 Task: Find connections with filter location Manismata with filter topic #cloudwith filter profile language German with filter current company Biocon Biologics with filter school PSG Institute of Management with filter industry Periodical Publishing with filter service category Wedding Planning with filter keywords title Animal Trainer
Action: Mouse moved to (638, 69)
Screenshot: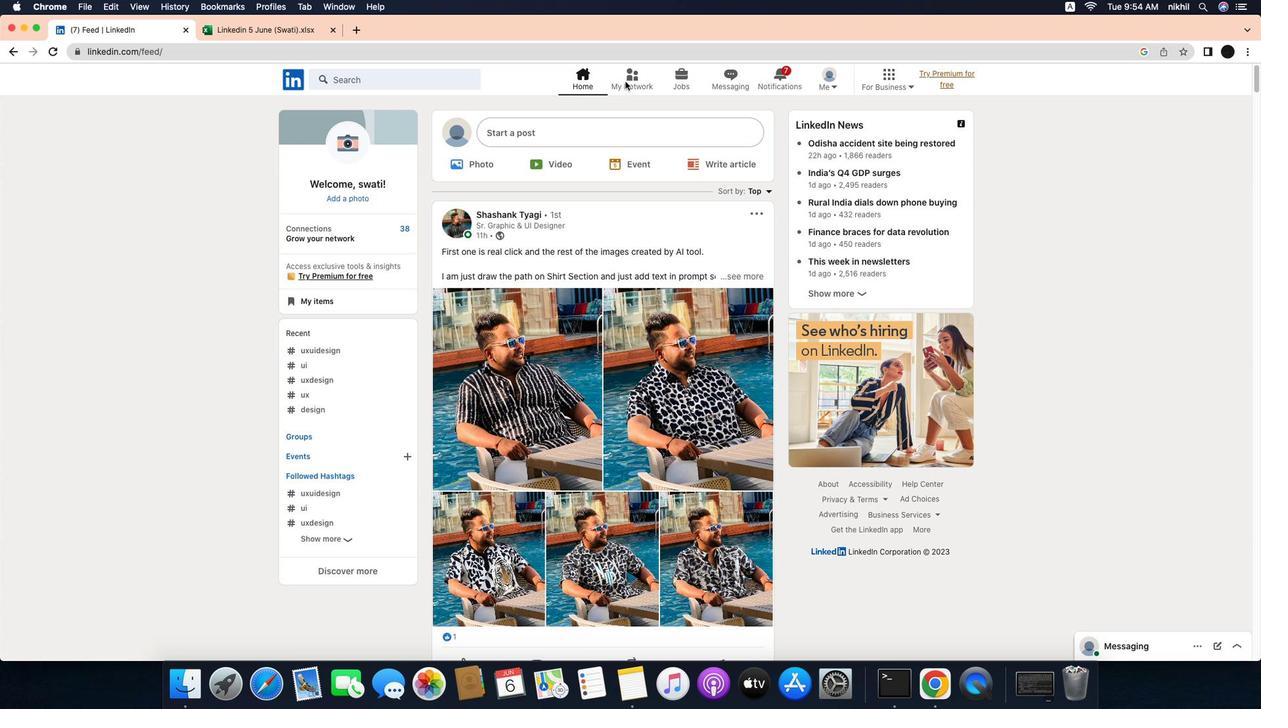 
Action: Mouse pressed left at (638, 69)
Screenshot: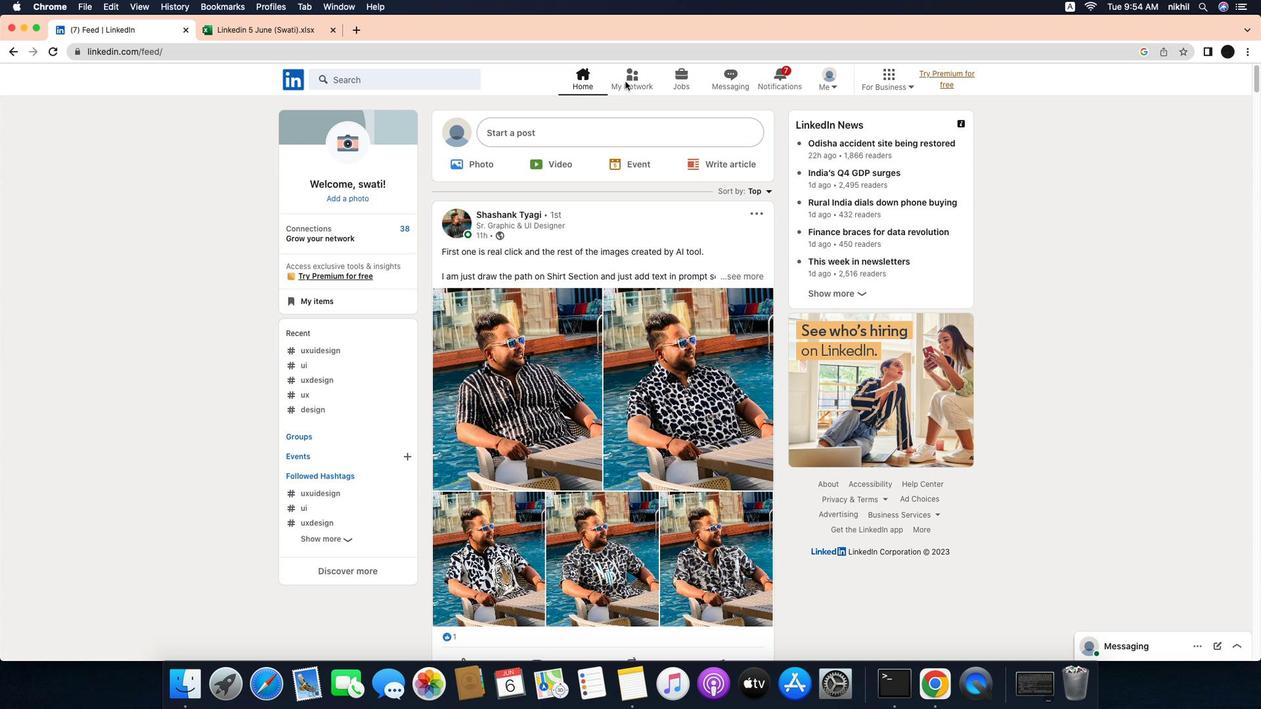 
Action: Mouse moved to (645, 69)
Screenshot: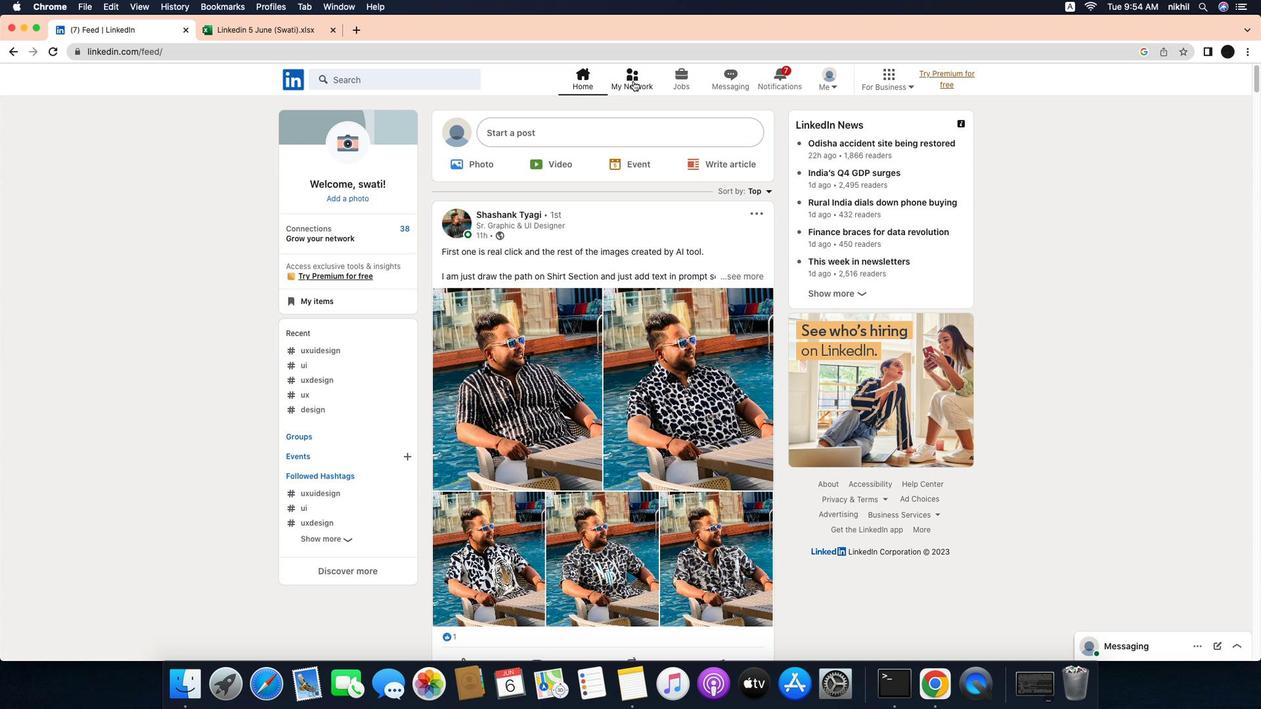
Action: Mouse pressed left at (645, 69)
Screenshot: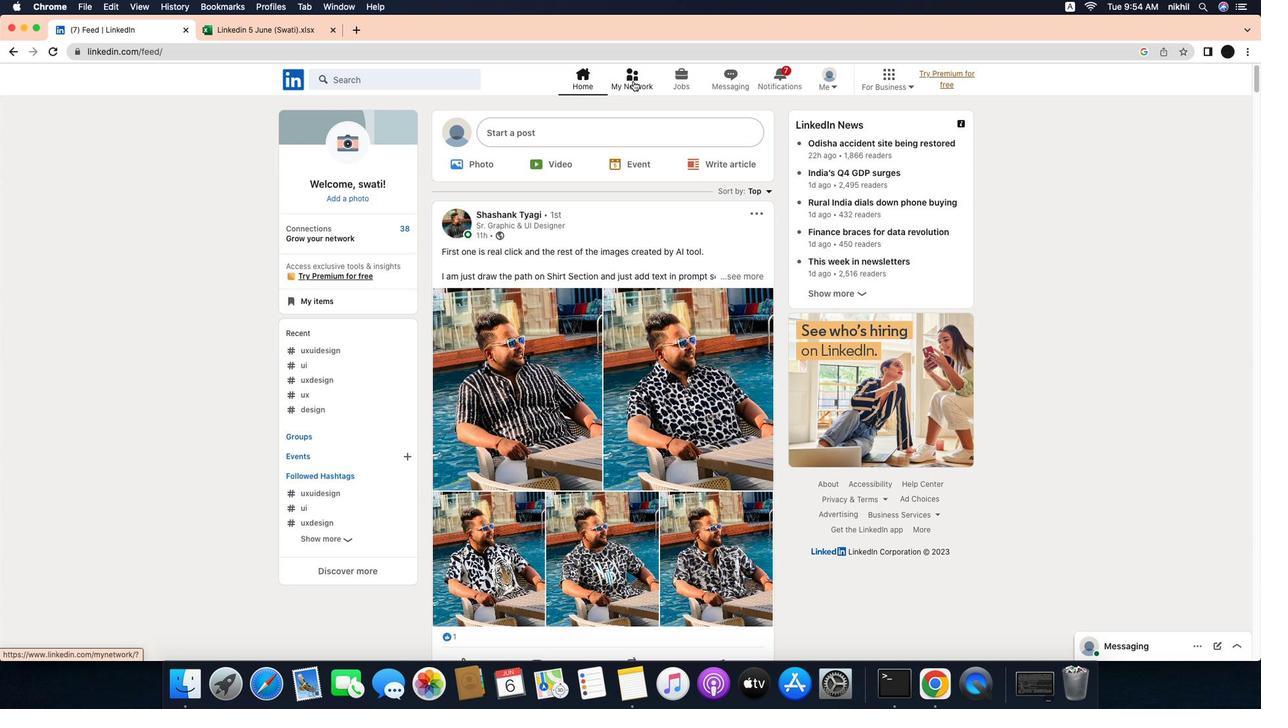 
Action: Mouse moved to (456, 133)
Screenshot: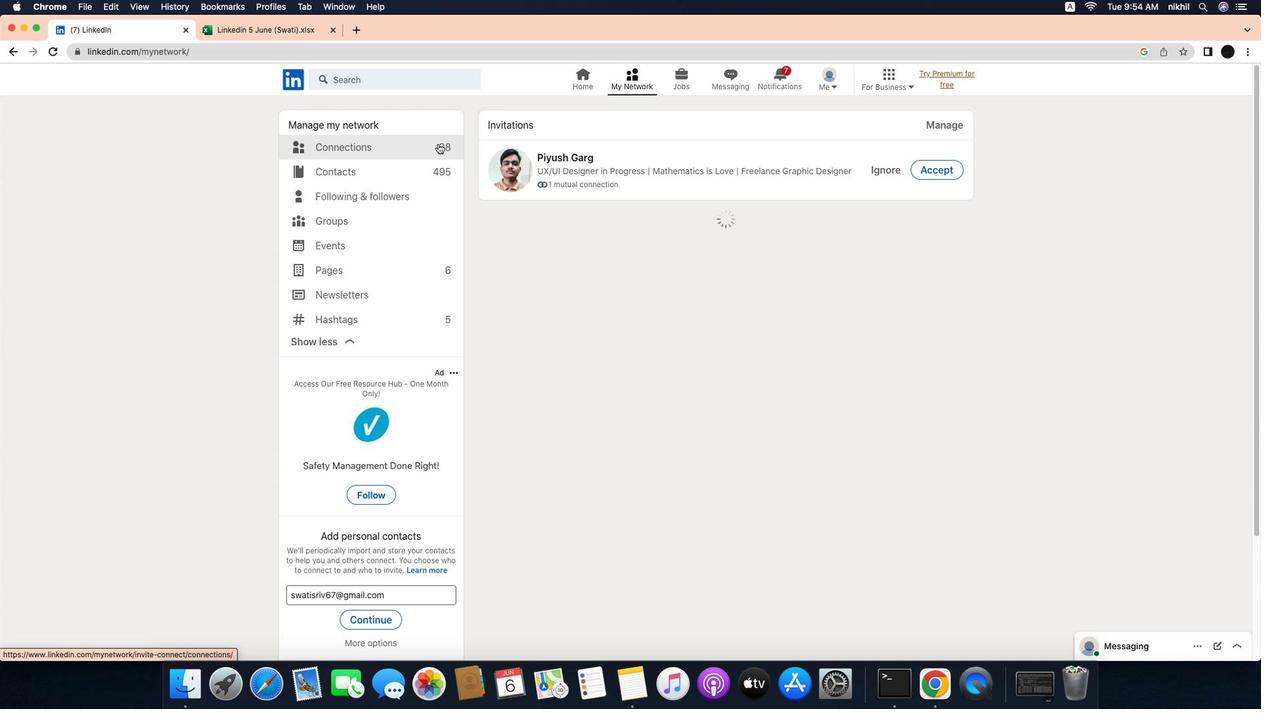 
Action: Mouse pressed left at (456, 133)
Screenshot: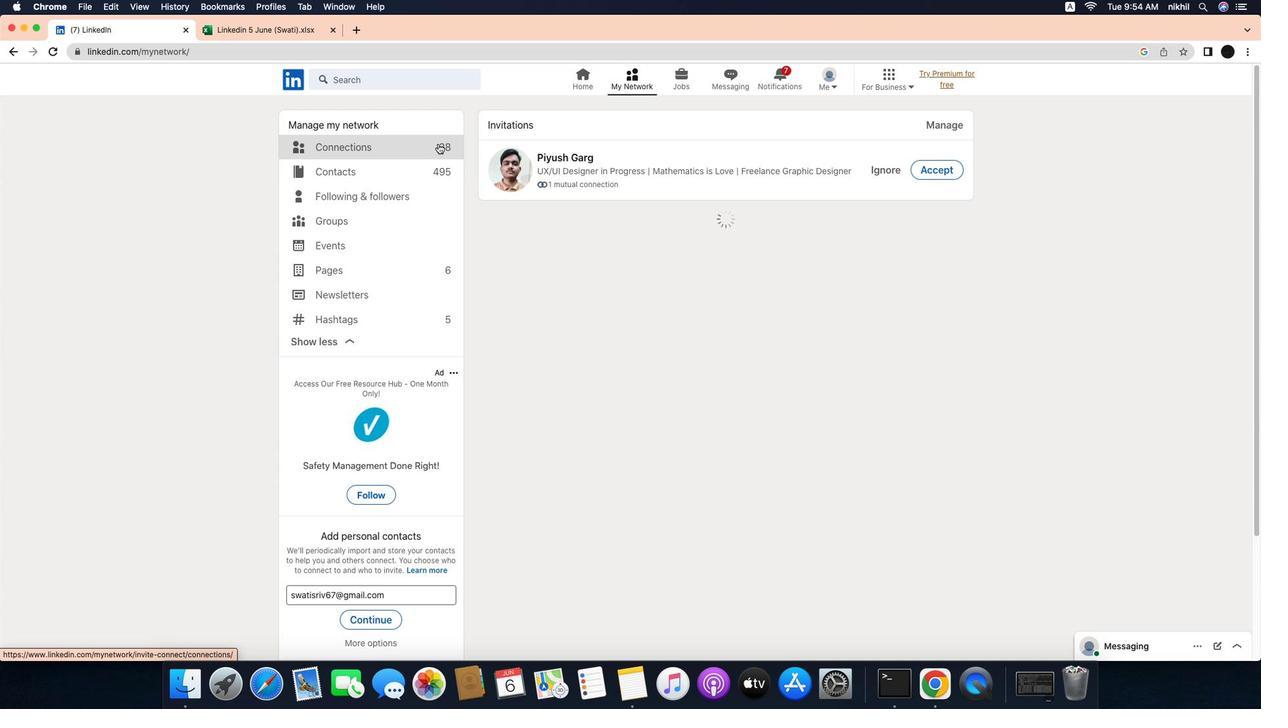 
Action: Mouse moved to (713, 142)
Screenshot: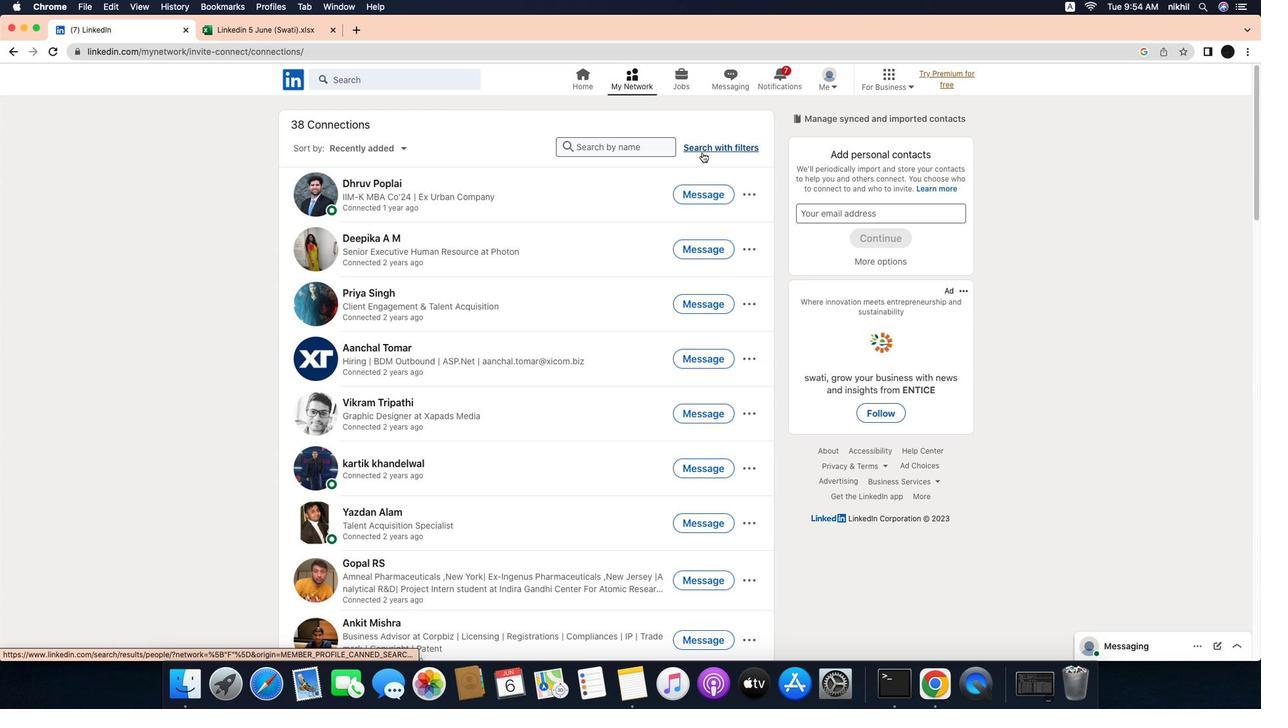 
Action: Mouse pressed left at (713, 142)
Screenshot: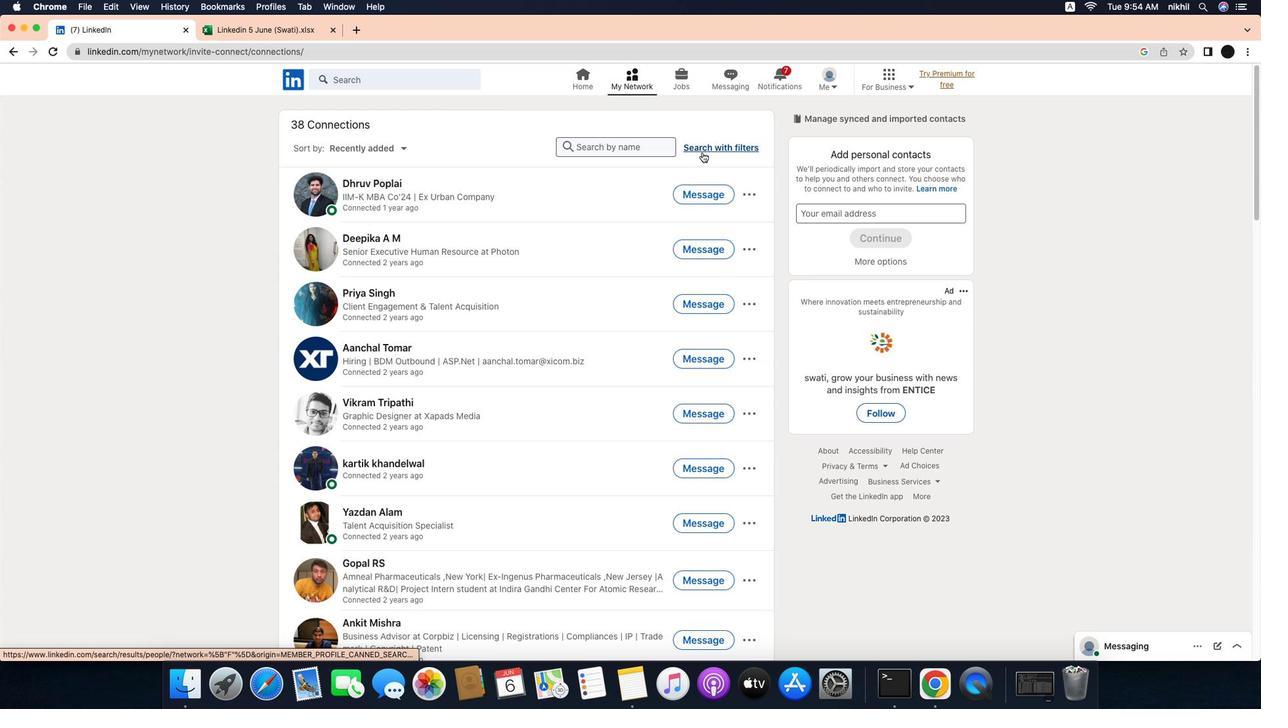 
Action: Mouse moved to (688, 101)
Screenshot: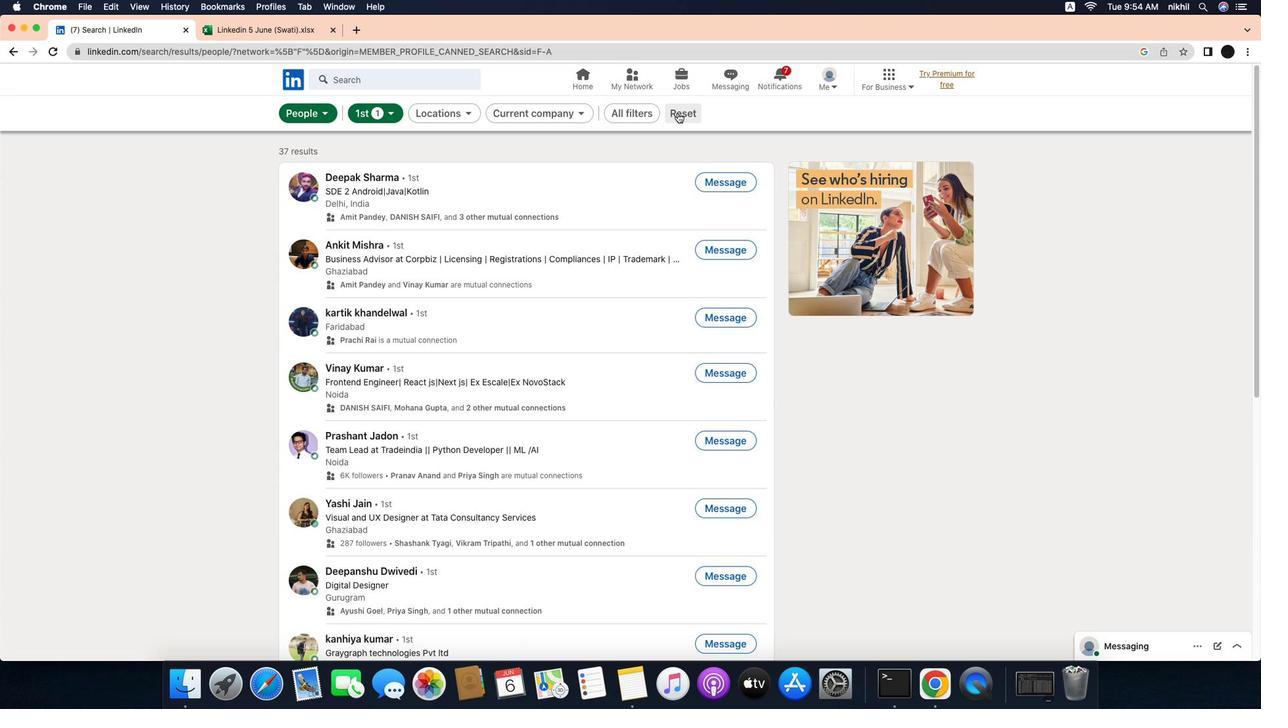 
Action: Mouse pressed left at (688, 101)
Screenshot: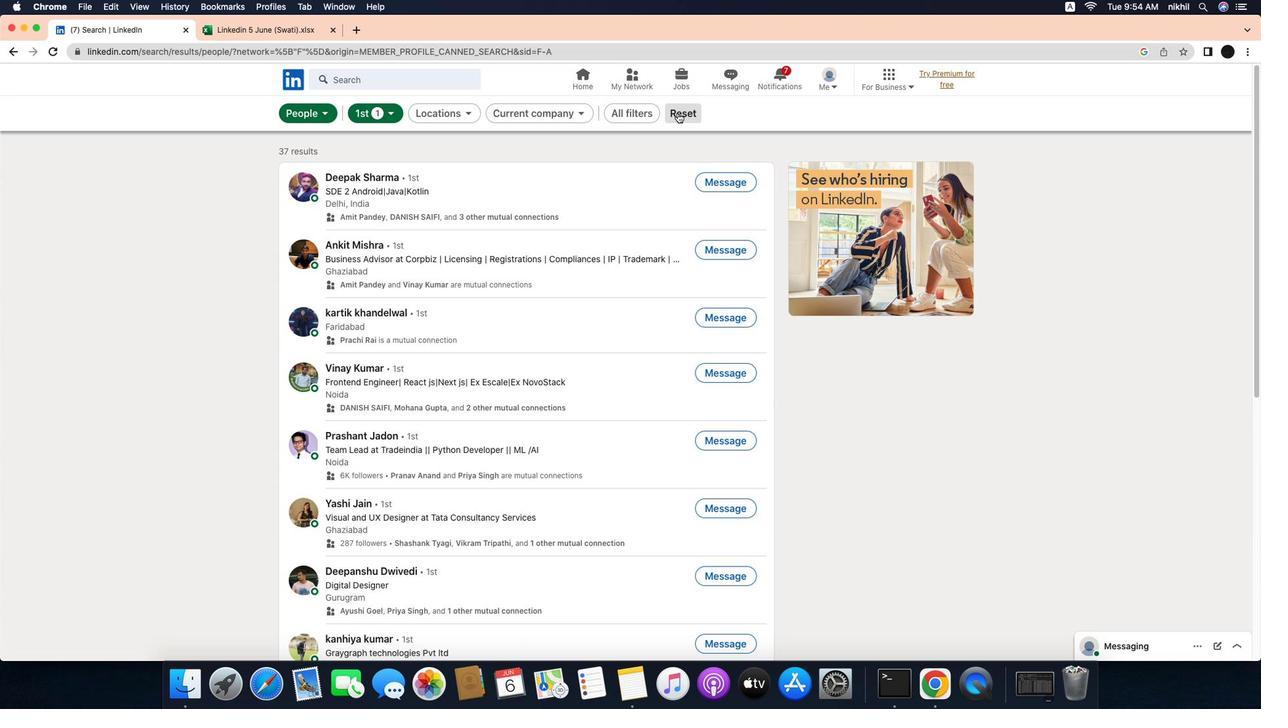 
Action: Mouse moved to (663, 101)
Screenshot: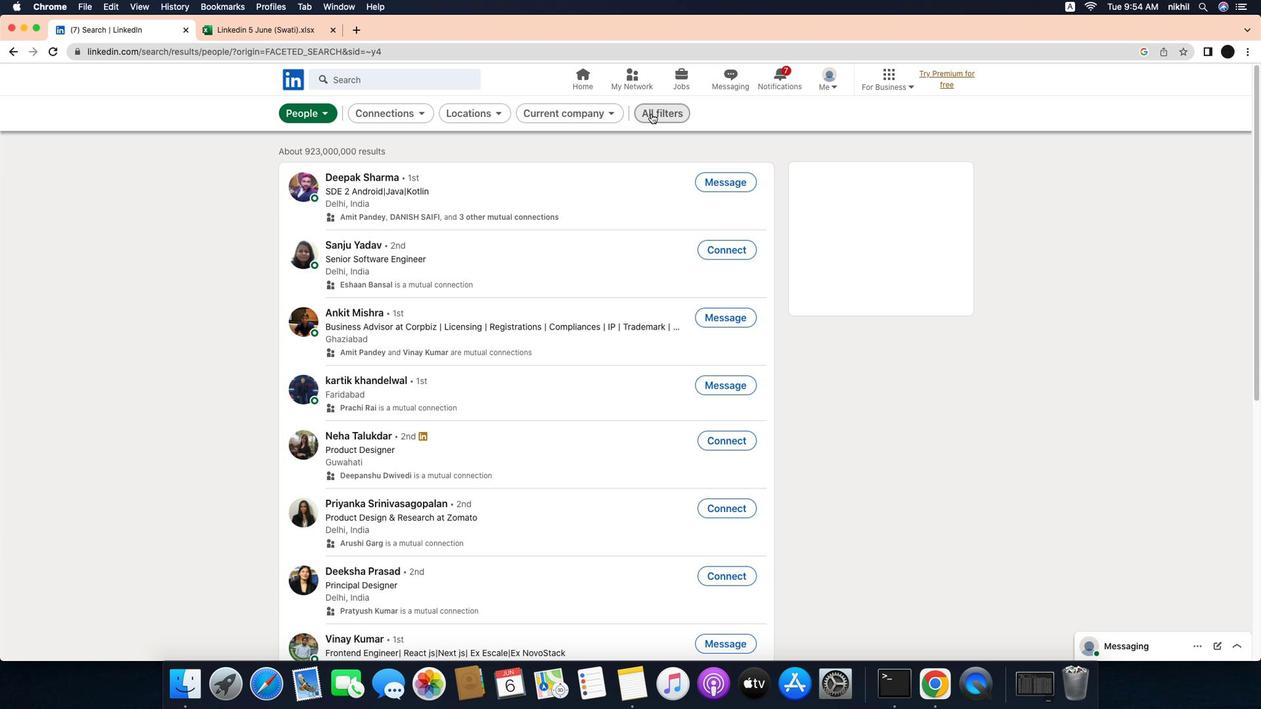 
Action: Mouse pressed left at (663, 101)
Screenshot: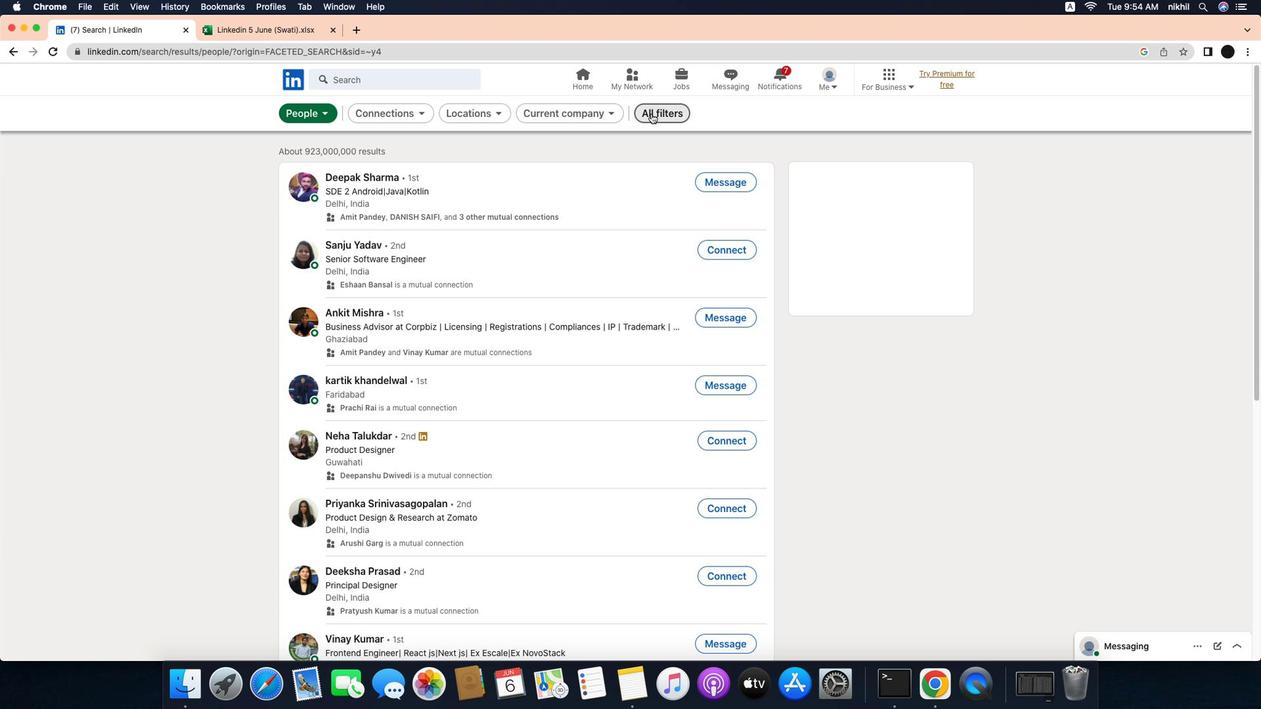 
Action: Mouse moved to (1006, 356)
Screenshot: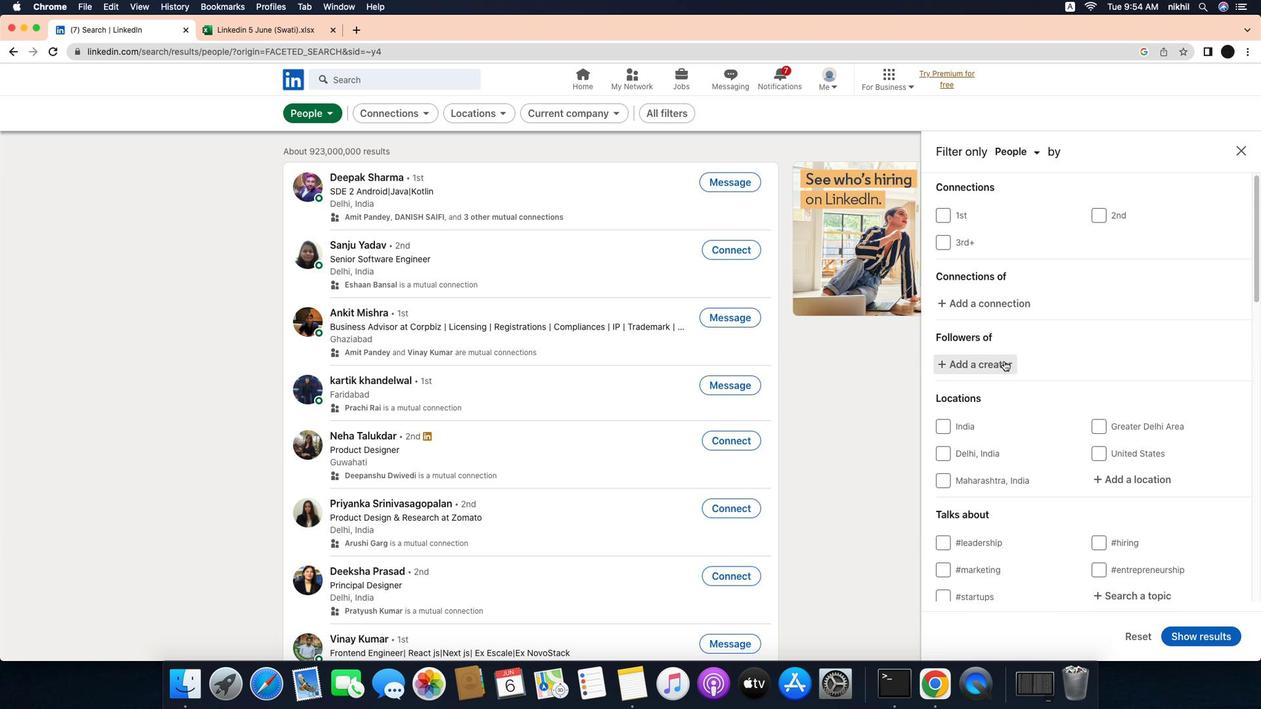 
Action: Mouse scrolled (1006, 356) with delta (30, -14)
Screenshot: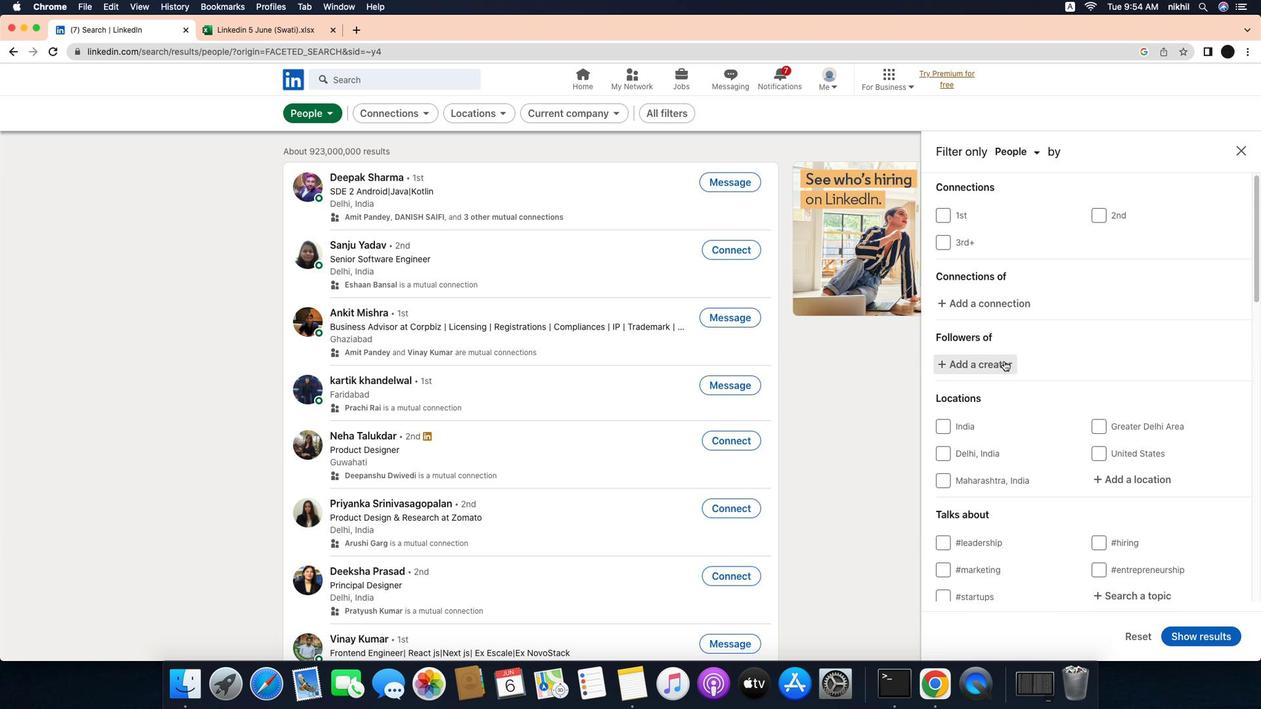 
Action: Mouse scrolled (1006, 356) with delta (30, -14)
Screenshot: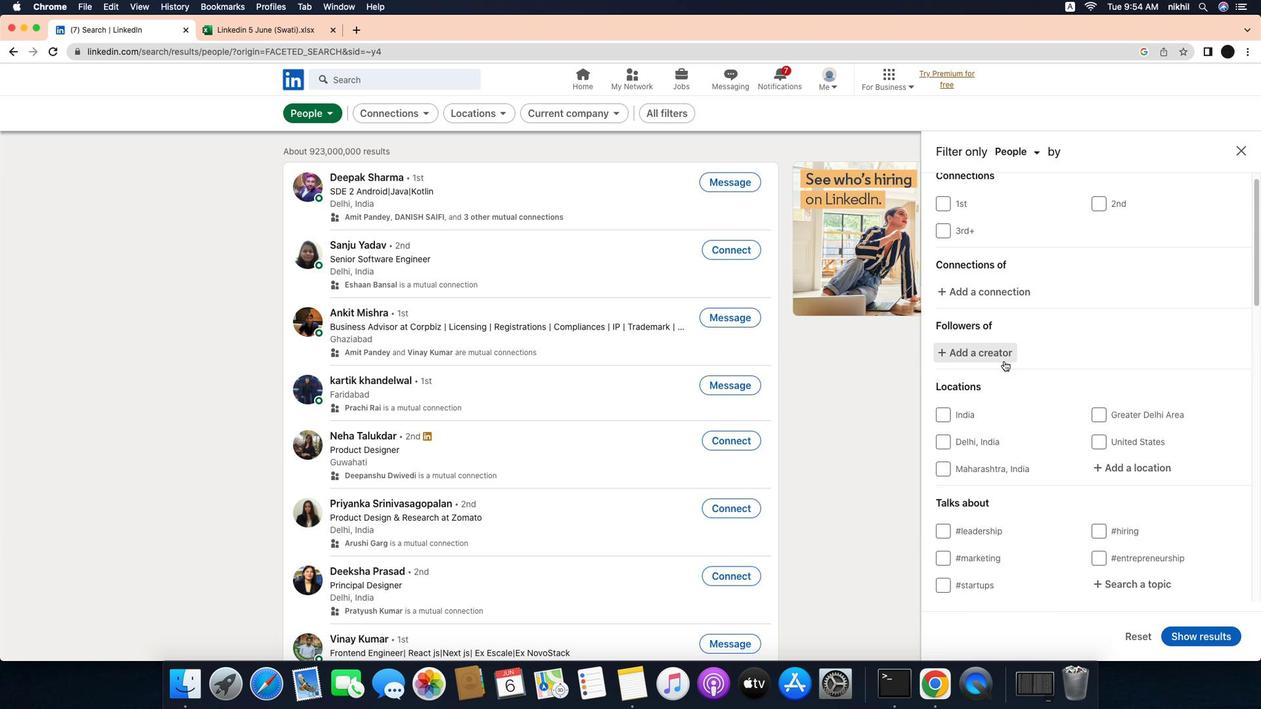 
Action: Mouse scrolled (1006, 356) with delta (30, -14)
Screenshot: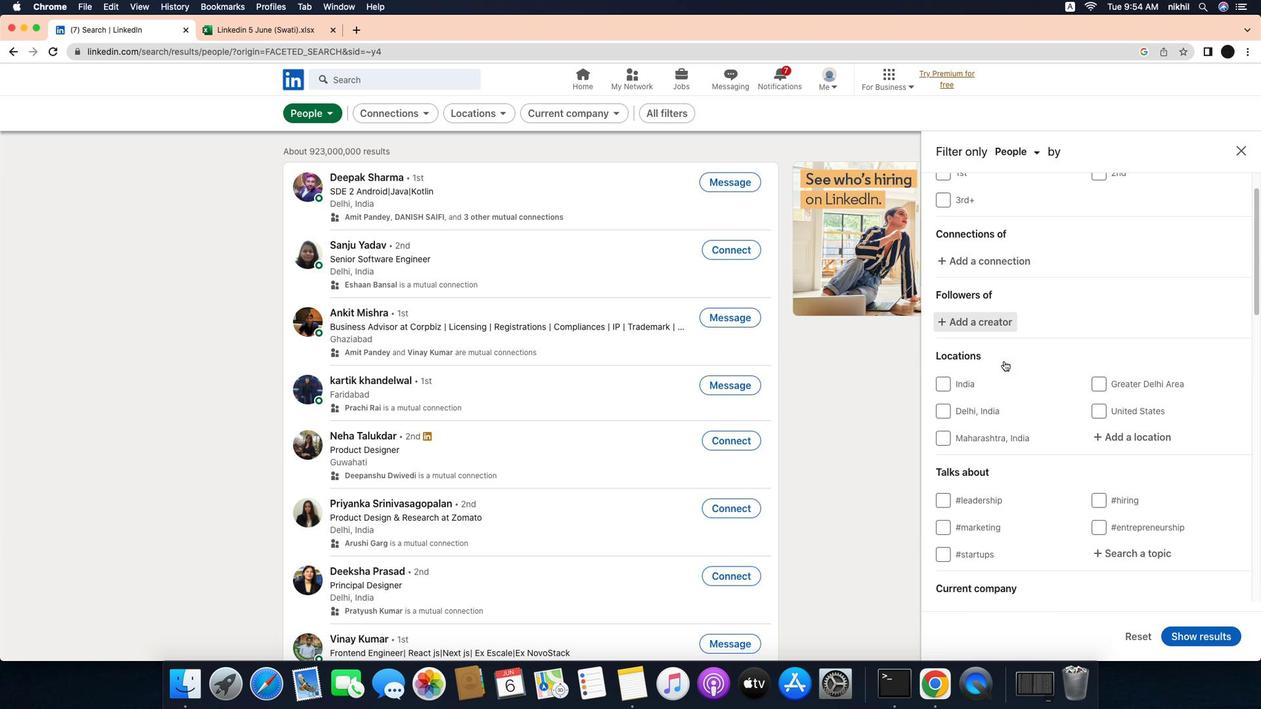 
Action: Mouse scrolled (1006, 356) with delta (30, -15)
Screenshot: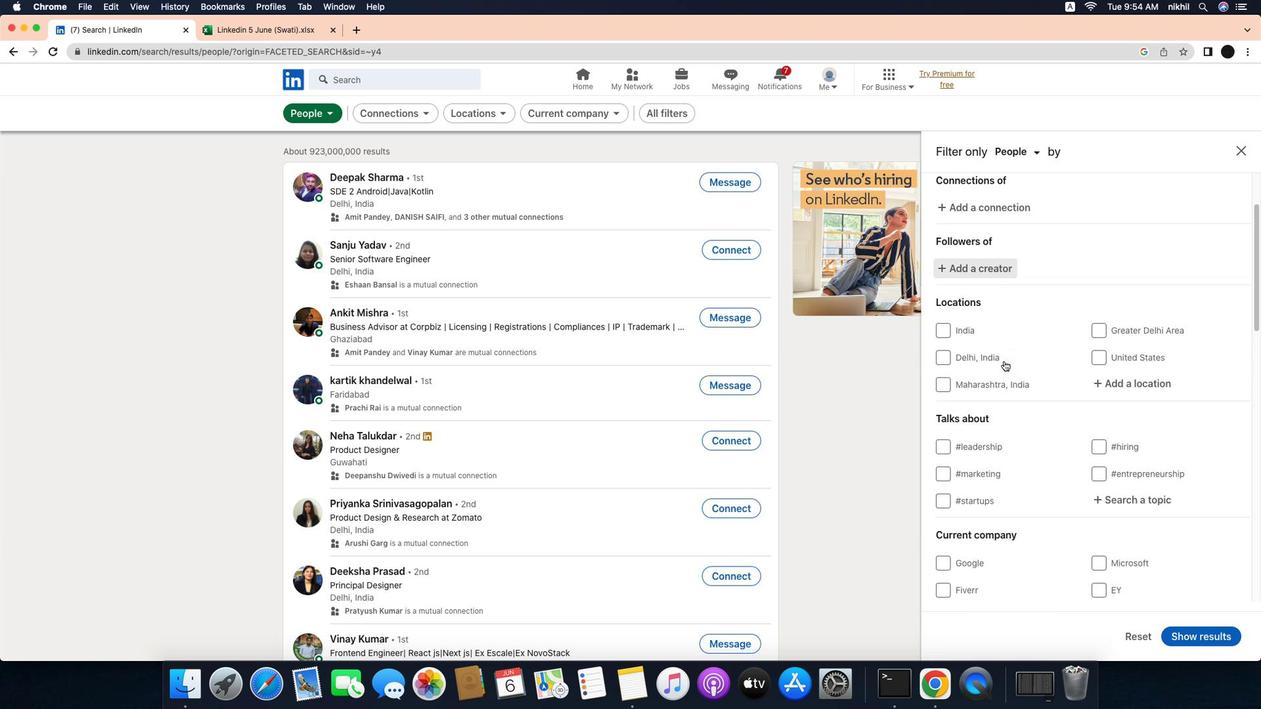 
Action: Mouse moved to (1006, 356)
Screenshot: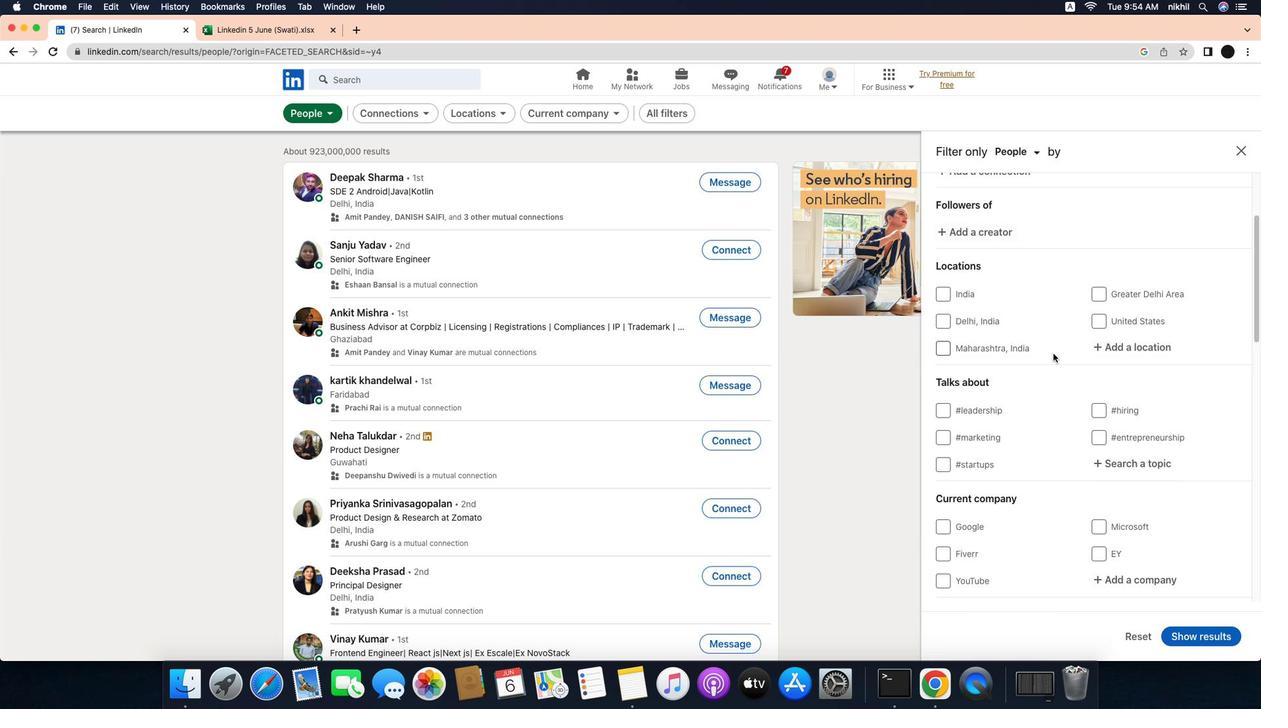 
Action: Mouse scrolled (1006, 356) with delta (30, -14)
Screenshot: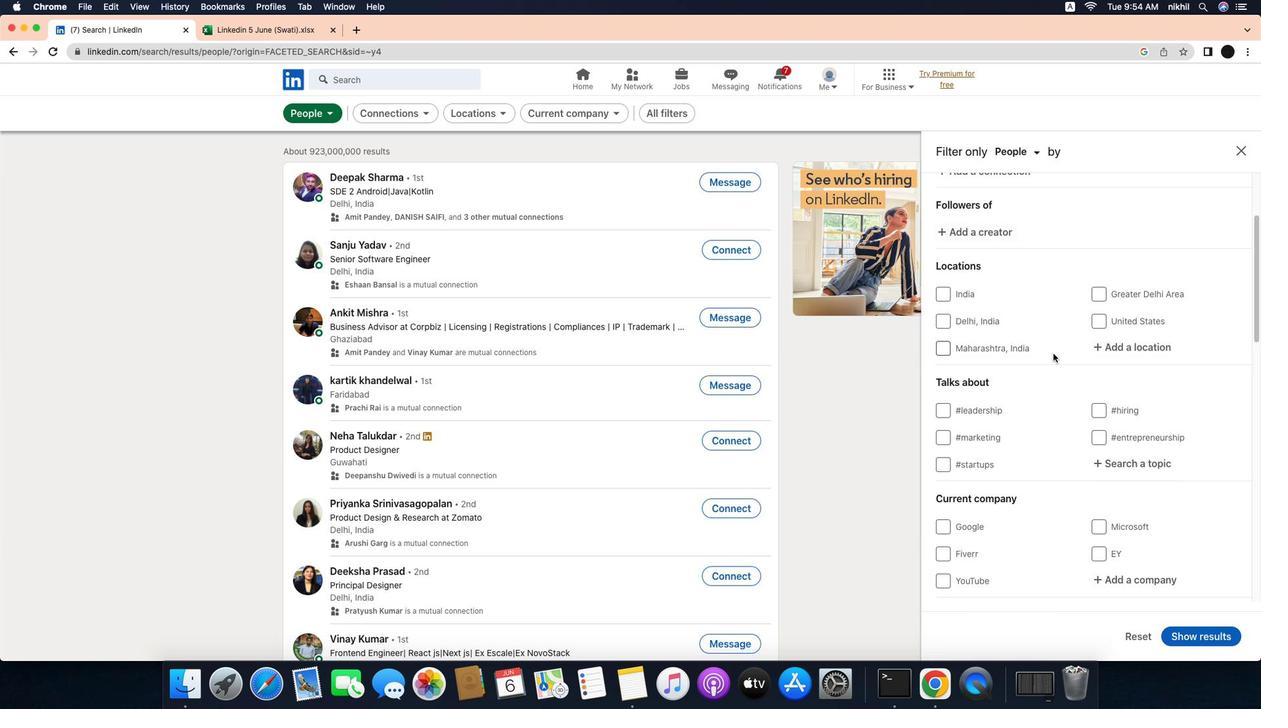 
Action: Mouse moved to (1138, 346)
Screenshot: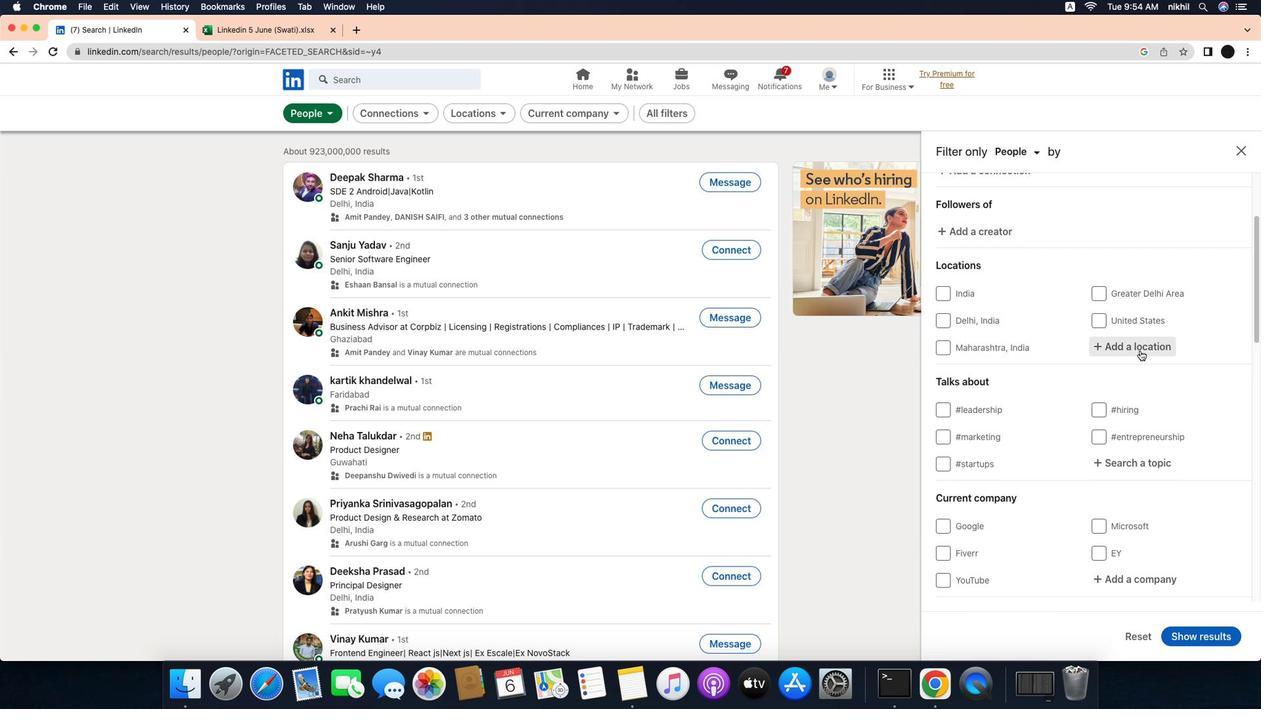 
Action: Mouse pressed left at (1138, 346)
Screenshot: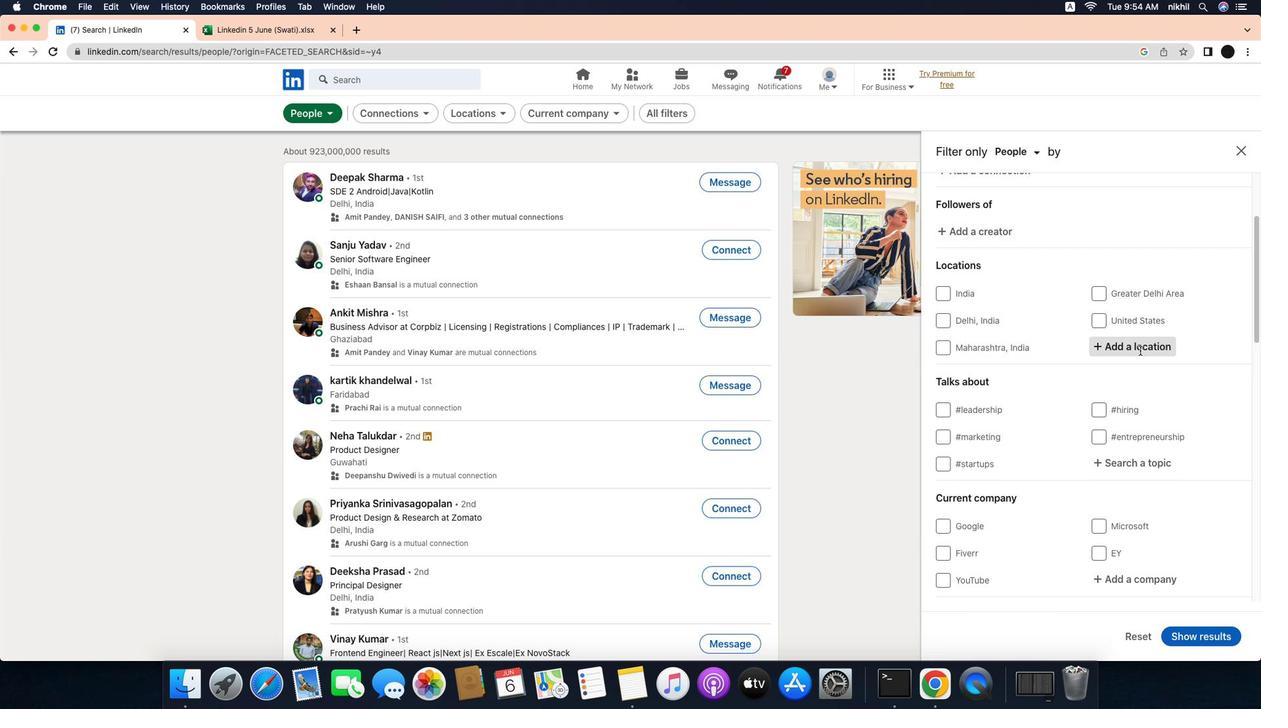 
Action: Mouse moved to (1152, 343)
Screenshot: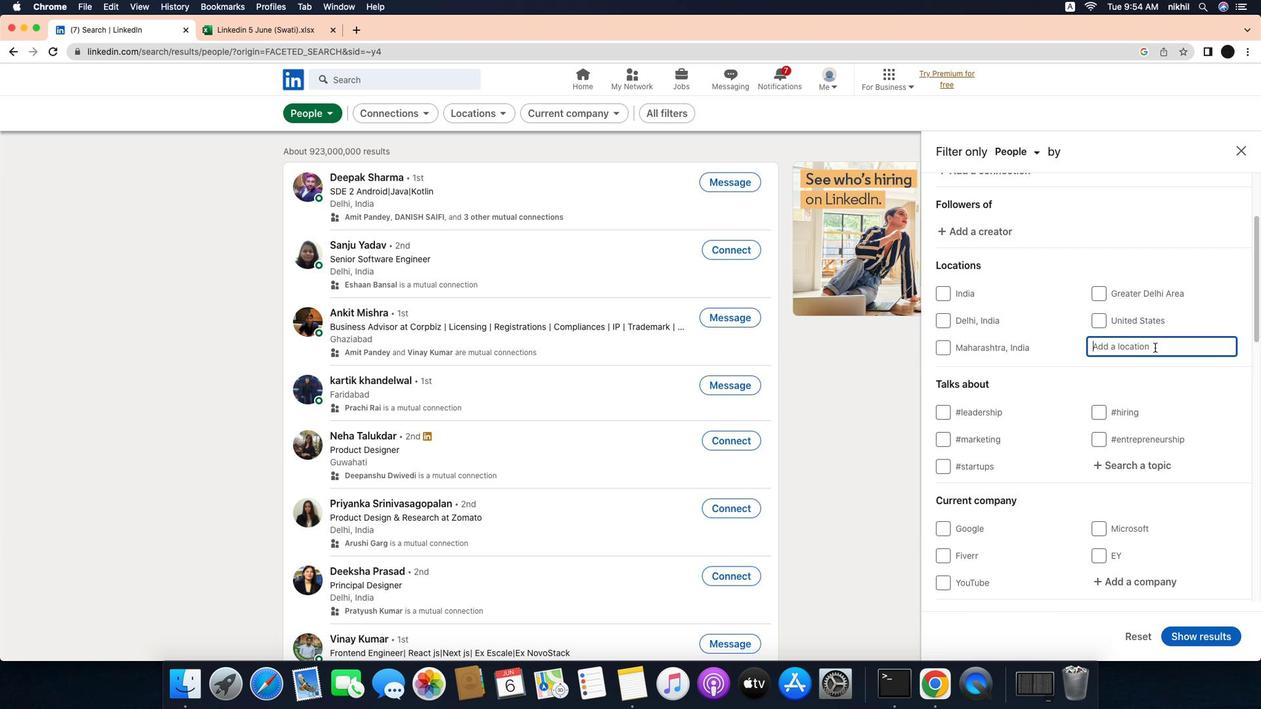 
Action: Mouse pressed left at (1152, 343)
Screenshot: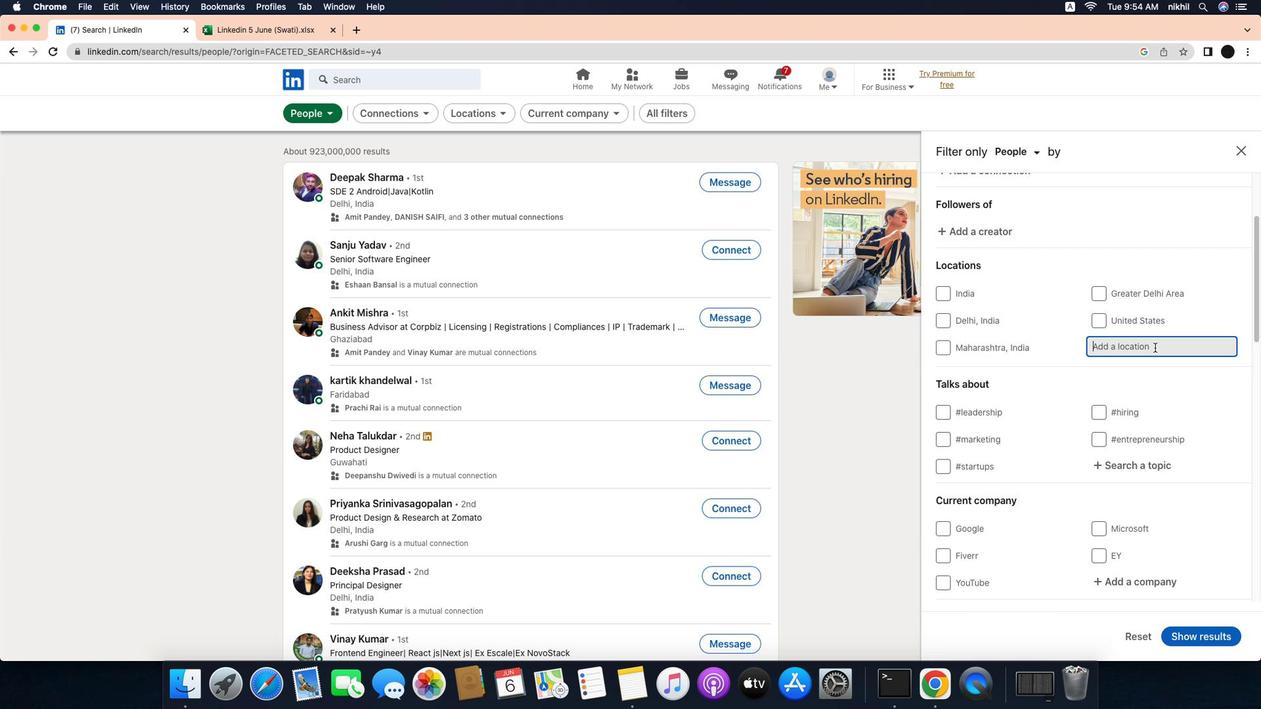 
Action: Key pressed Key.caps_lock'M'Key.caps_lock'a''n''i''s''m''a''t''a'Key.enter
Screenshot: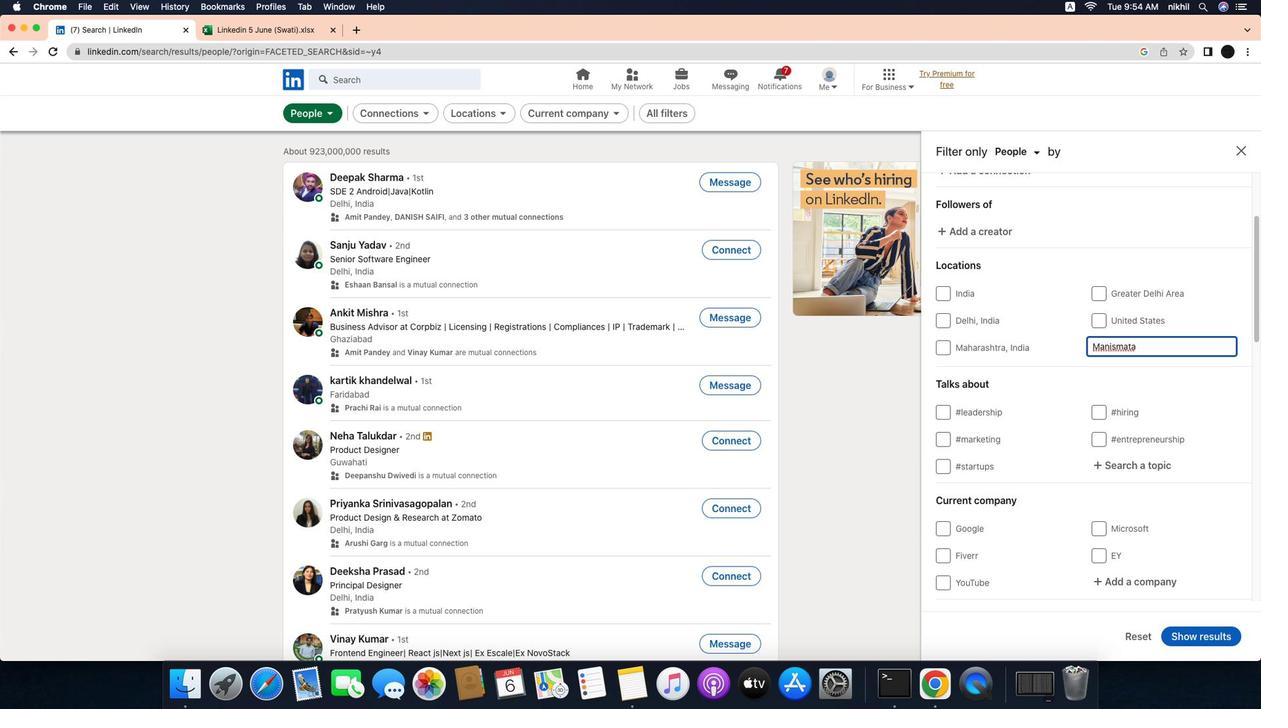 
Action: Mouse moved to (1140, 378)
Screenshot: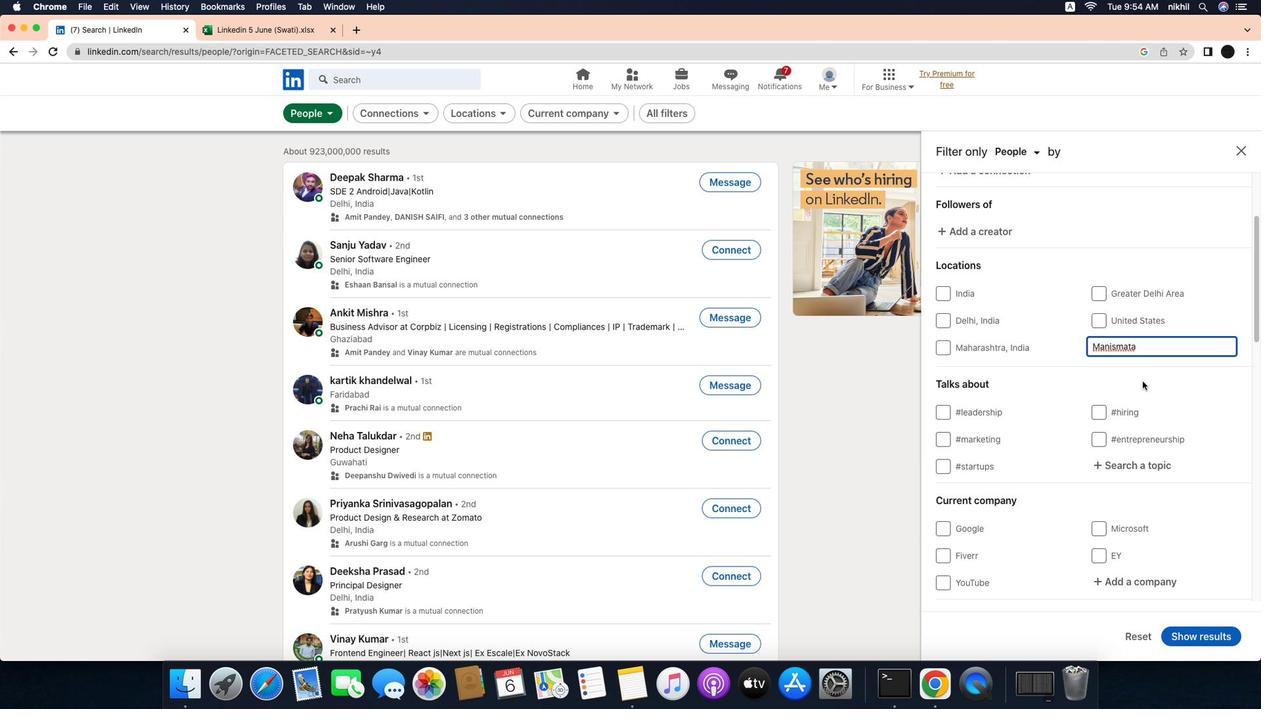 
Action: Mouse scrolled (1140, 378) with delta (30, -14)
Screenshot: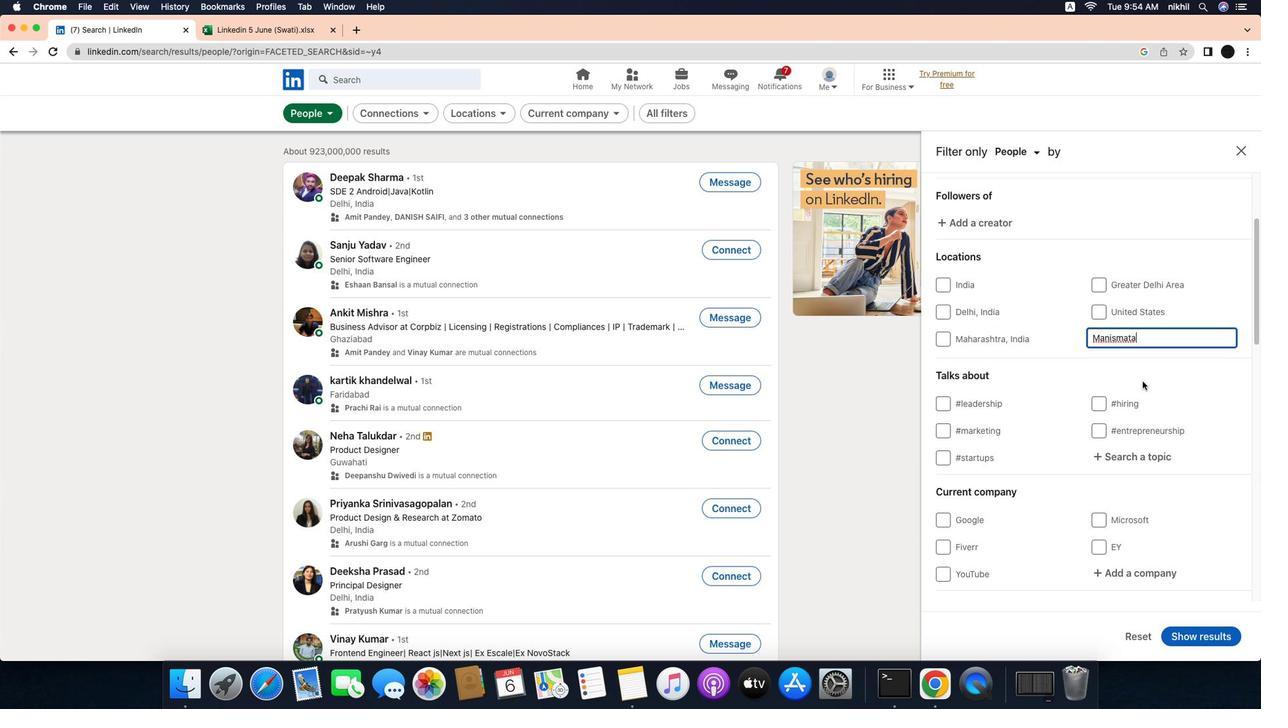 
Action: Mouse scrolled (1140, 378) with delta (30, -14)
Screenshot: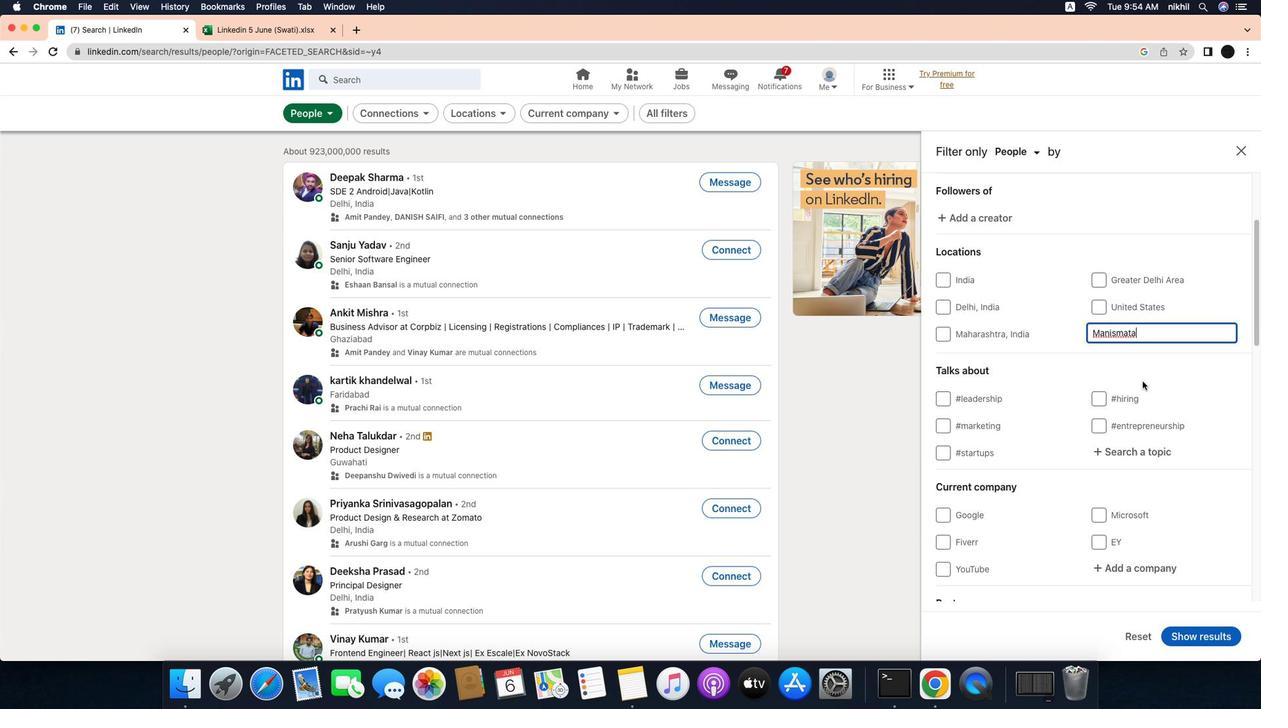 
Action: Mouse scrolled (1140, 378) with delta (30, -14)
Screenshot: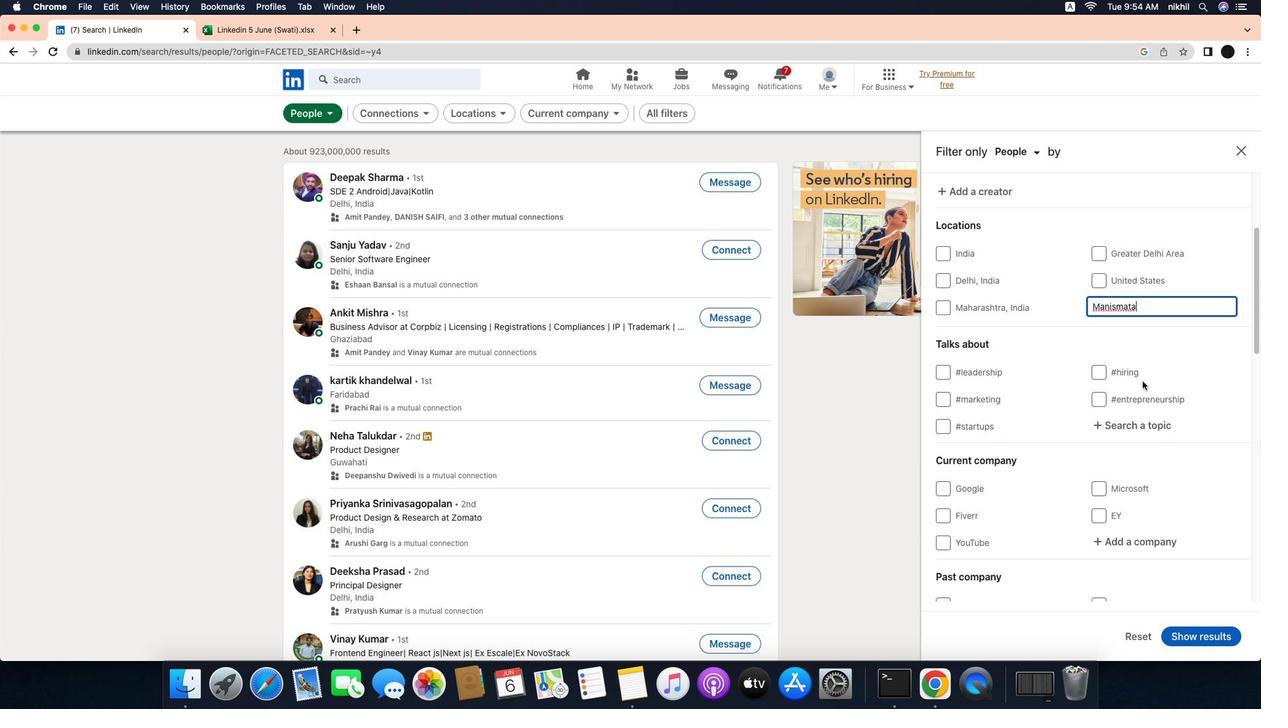 
Action: Mouse moved to (1131, 419)
Screenshot: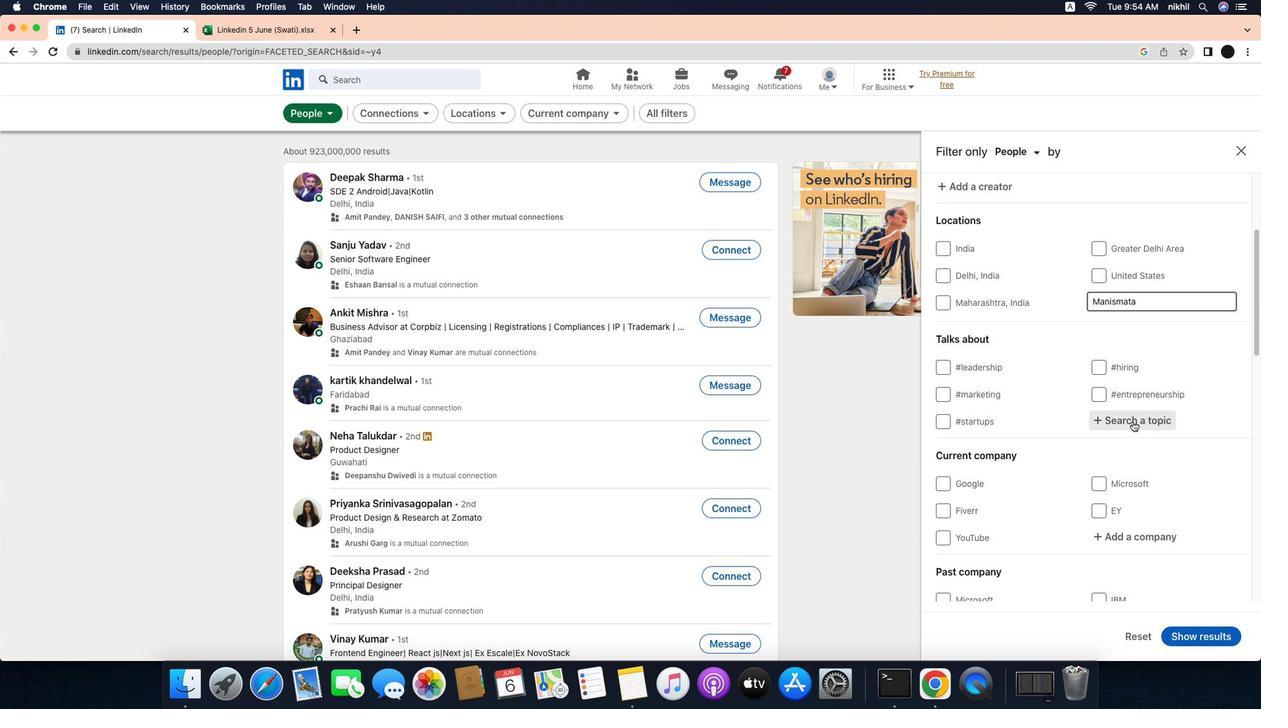 
Action: Mouse pressed left at (1131, 419)
Screenshot: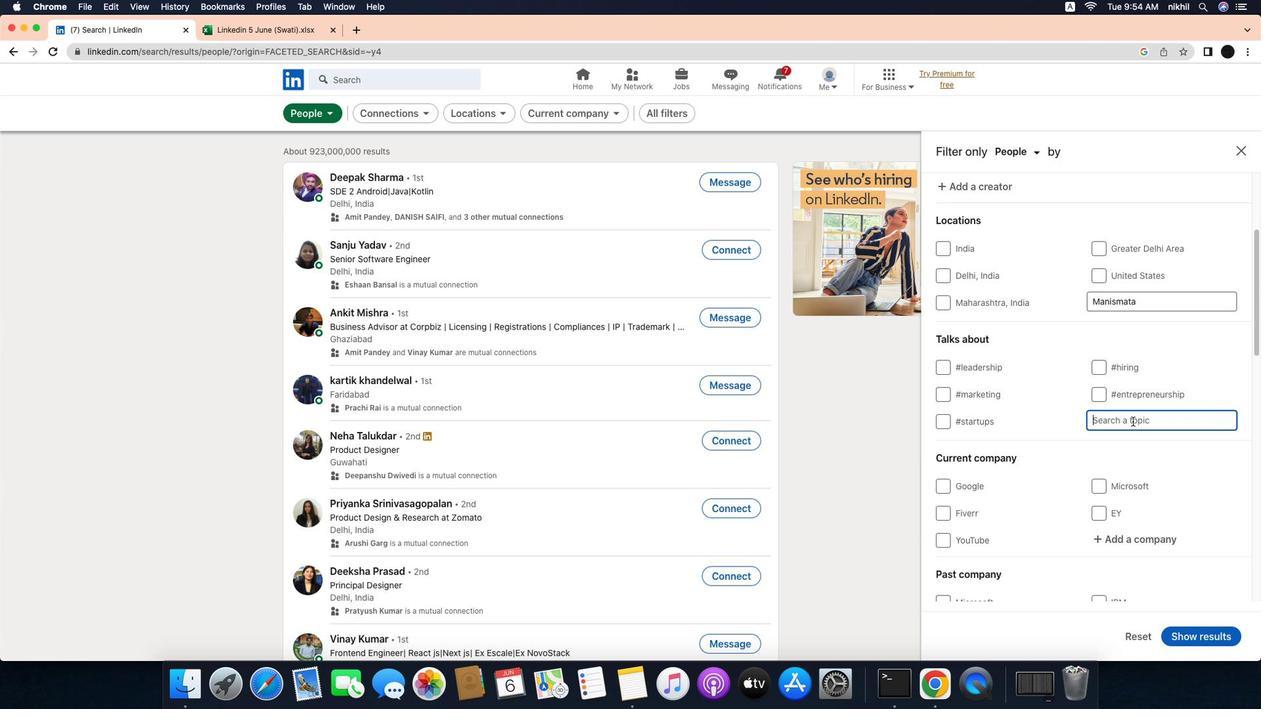 
Action: Mouse moved to (1139, 419)
Screenshot: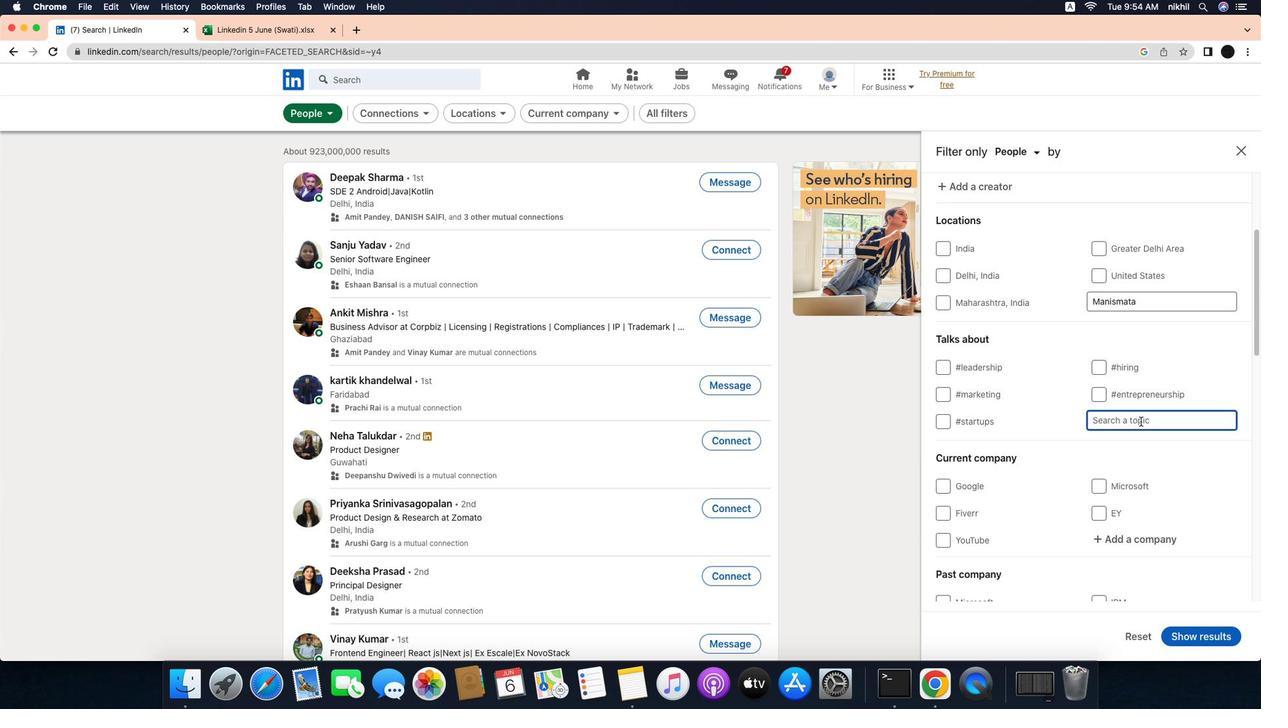 
Action: Key pressed 'c''l''o''u''d'
Screenshot: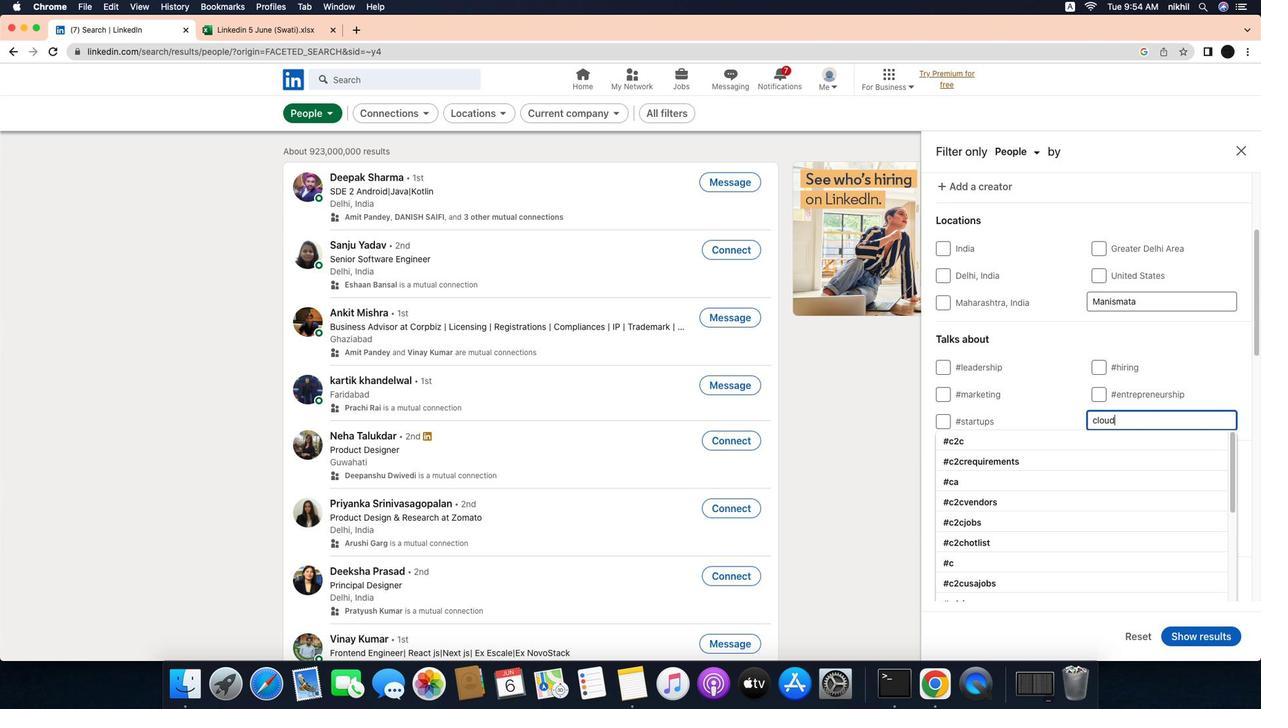 
Action: Mouse moved to (1060, 440)
Screenshot: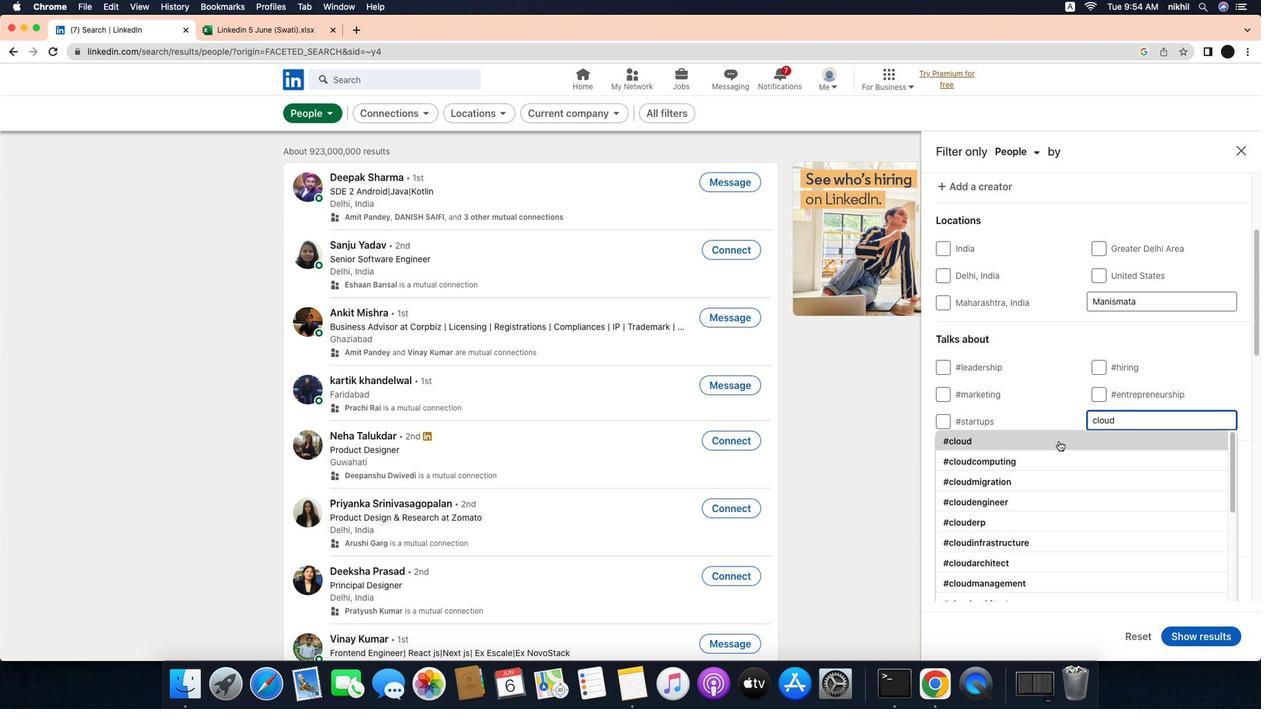 
Action: Mouse pressed left at (1060, 440)
Screenshot: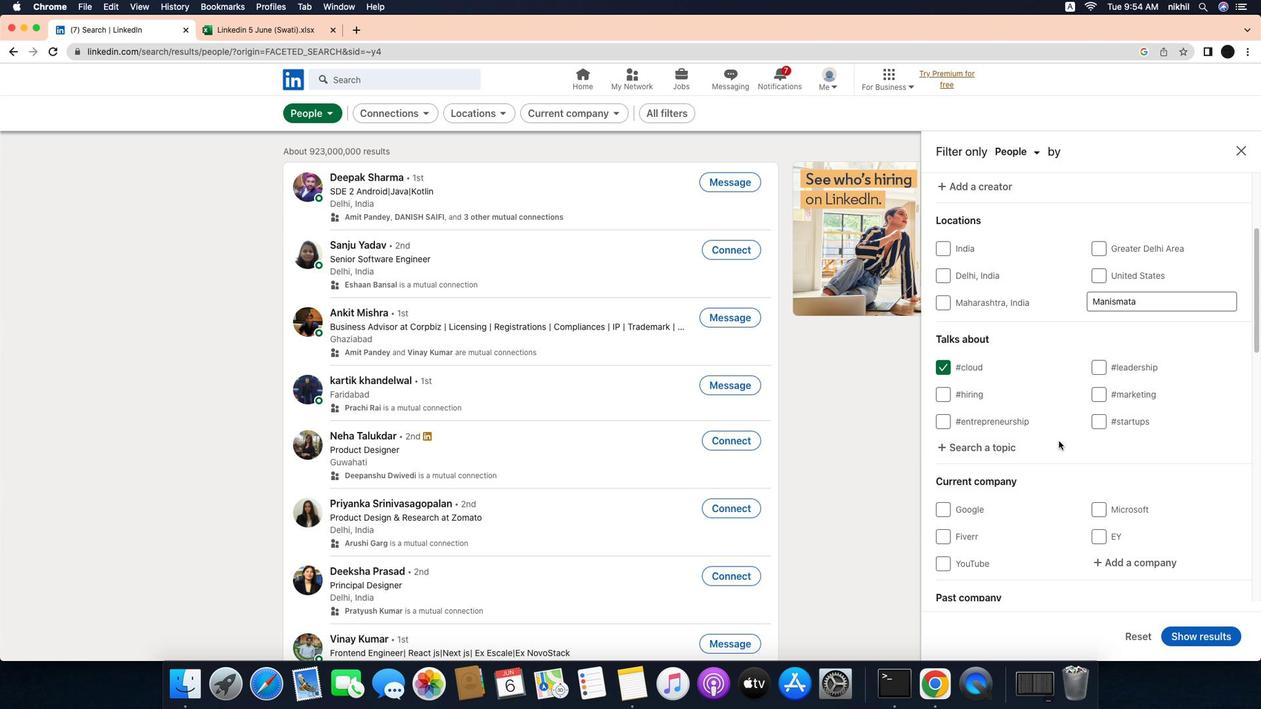 
Action: Mouse moved to (1090, 448)
Screenshot: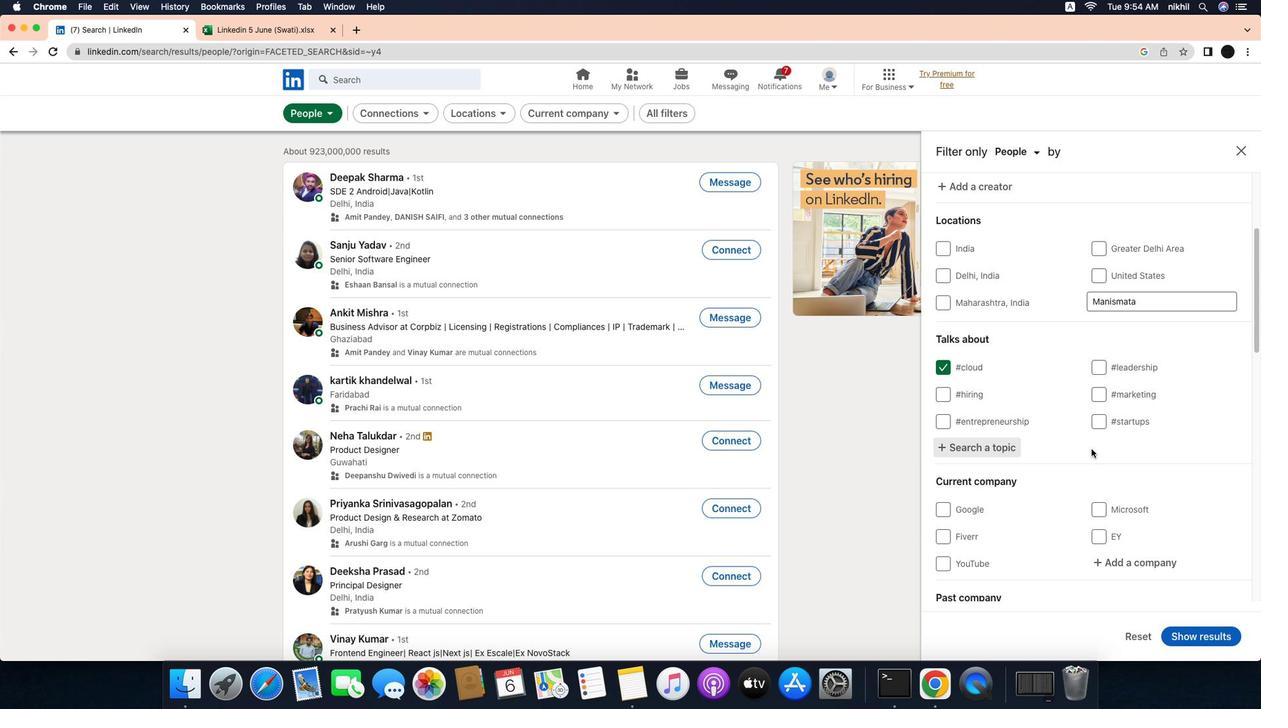 
Action: Mouse scrolled (1090, 448) with delta (30, -14)
Screenshot: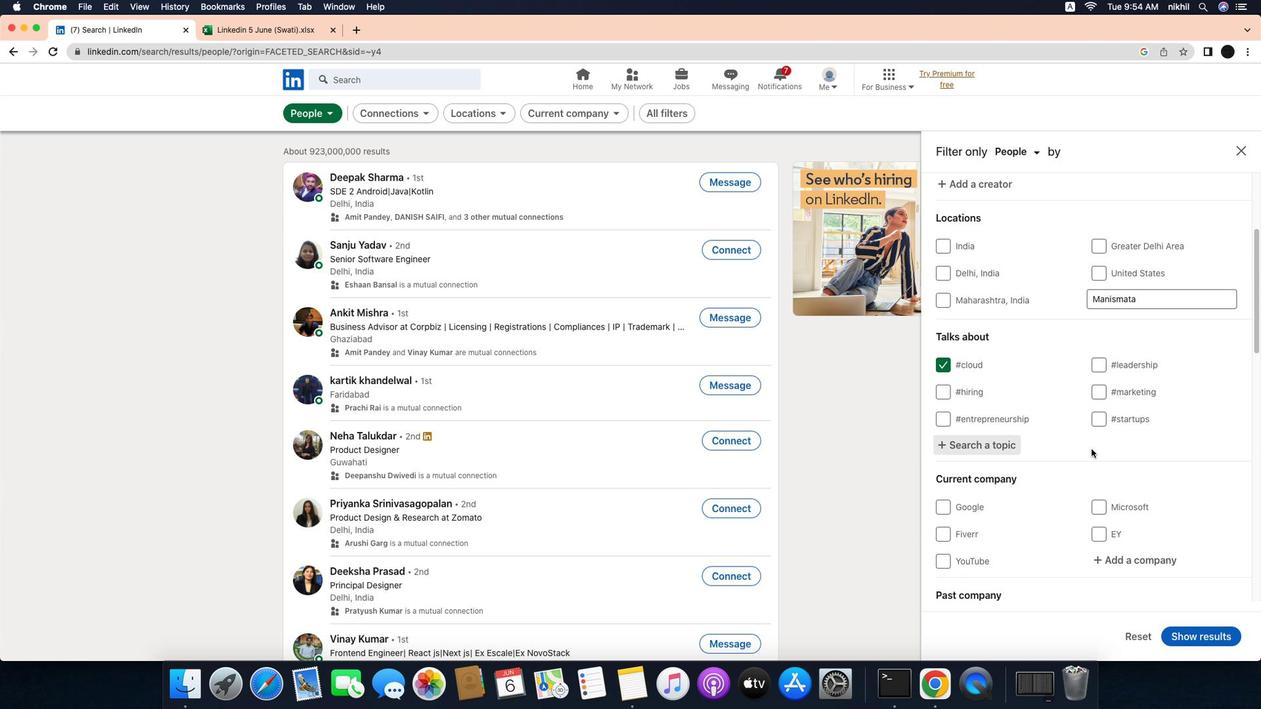 
Action: Mouse scrolled (1090, 448) with delta (30, -14)
Screenshot: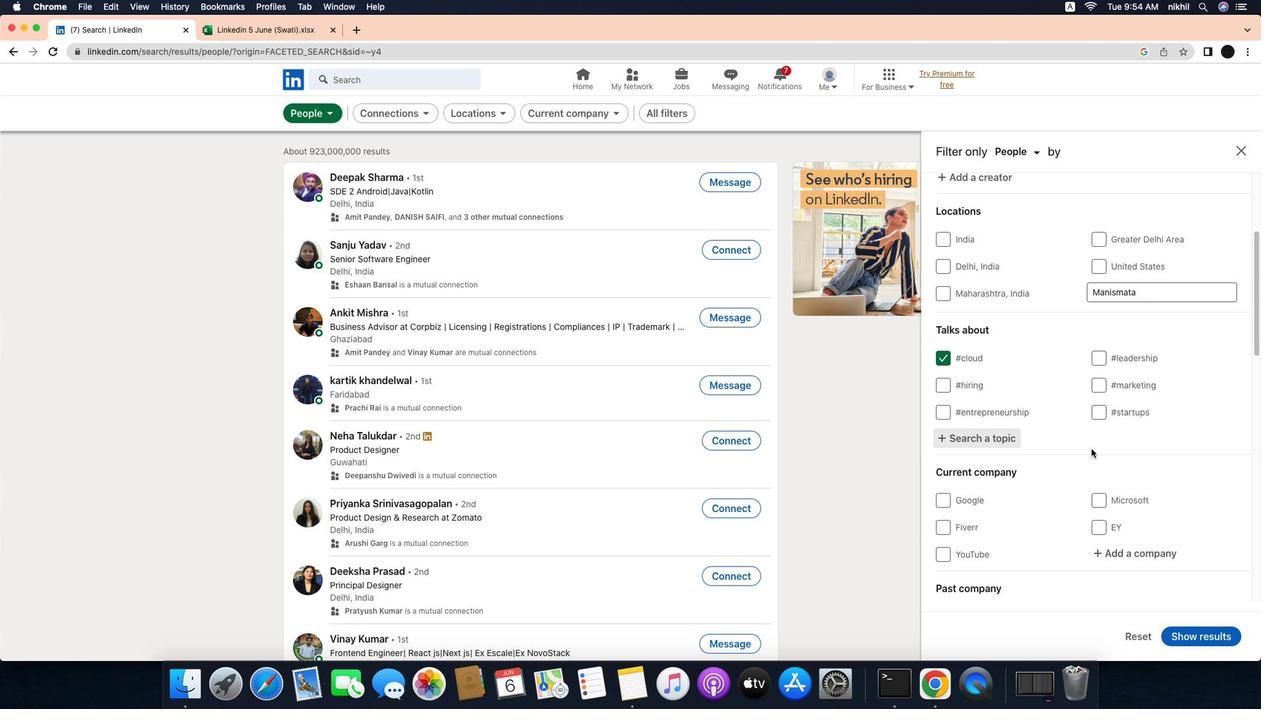 
Action: Mouse scrolled (1090, 448) with delta (30, -14)
Screenshot: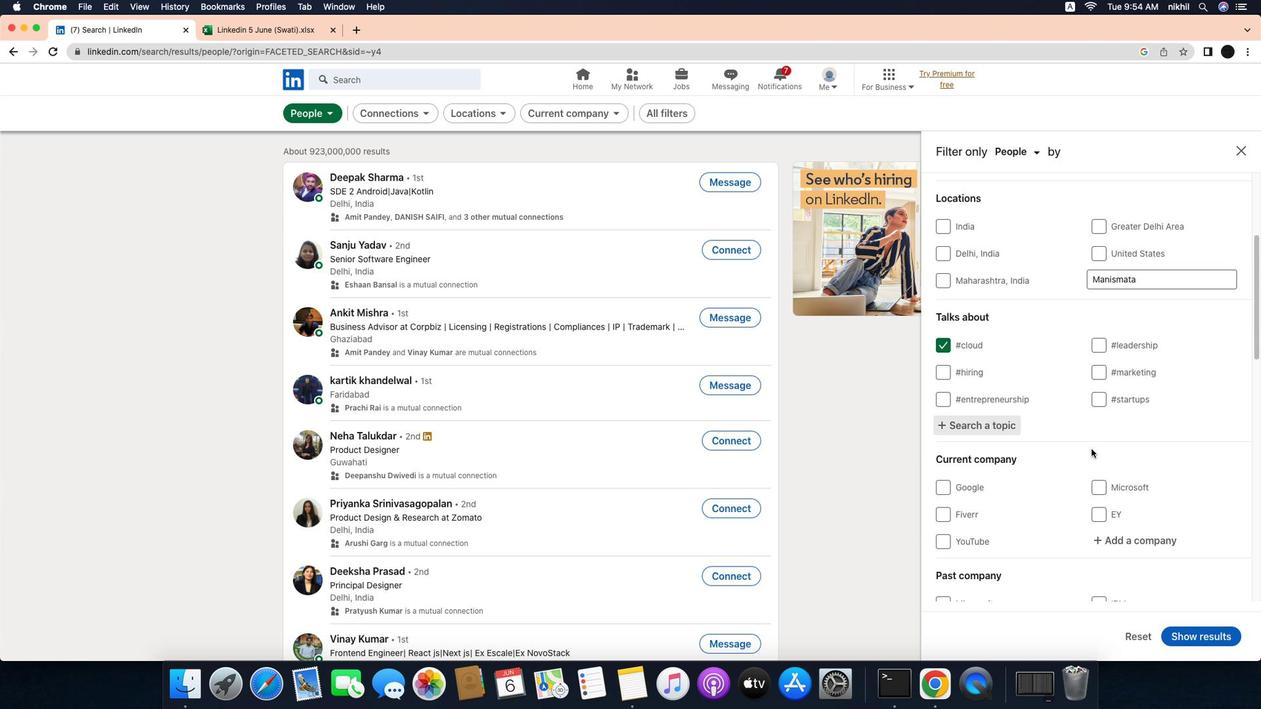 
Action: Mouse scrolled (1090, 448) with delta (30, -14)
Screenshot: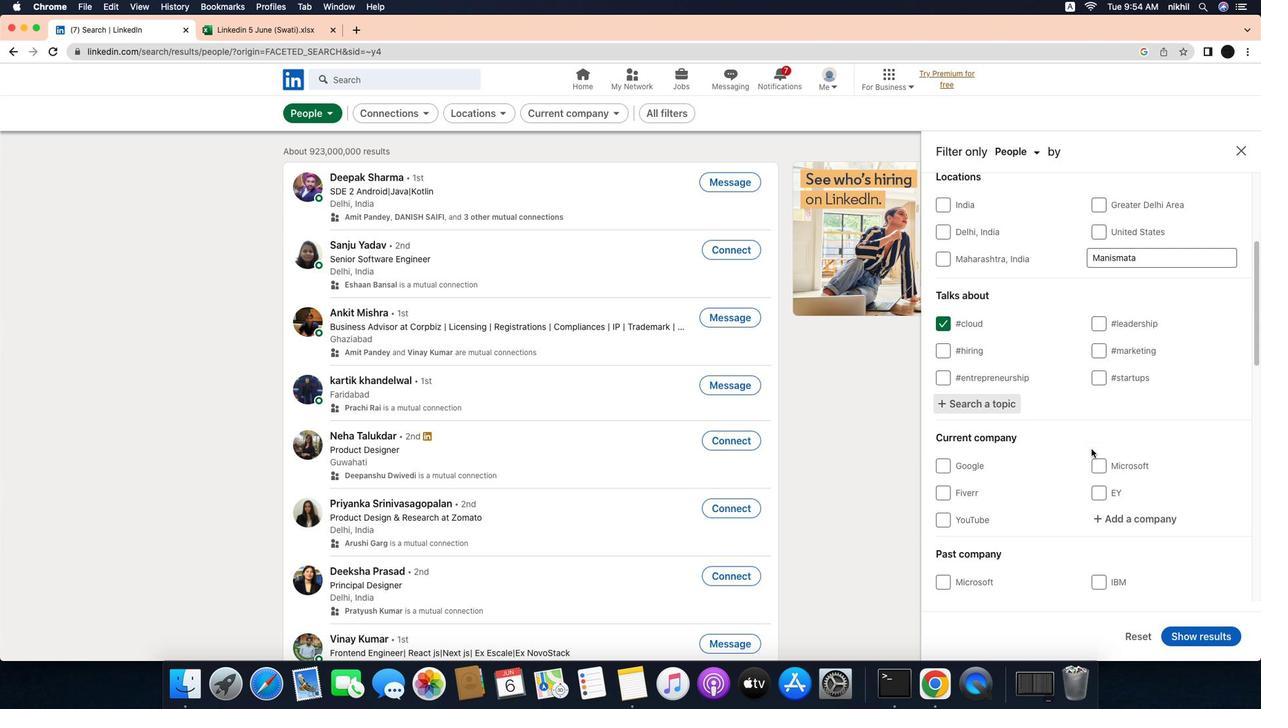 
Action: Mouse scrolled (1090, 448) with delta (30, -14)
Screenshot: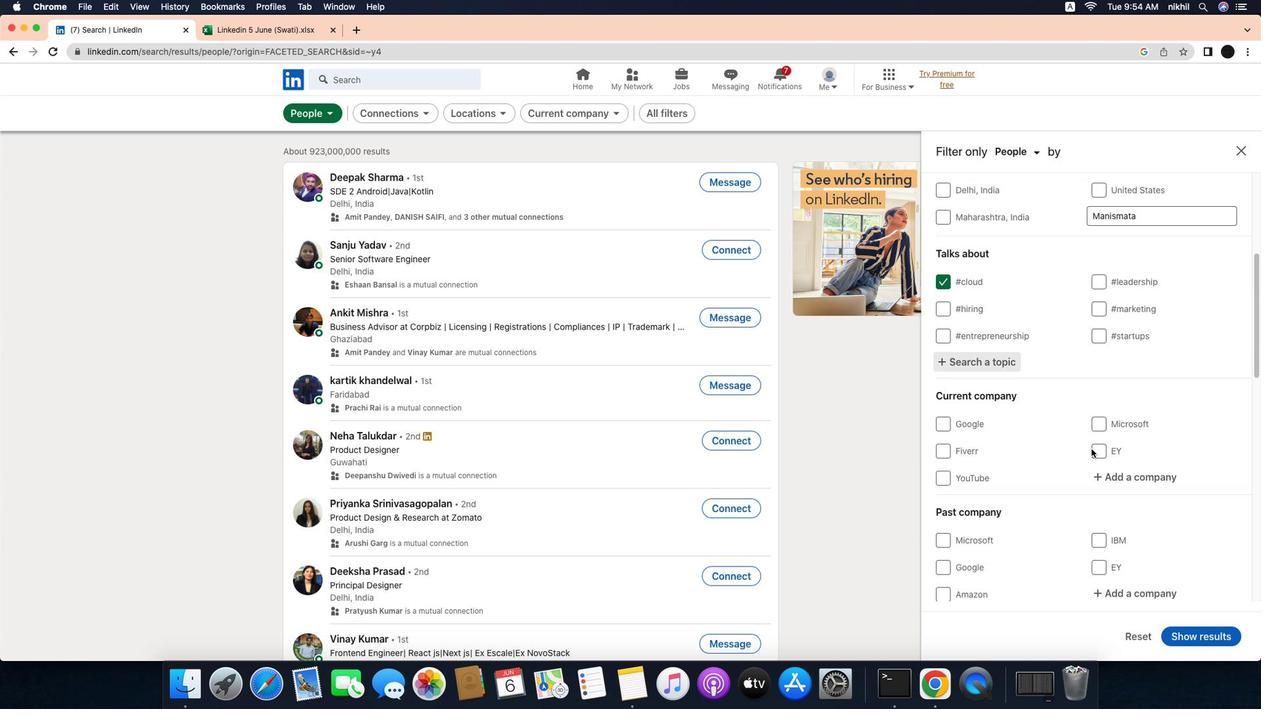 
Action: Mouse scrolled (1090, 448) with delta (30, -14)
Screenshot: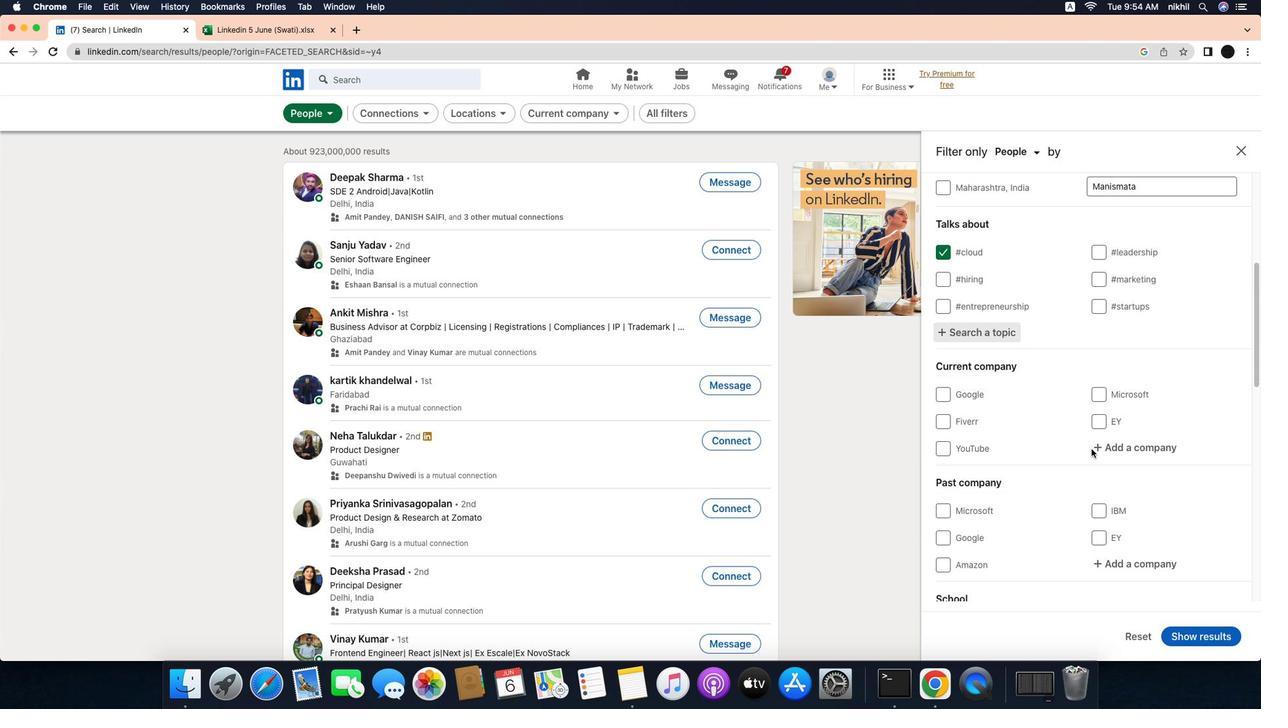 
Action: Mouse scrolled (1090, 448) with delta (30, -15)
Screenshot: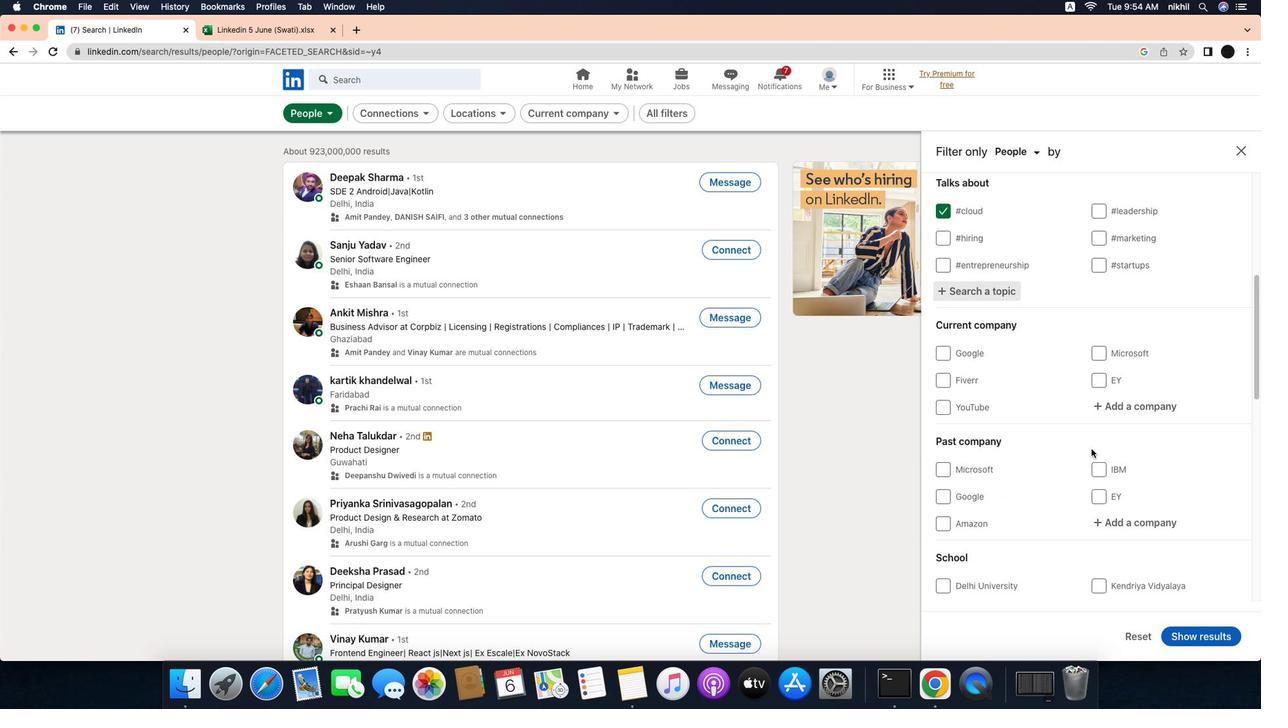 
Action: Mouse scrolled (1090, 448) with delta (30, -15)
Screenshot: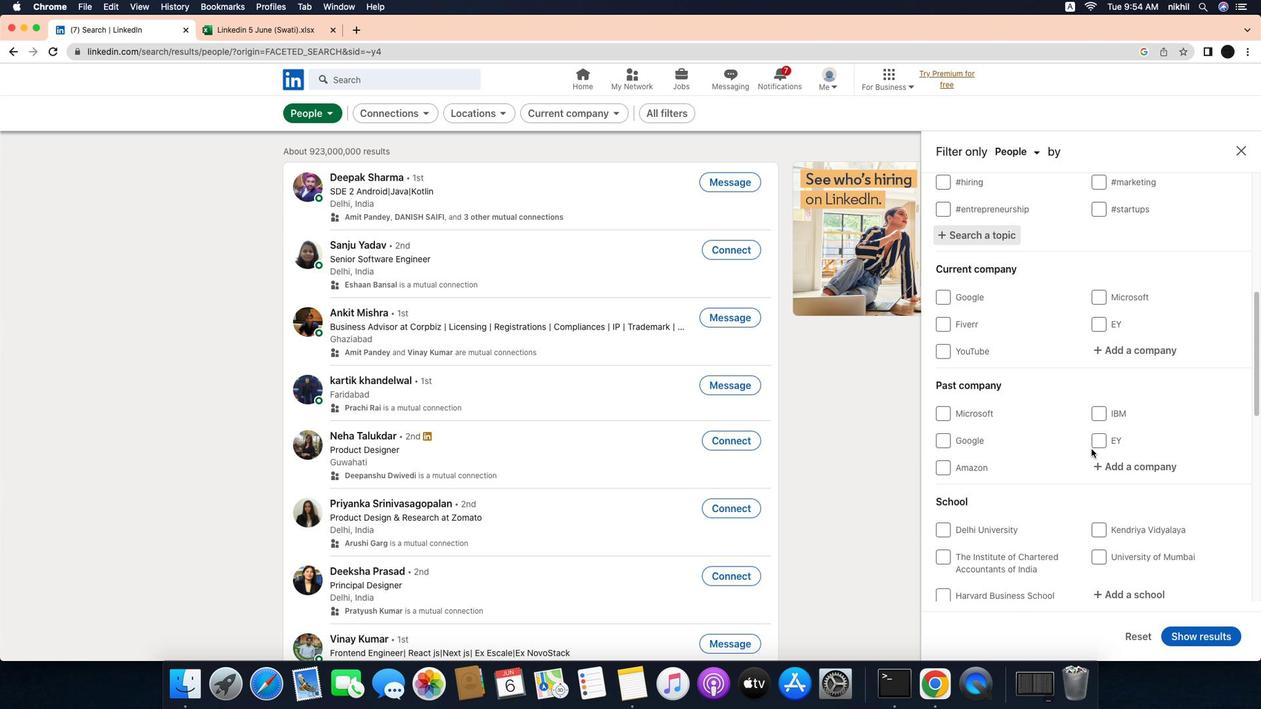 
Action: Mouse scrolled (1090, 448) with delta (30, -14)
Screenshot: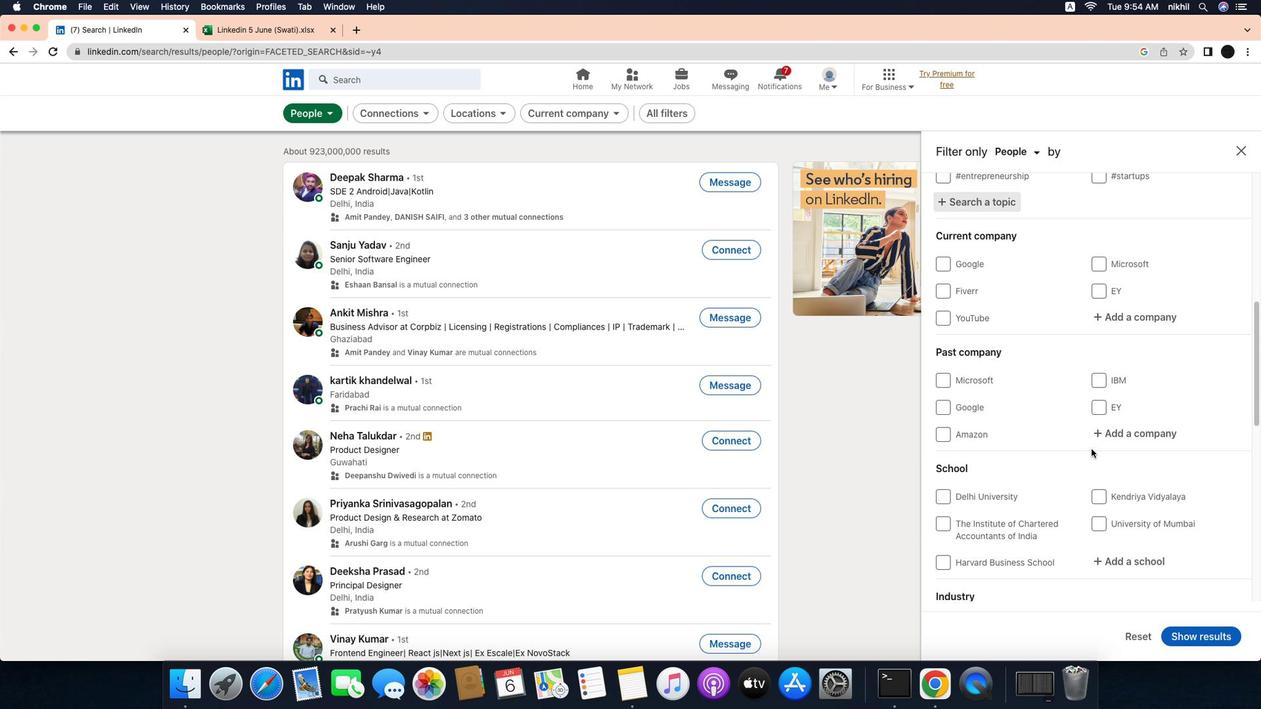 
Action: Mouse scrolled (1090, 448) with delta (30, -14)
Screenshot: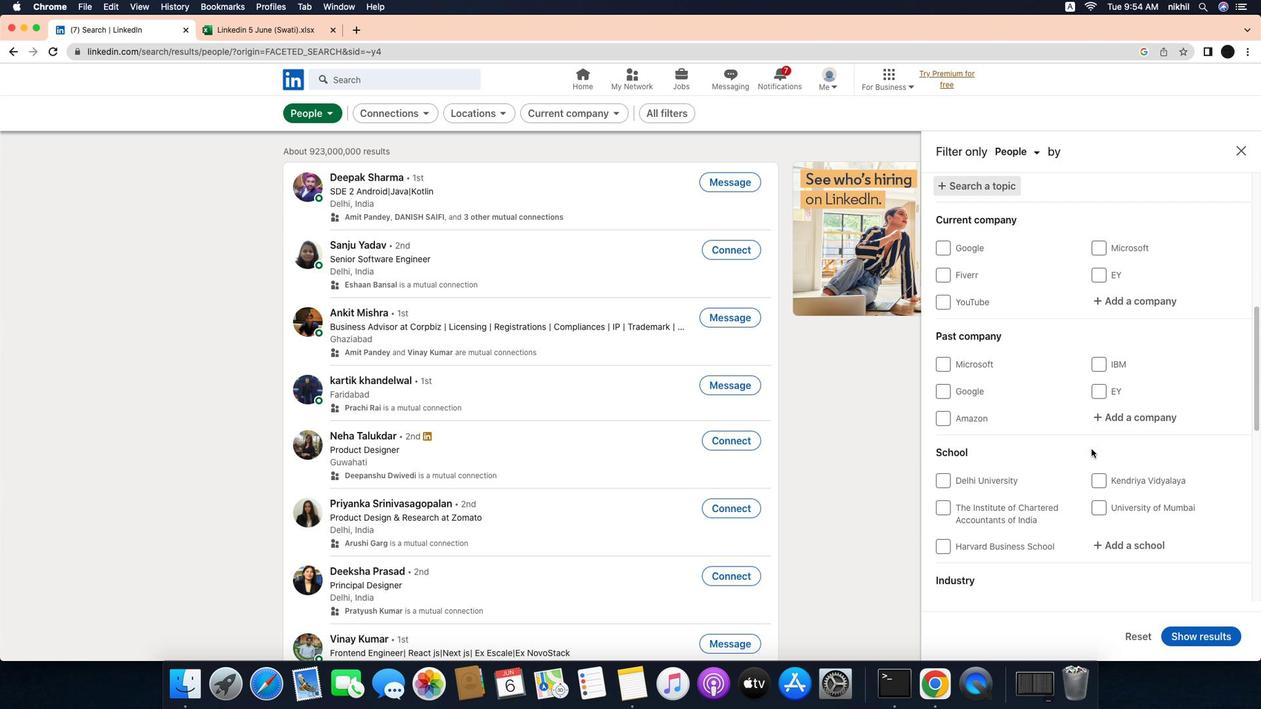 
Action: Mouse scrolled (1090, 448) with delta (30, -15)
Screenshot: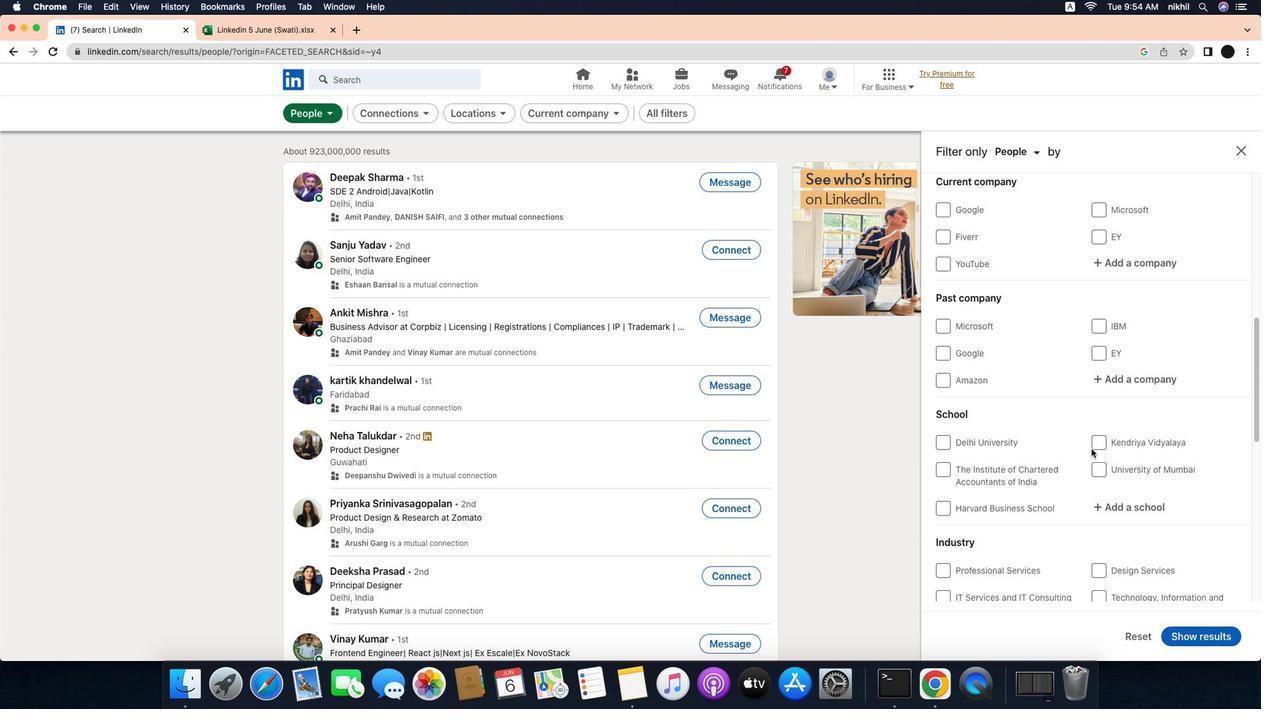 
Action: Mouse scrolled (1090, 448) with delta (30, -14)
Screenshot: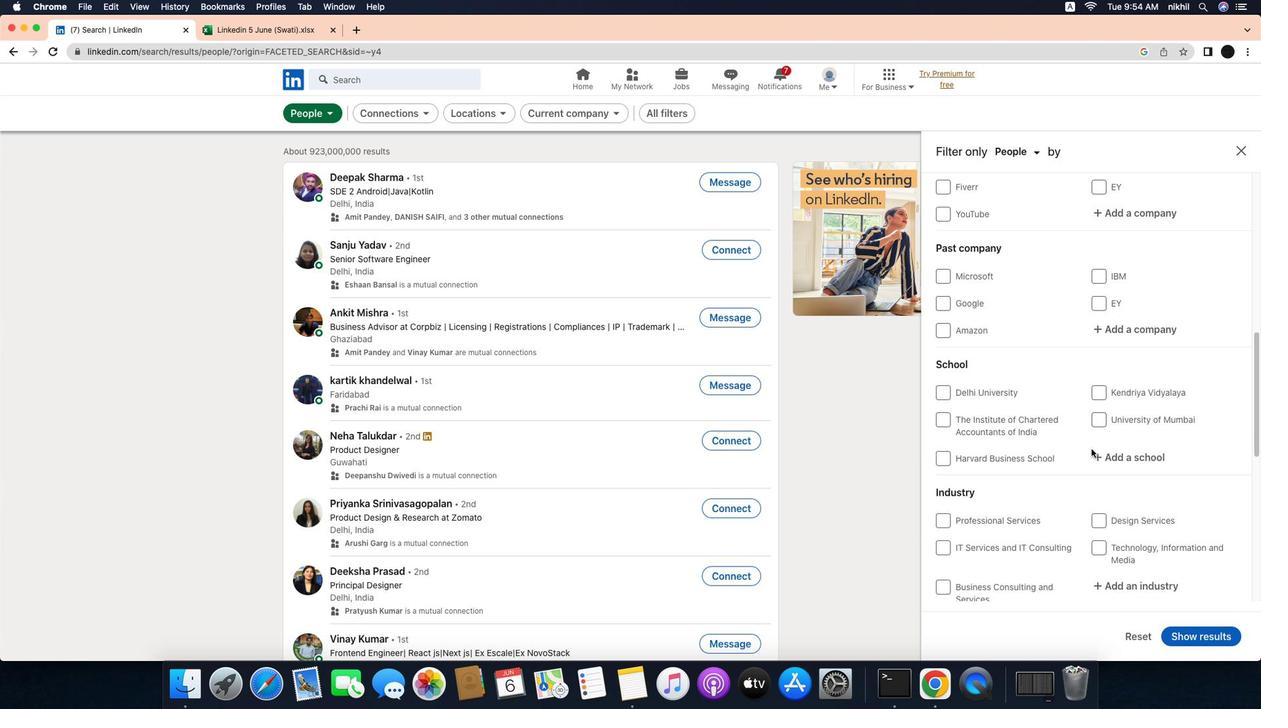 
Action: Mouse scrolled (1090, 448) with delta (30, -14)
Screenshot: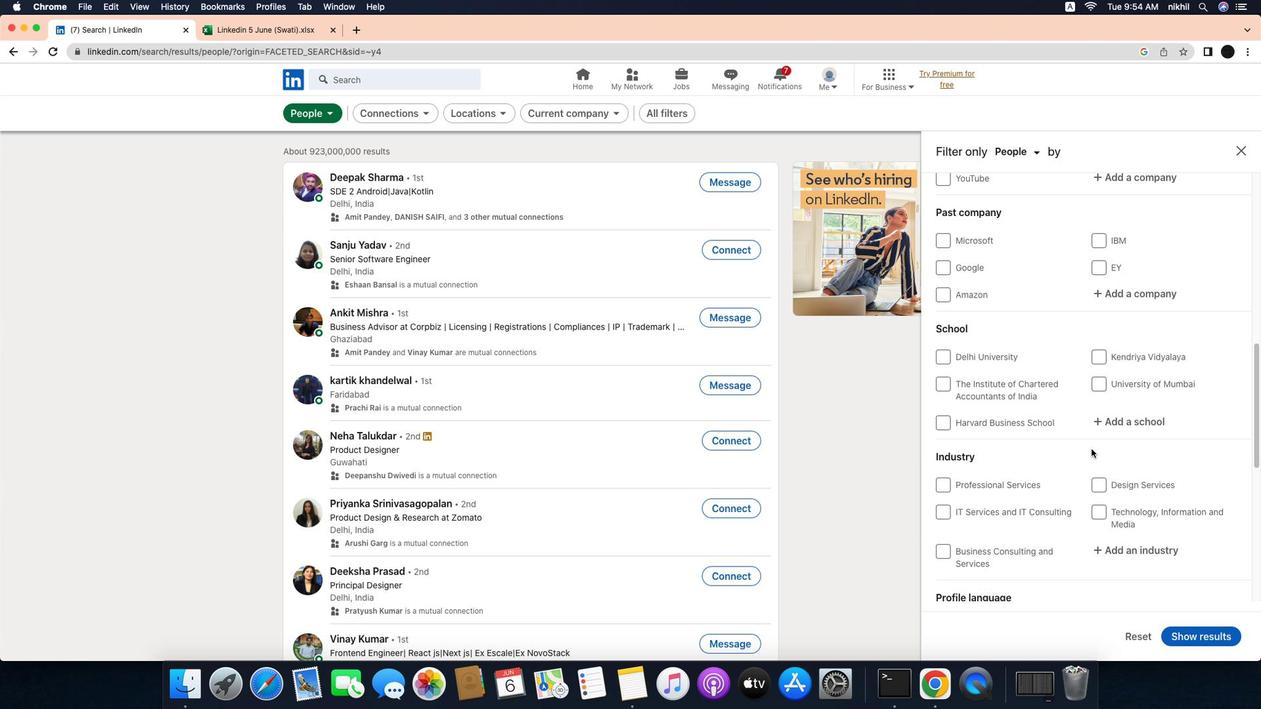 
Action: Mouse scrolled (1090, 448) with delta (30, -15)
Screenshot: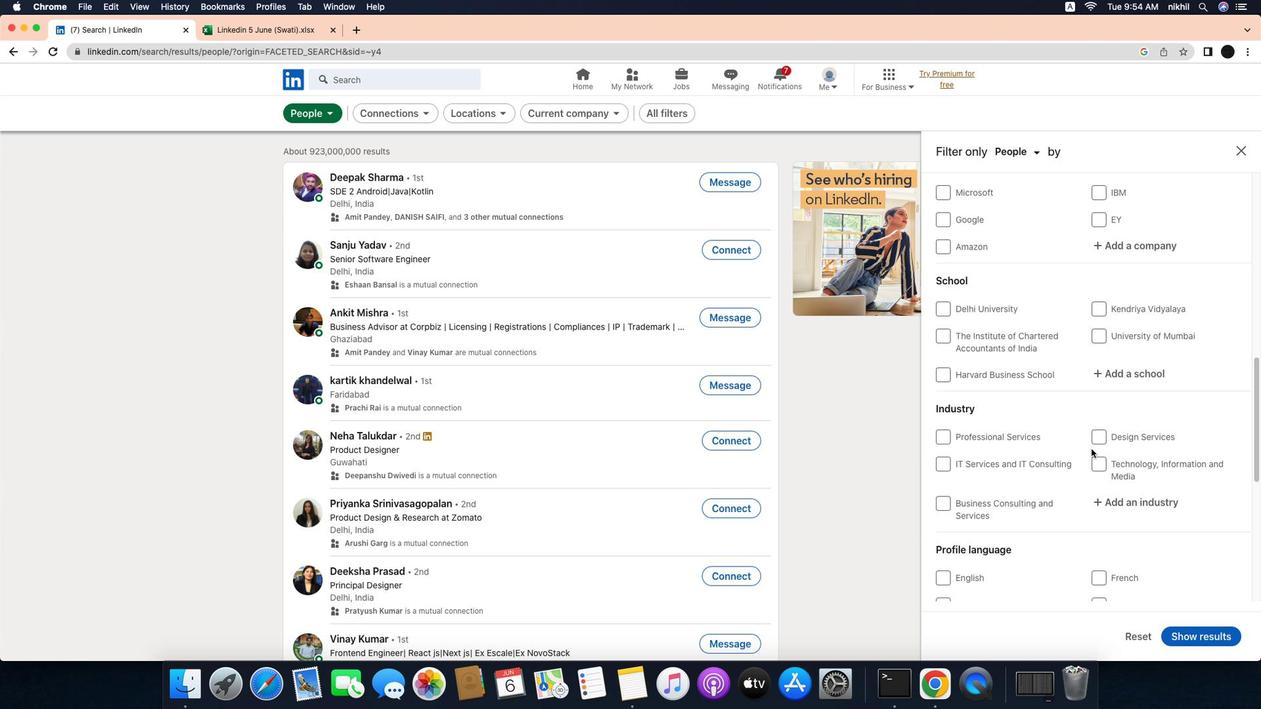 
Action: Mouse scrolled (1090, 448) with delta (30, -15)
Screenshot: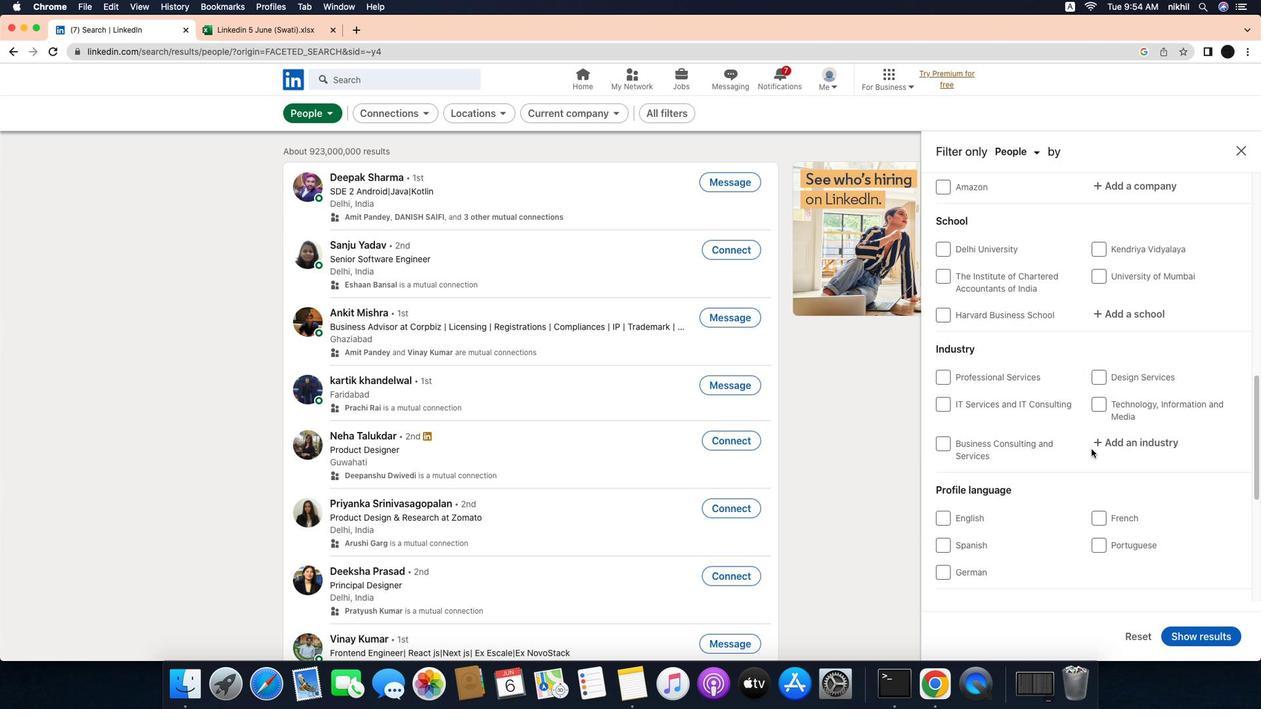 
Action: Mouse scrolled (1090, 448) with delta (30, -14)
Screenshot: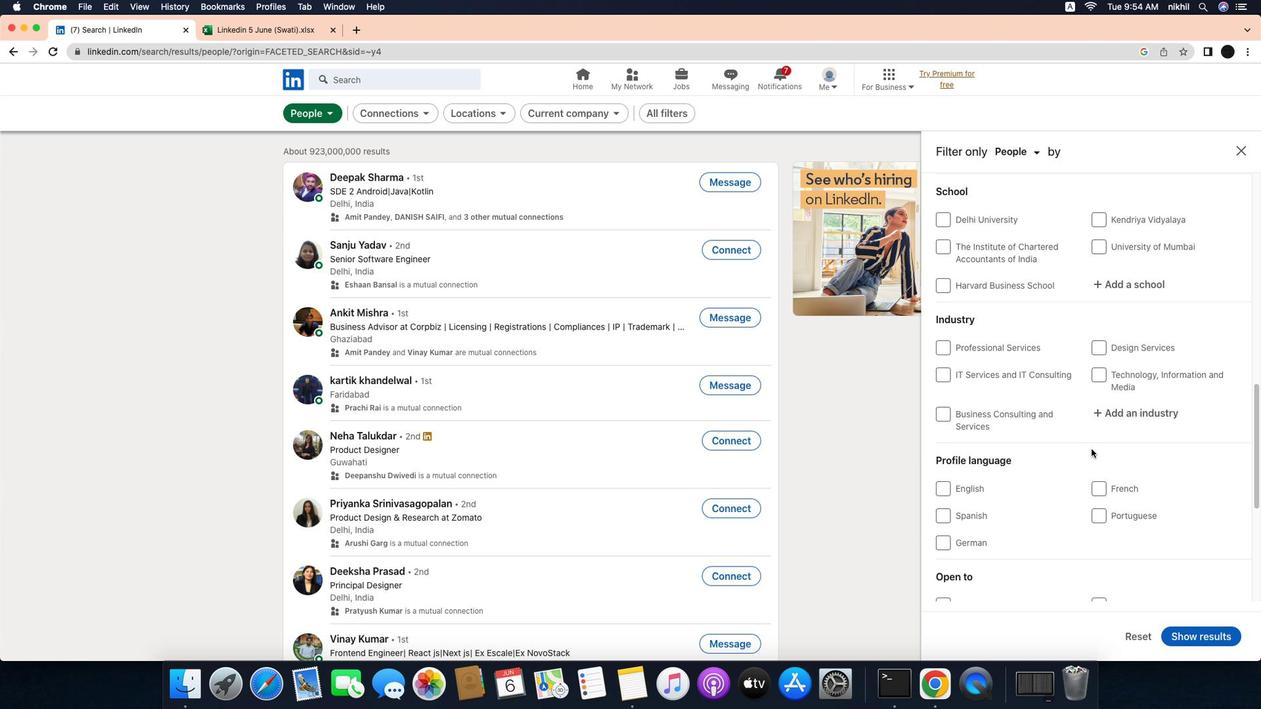 
Action: Mouse scrolled (1090, 448) with delta (30, -14)
Screenshot: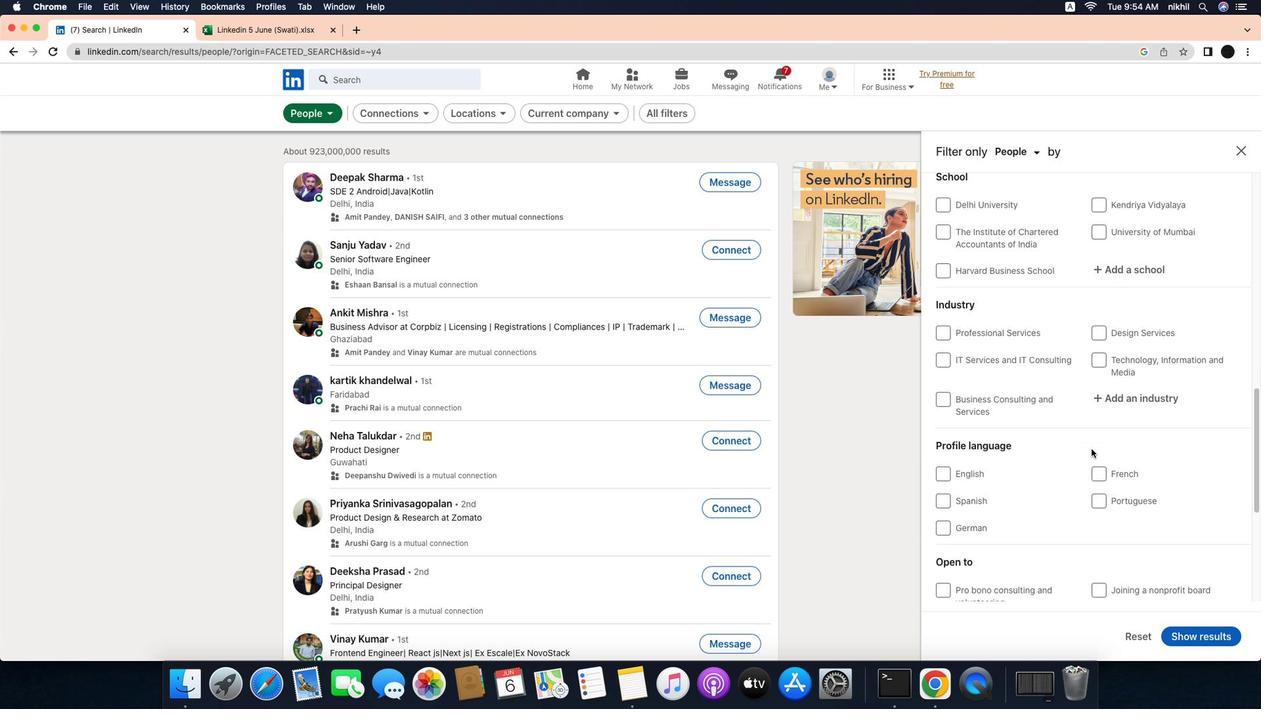 
Action: Mouse scrolled (1090, 448) with delta (30, -15)
Screenshot: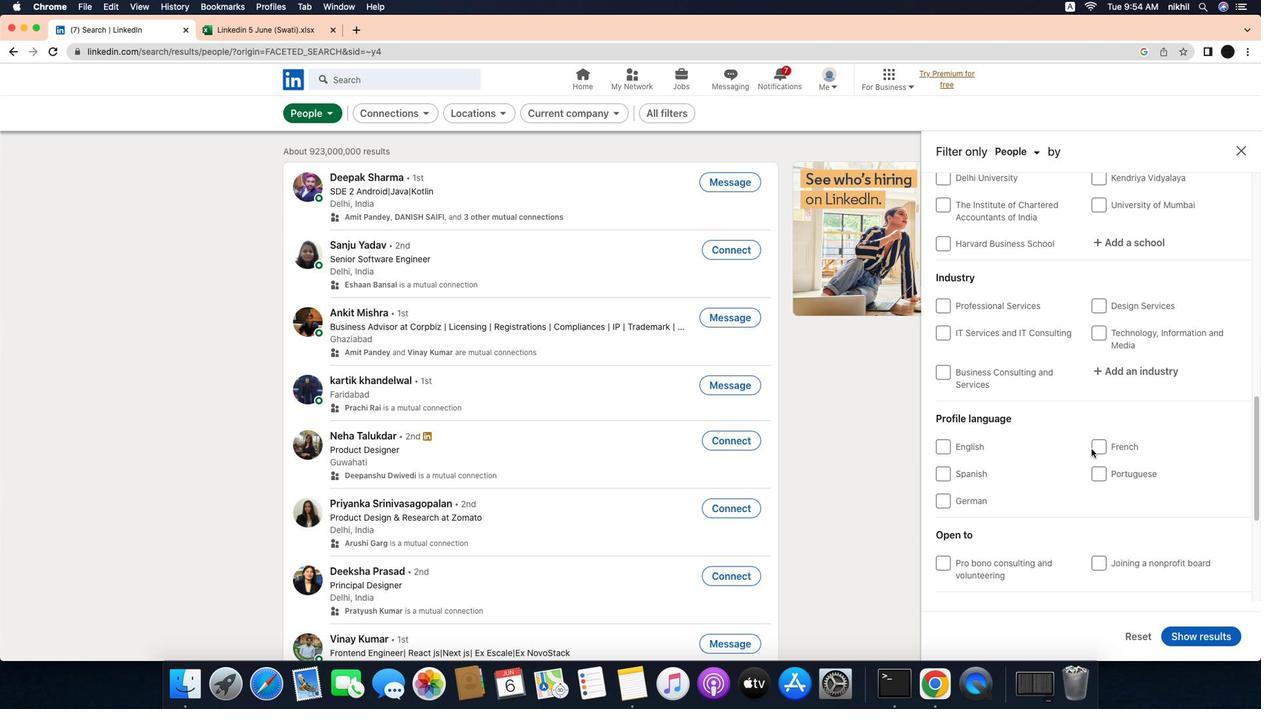 
Action: Mouse moved to (948, 478)
Screenshot: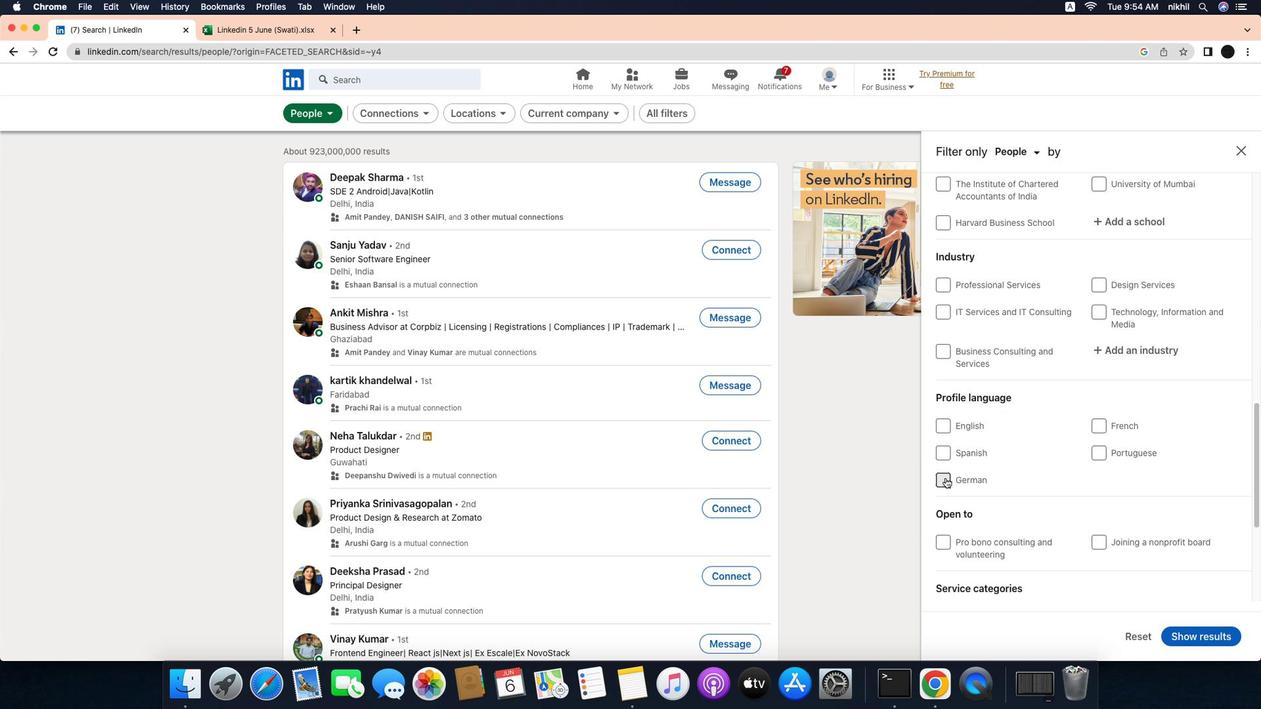 
Action: Mouse pressed left at (948, 478)
Screenshot: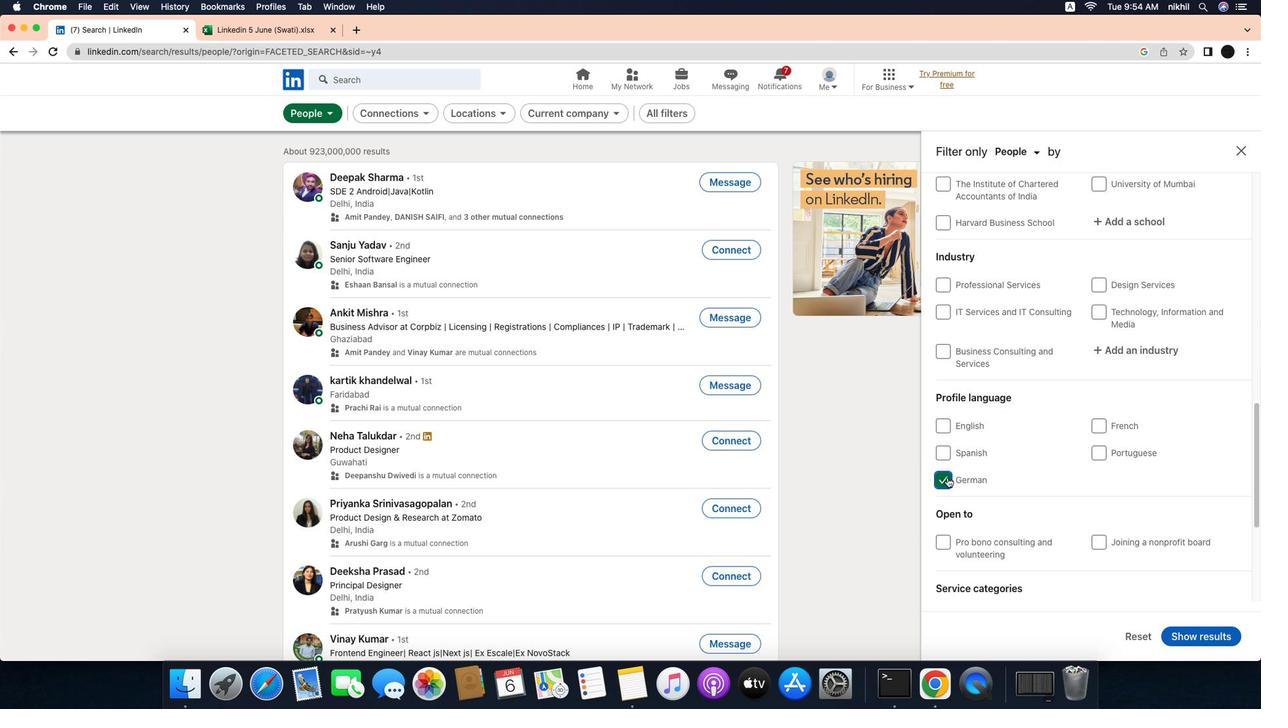 
Action: Mouse moved to (1038, 448)
Screenshot: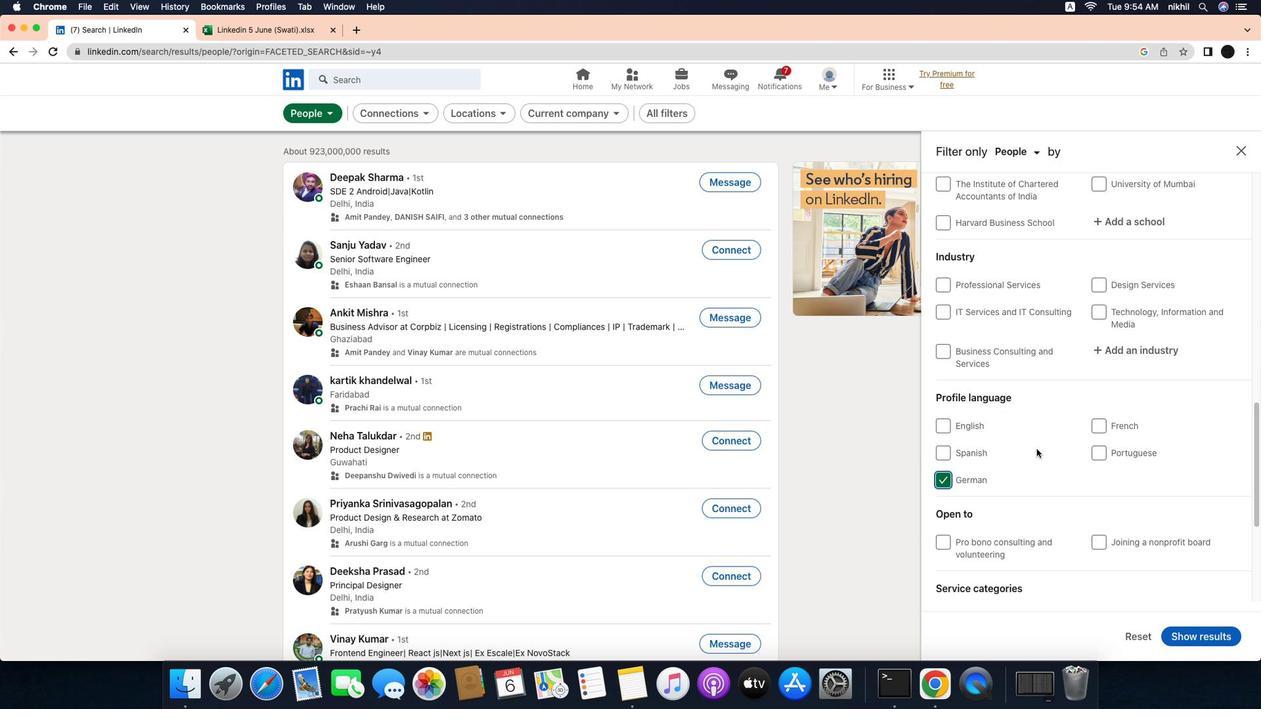 
Action: Mouse scrolled (1038, 448) with delta (30, -13)
Screenshot: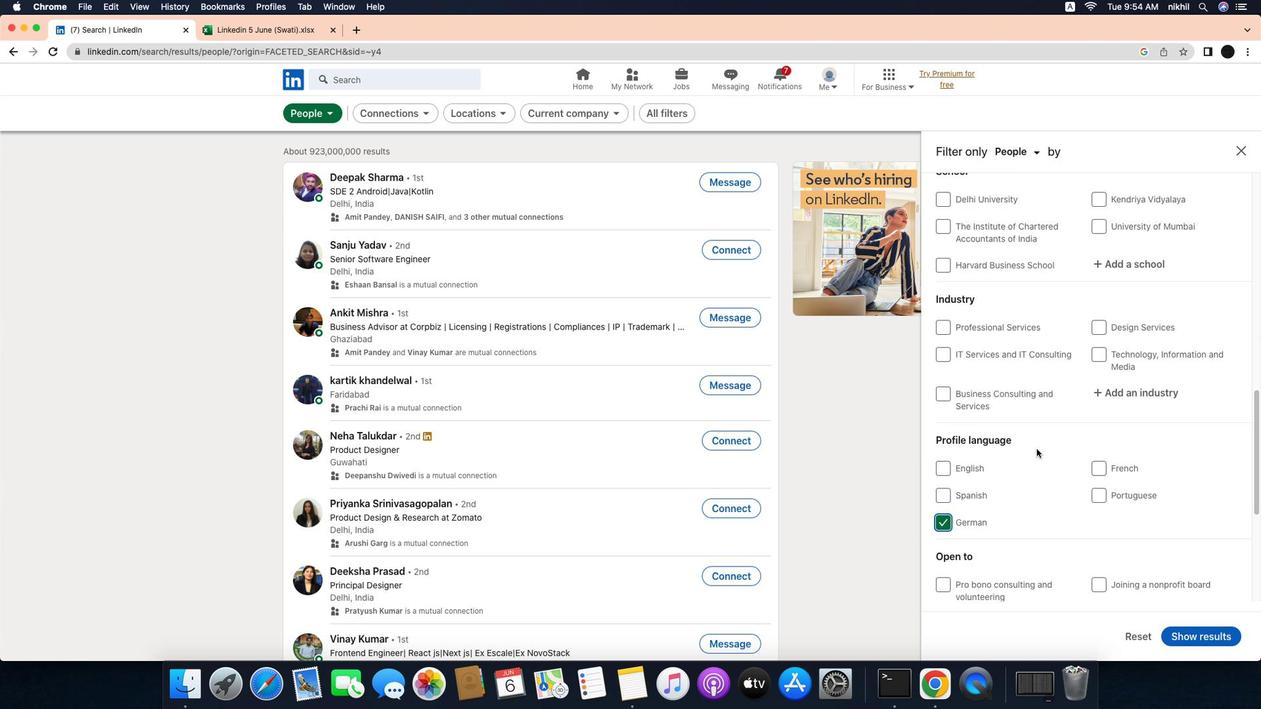 
Action: Mouse scrolled (1038, 448) with delta (30, -13)
Screenshot: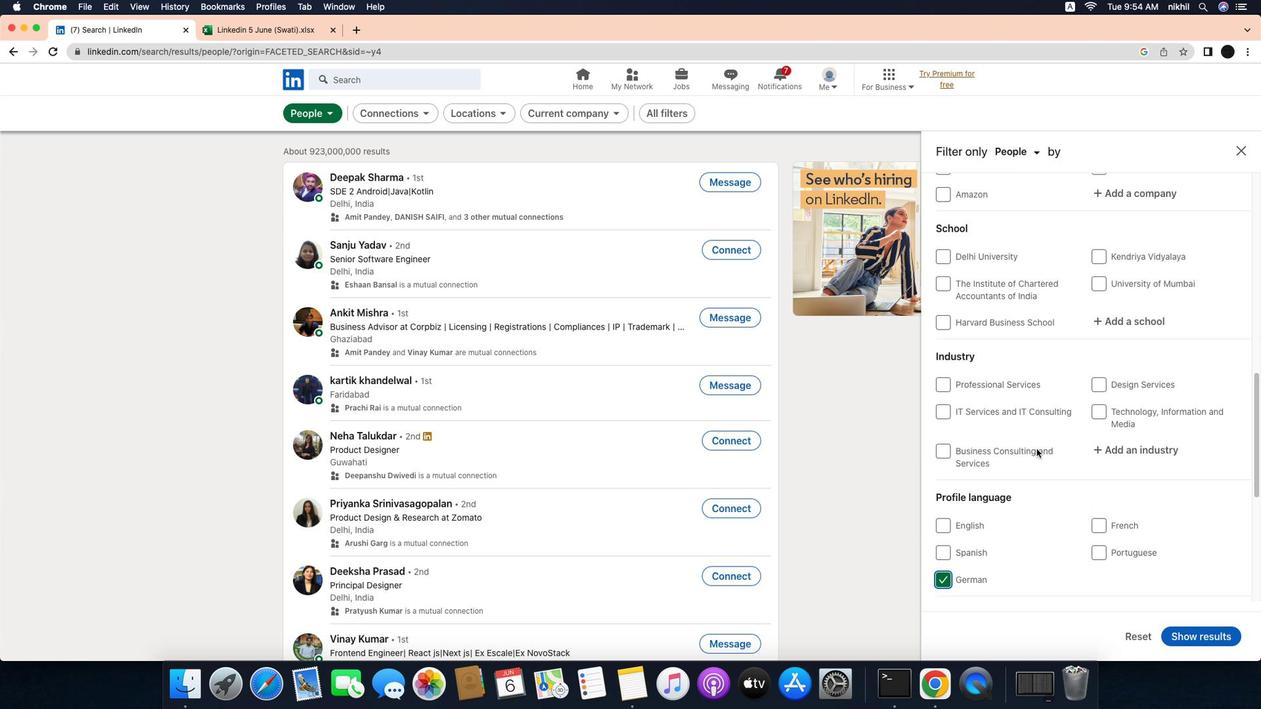 
Action: Mouse scrolled (1038, 448) with delta (30, -12)
Screenshot: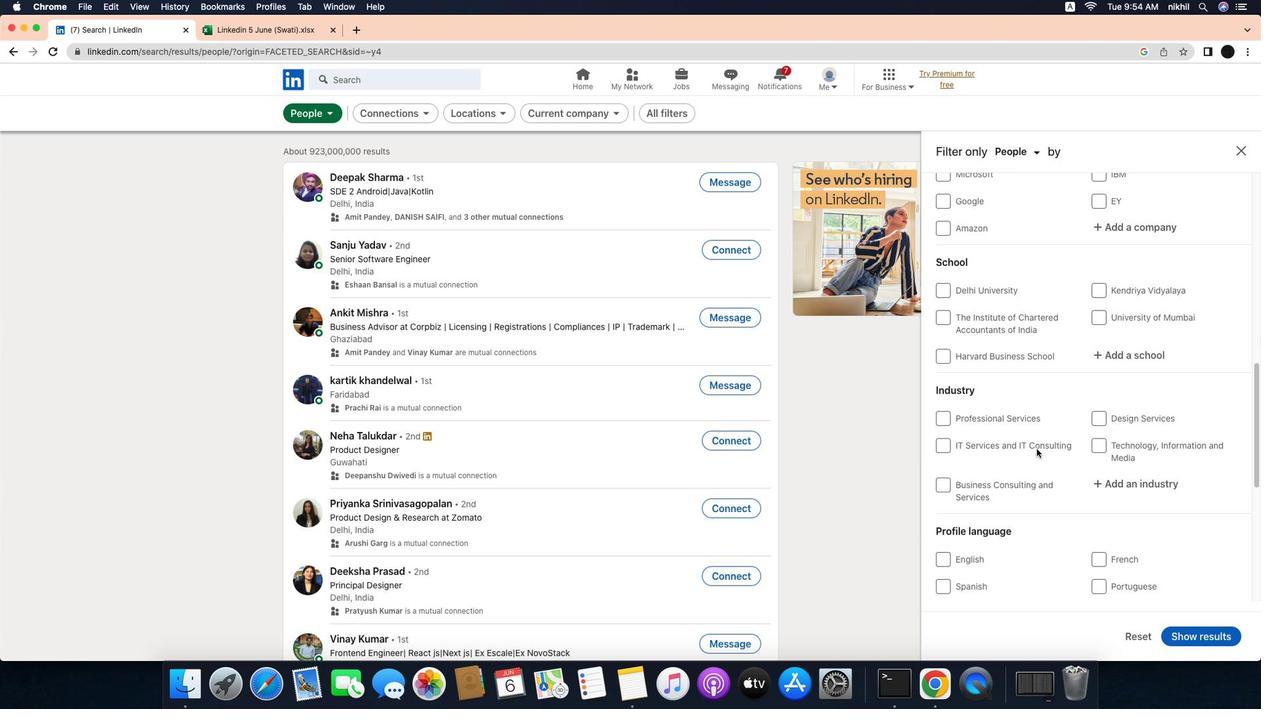 
Action: Mouse scrolled (1038, 448) with delta (30, -11)
Screenshot: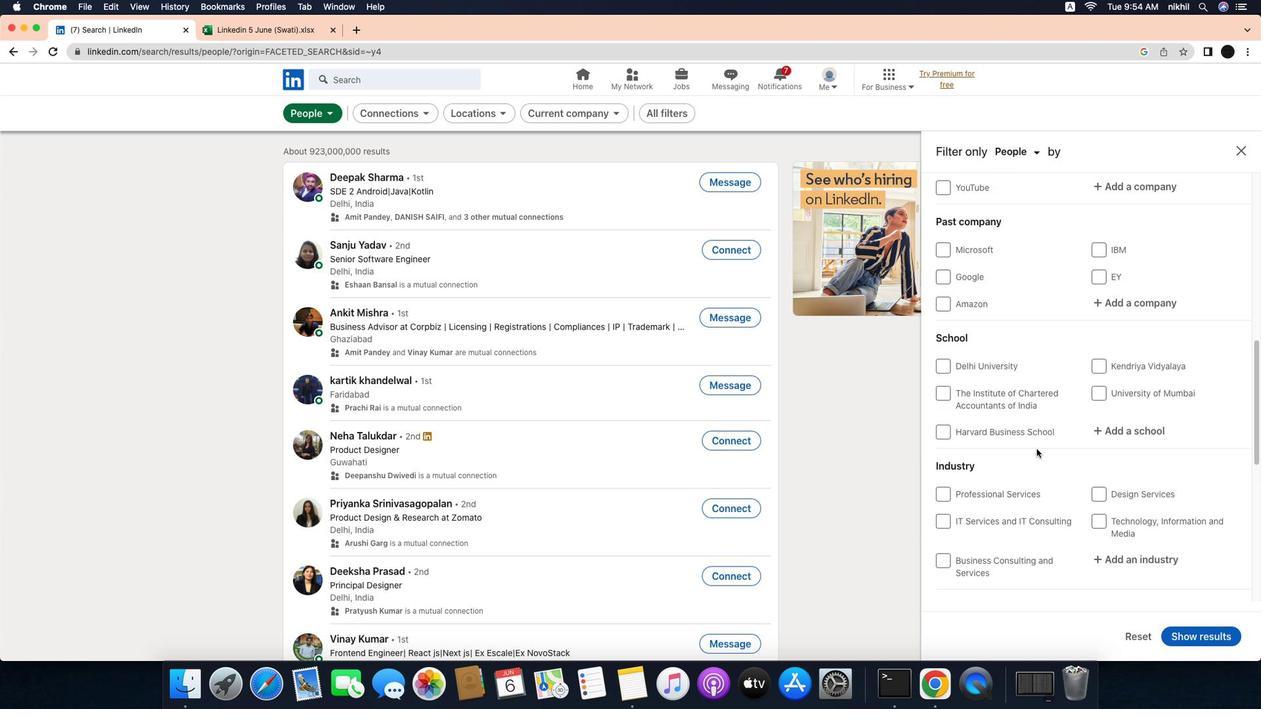 
Action: Mouse scrolled (1038, 448) with delta (30, -13)
Screenshot: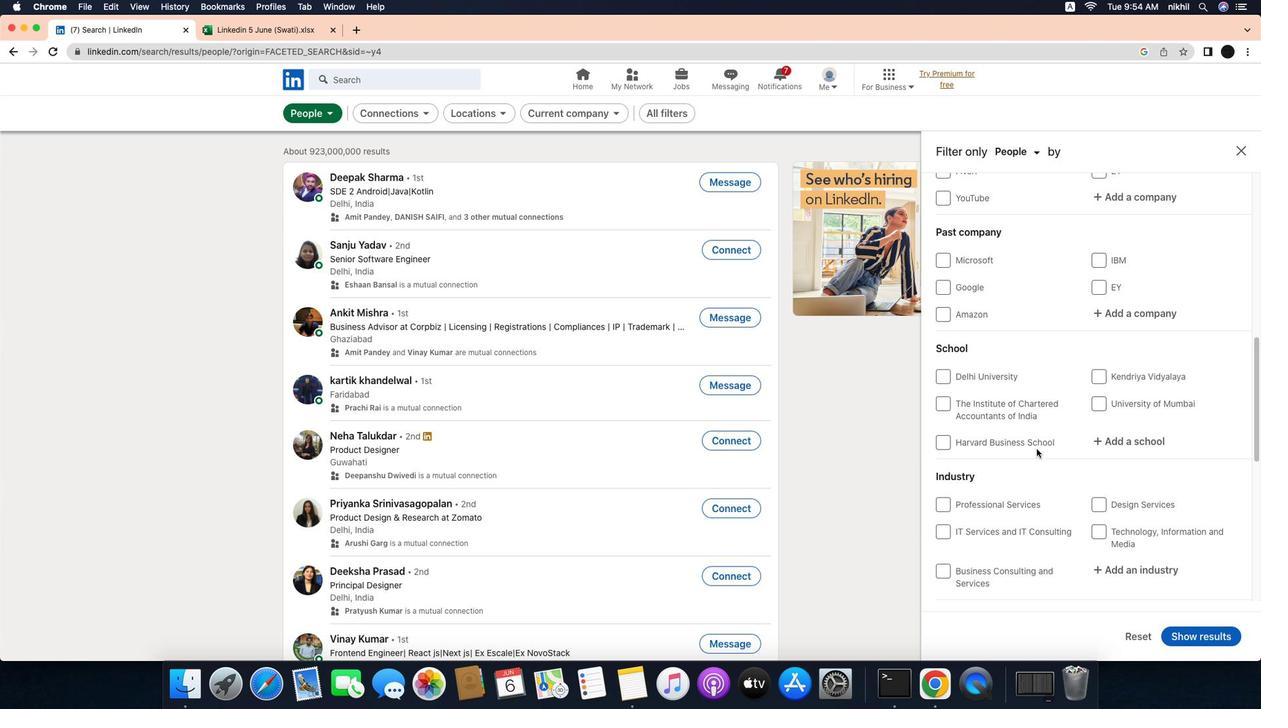 
Action: Mouse scrolled (1038, 448) with delta (30, -13)
Screenshot: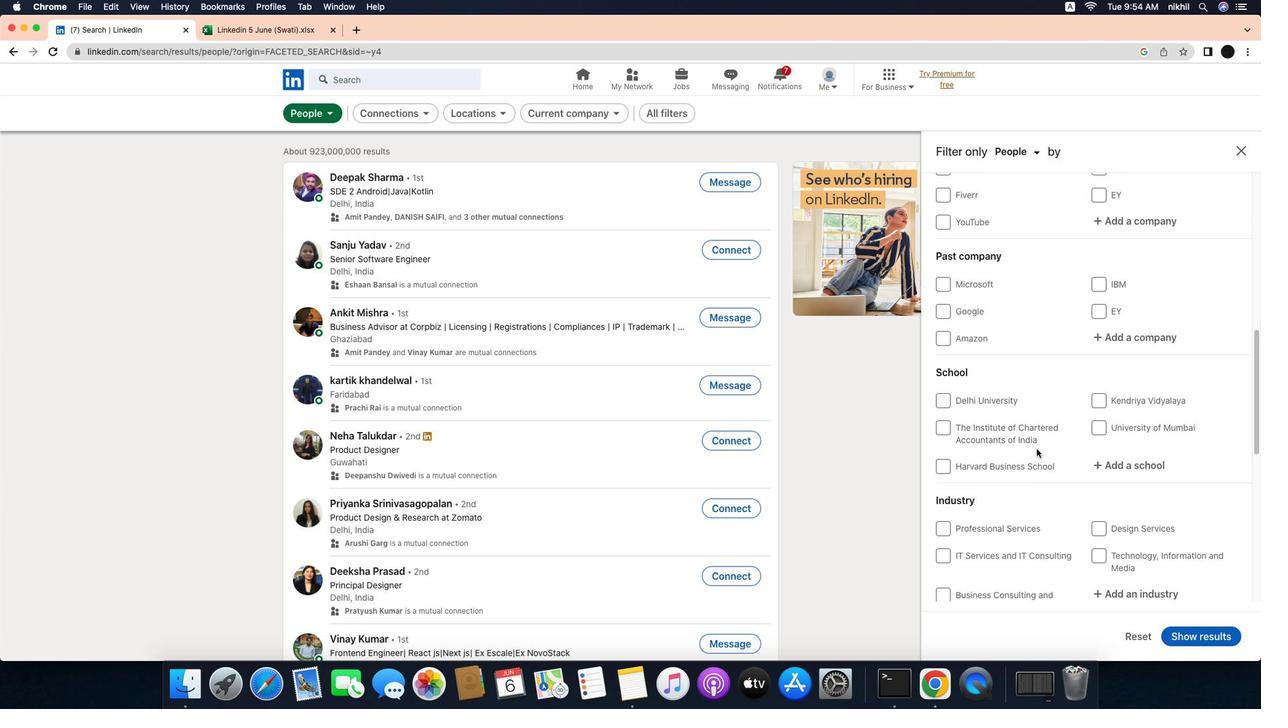 
Action: Mouse scrolled (1038, 448) with delta (30, -13)
Screenshot: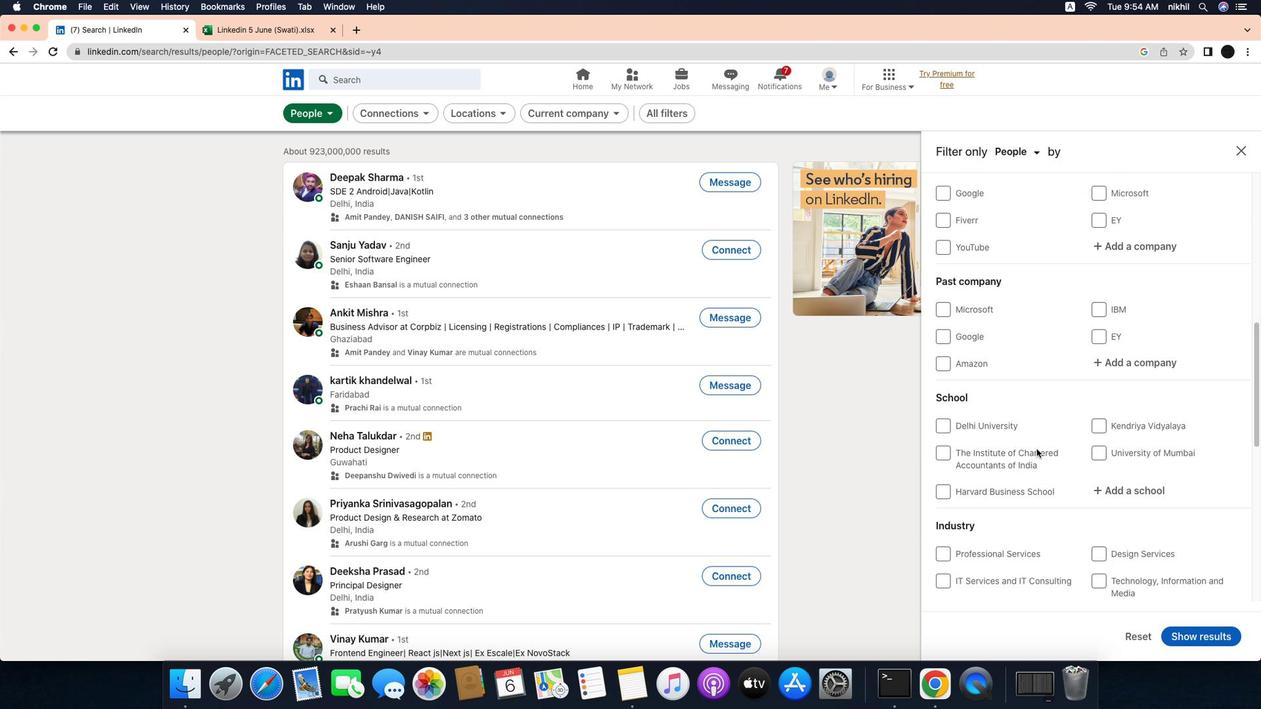 
Action: Mouse scrolled (1038, 448) with delta (30, -12)
Screenshot: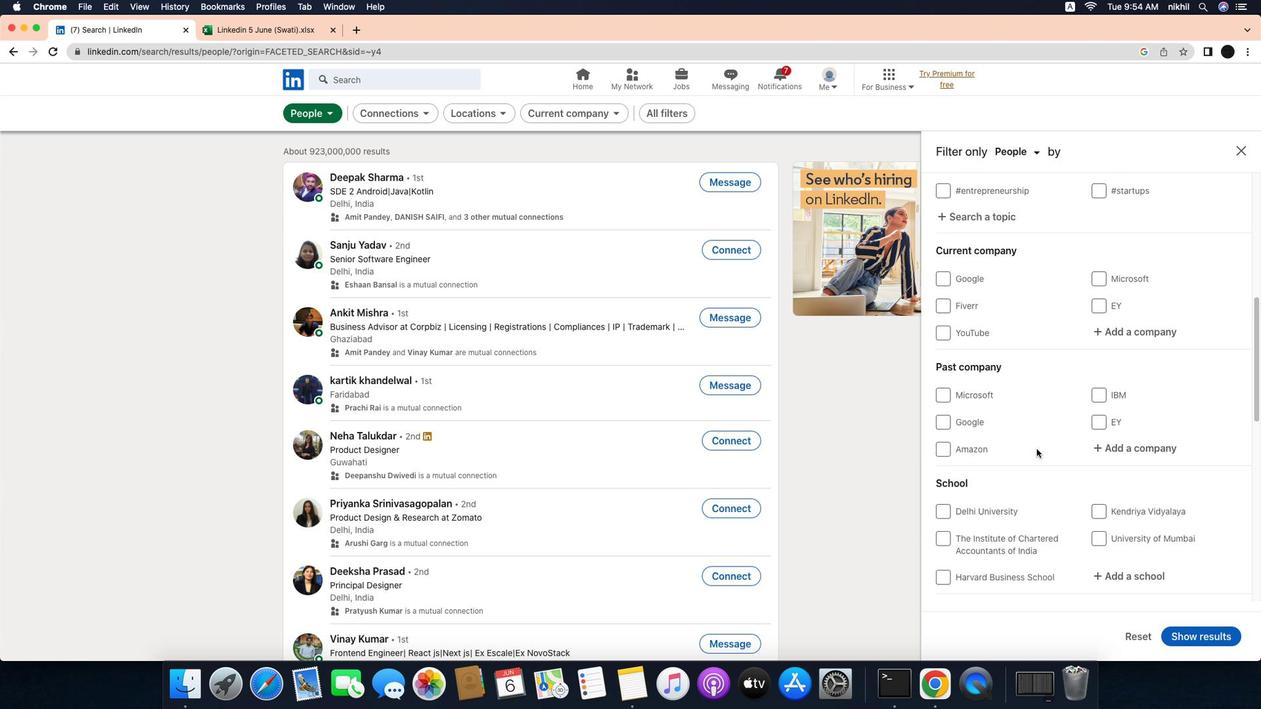 
Action: Mouse scrolled (1038, 448) with delta (30, -13)
Screenshot: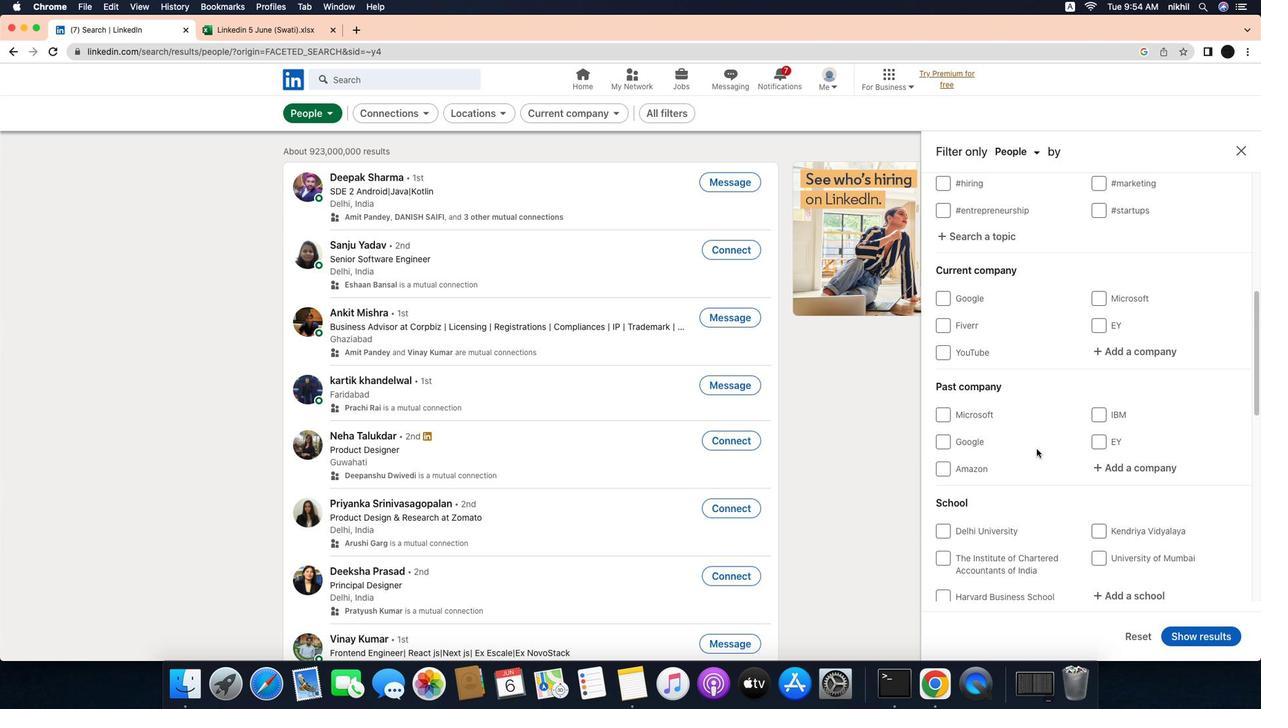 
Action: Mouse scrolled (1038, 448) with delta (30, -13)
Screenshot: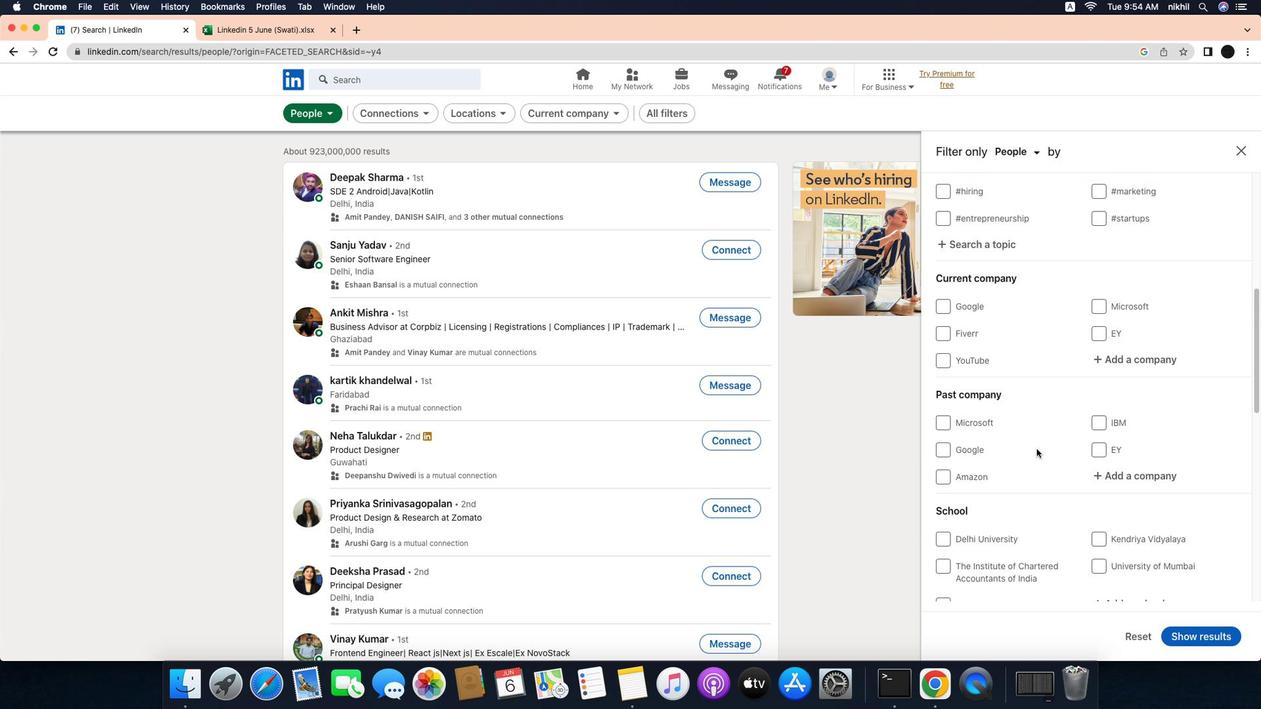 
Action: Mouse scrolled (1038, 448) with delta (30, -13)
Screenshot: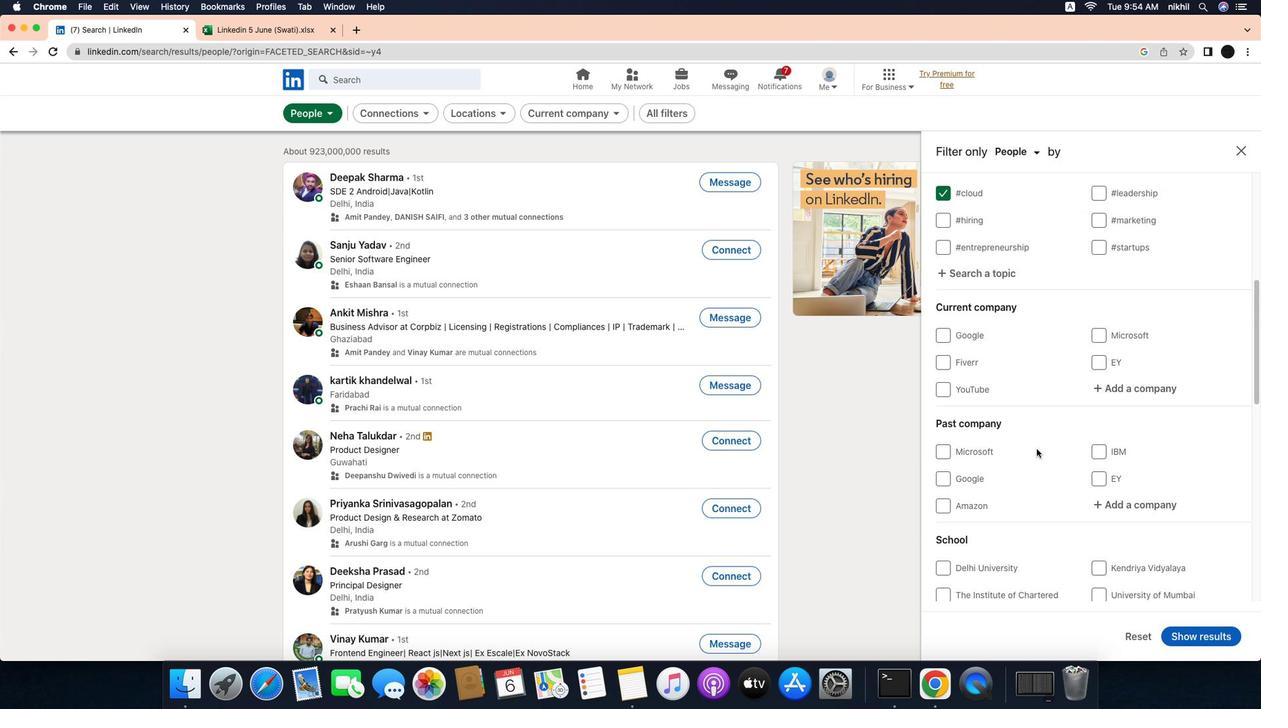 
Action: Mouse scrolled (1038, 448) with delta (30, -13)
Screenshot: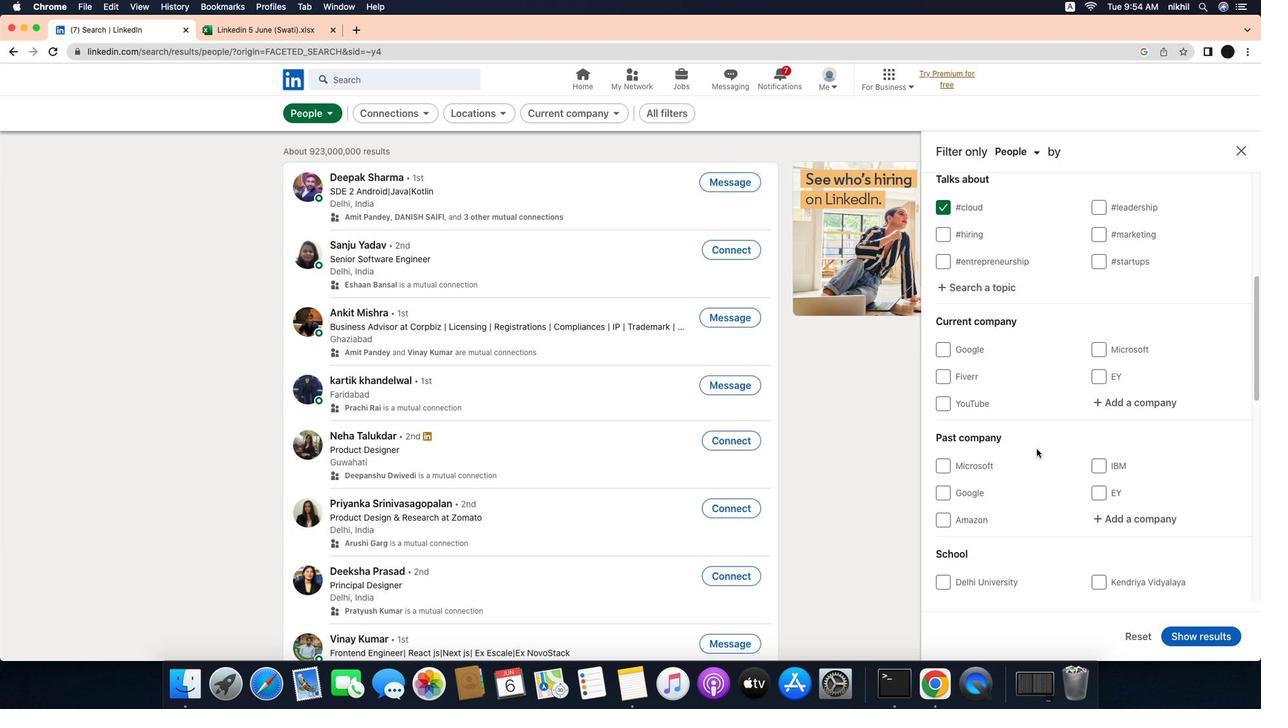 
Action: Mouse scrolled (1038, 448) with delta (30, -13)
Screenshot: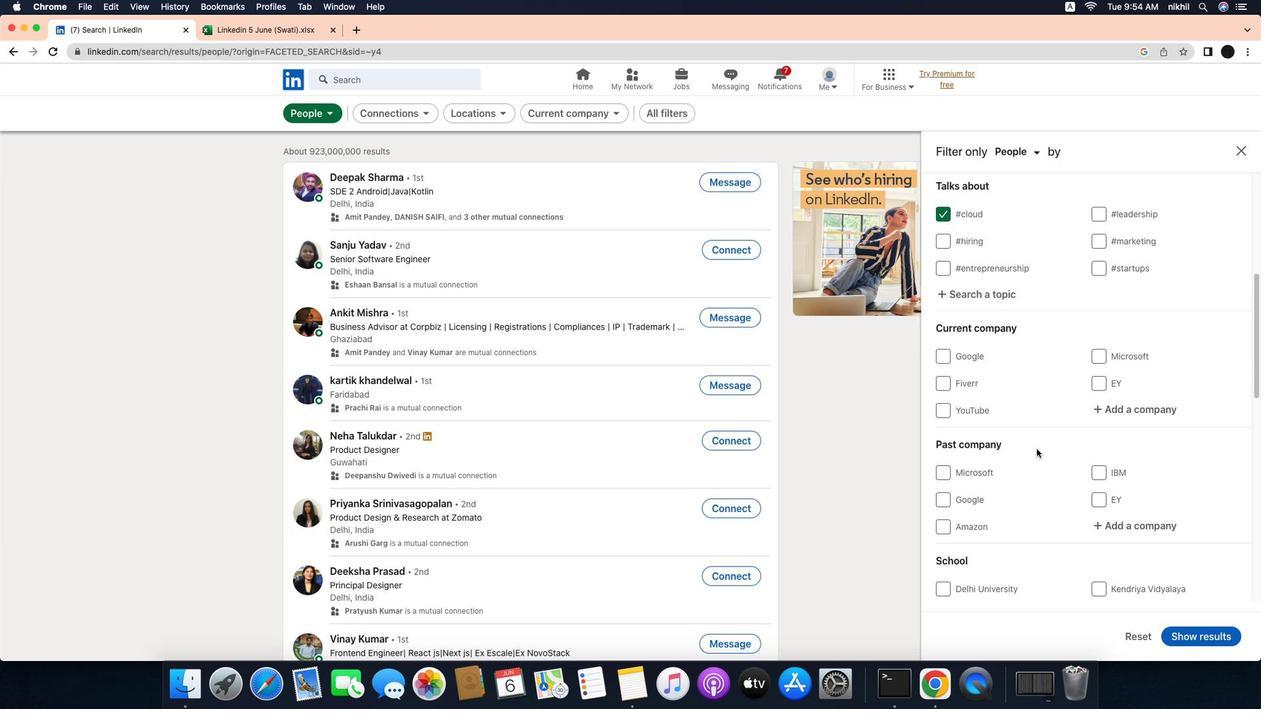 
Action: Mouse moved to (1123, 407)
Screenshot: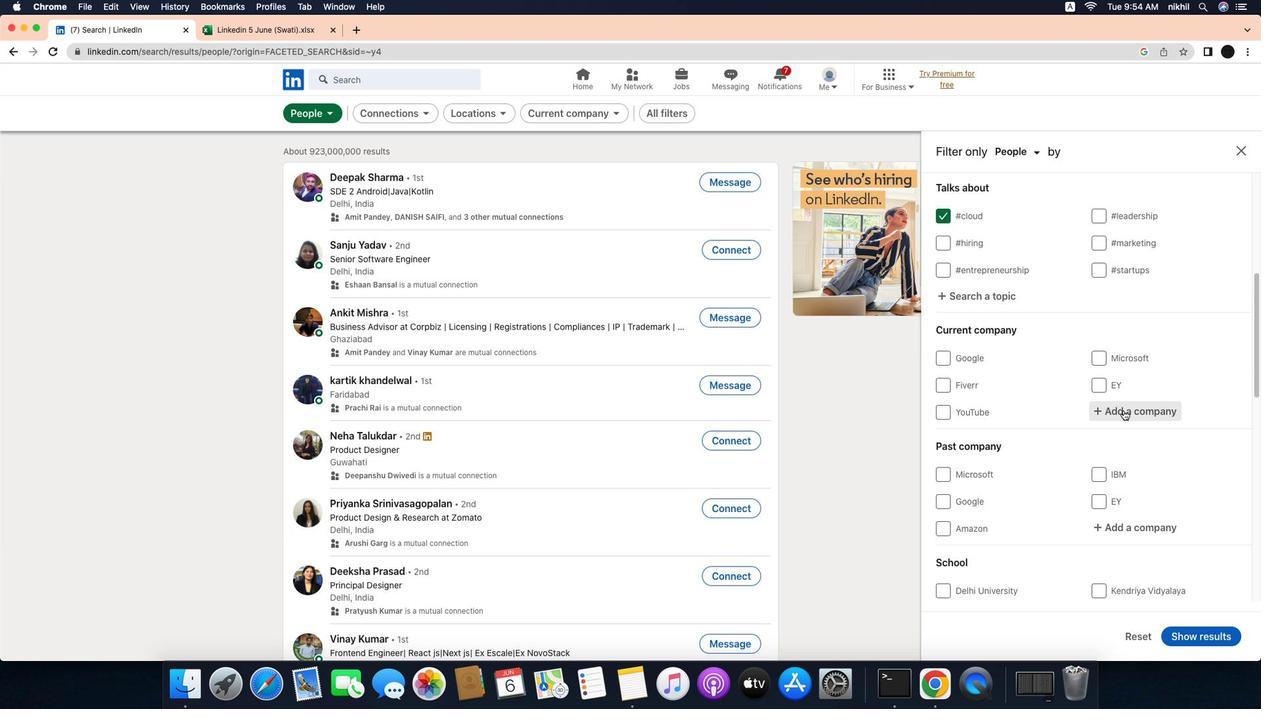 
Action: Mouse pressed left at (1123, 407)
Screenshot: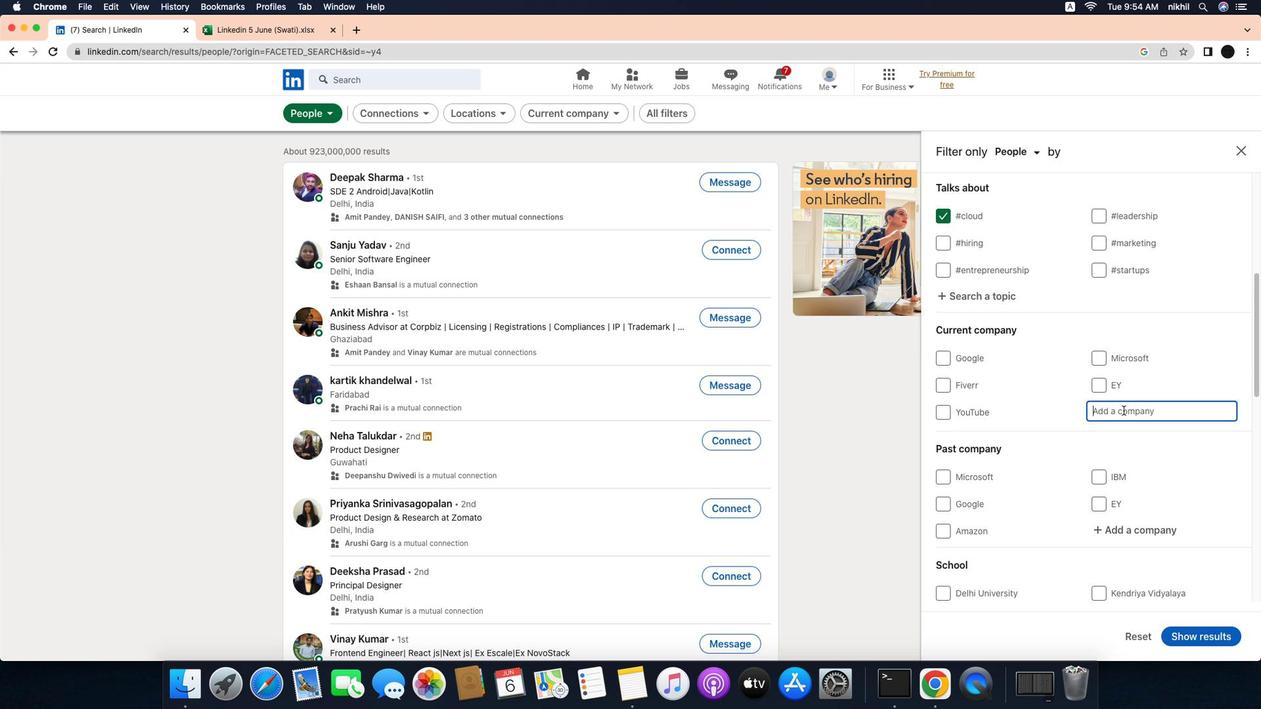 
Action: Mouse moved to (1136, 409)
Screenshot: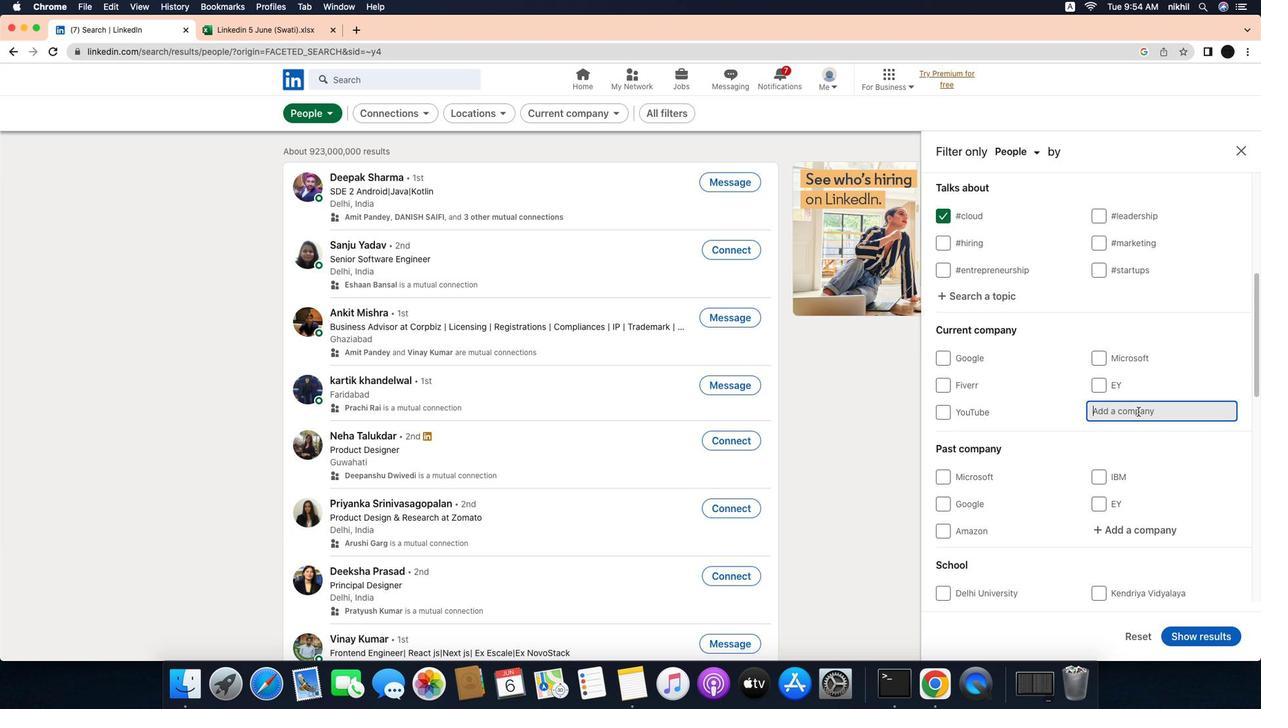 
Action: Mouse pressed left at (1136, 409)
Screenshot: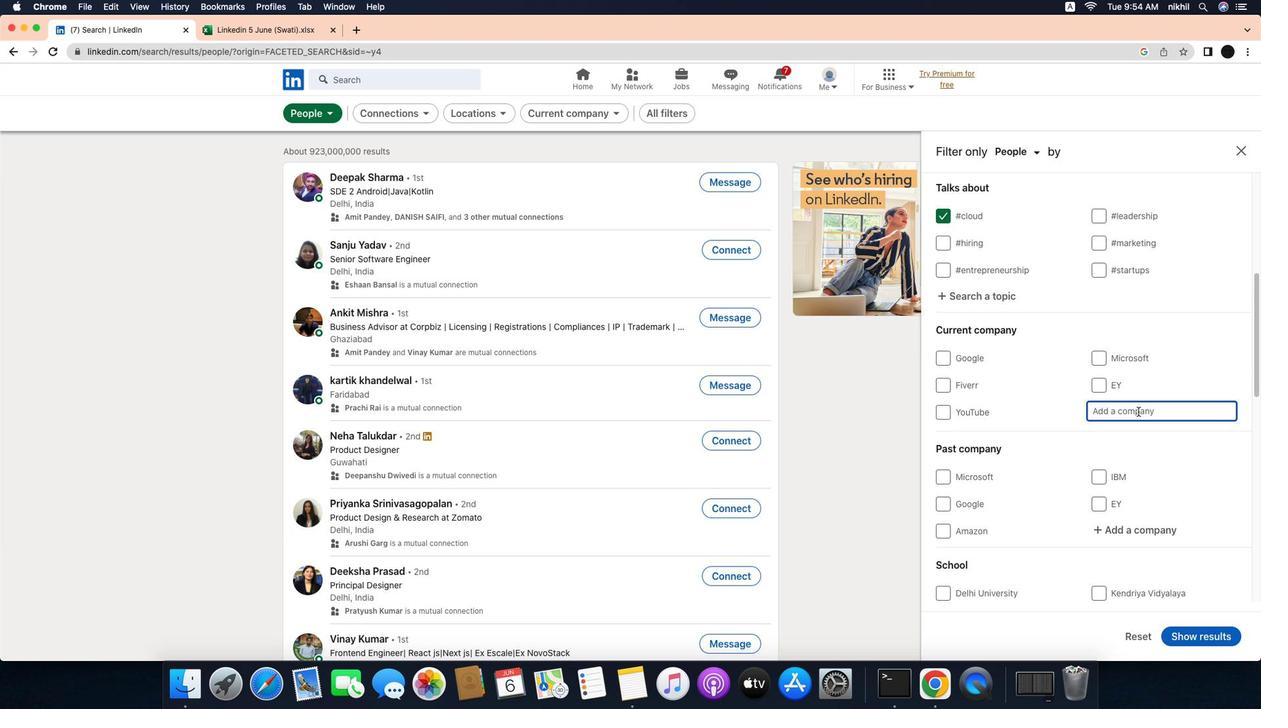 
Action: Key pressed Key.caps_lock'B'Key.caps_lock'i''o''c''o''n'Key.spaceKey.caps_lock'B'Key.caps_lock'i''o''l''o''g''i''c''s'
Screenshot: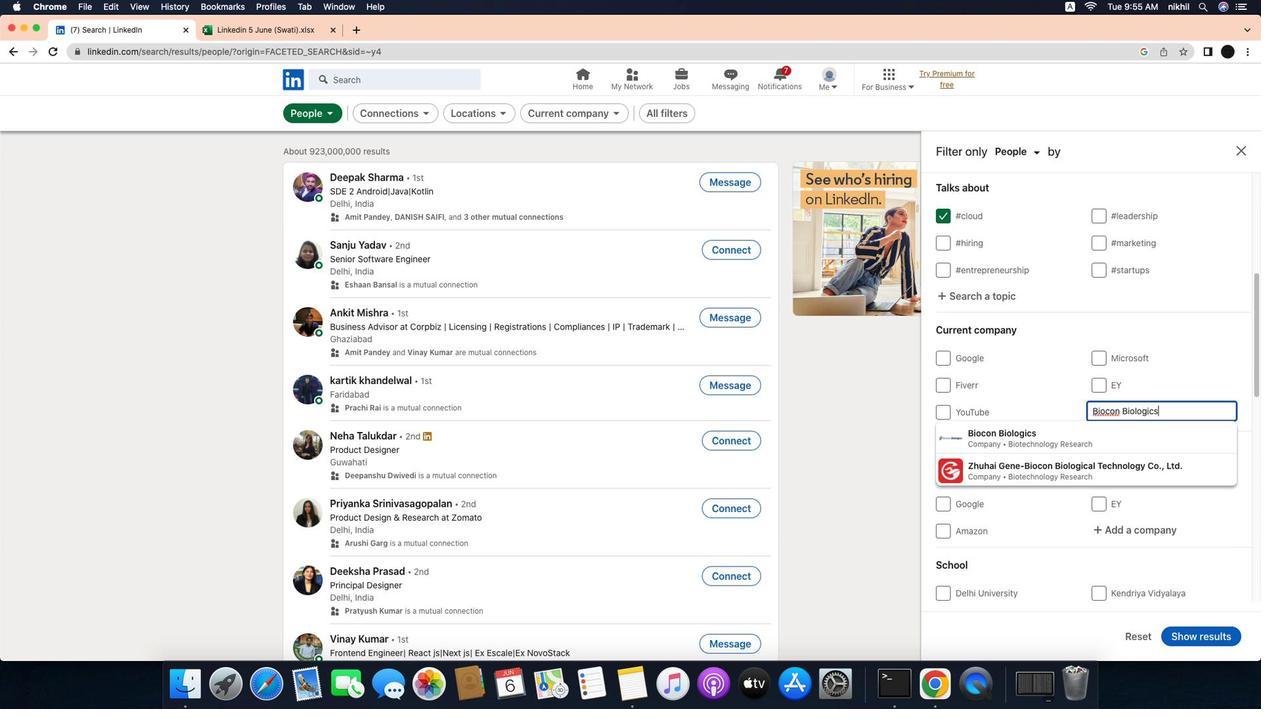 
Action: Mouse moved to (1091, 430)
Screenshot: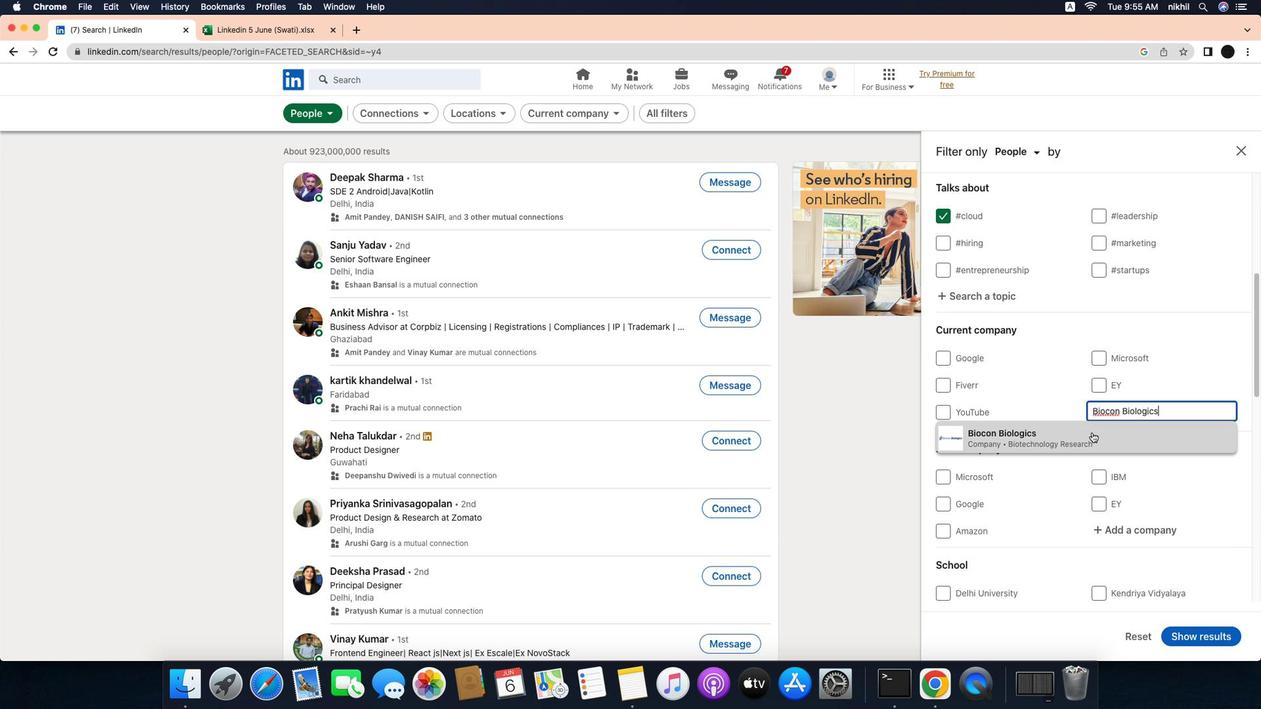 
Action: Mouse pressed left at (1091, 430)
Screenshot: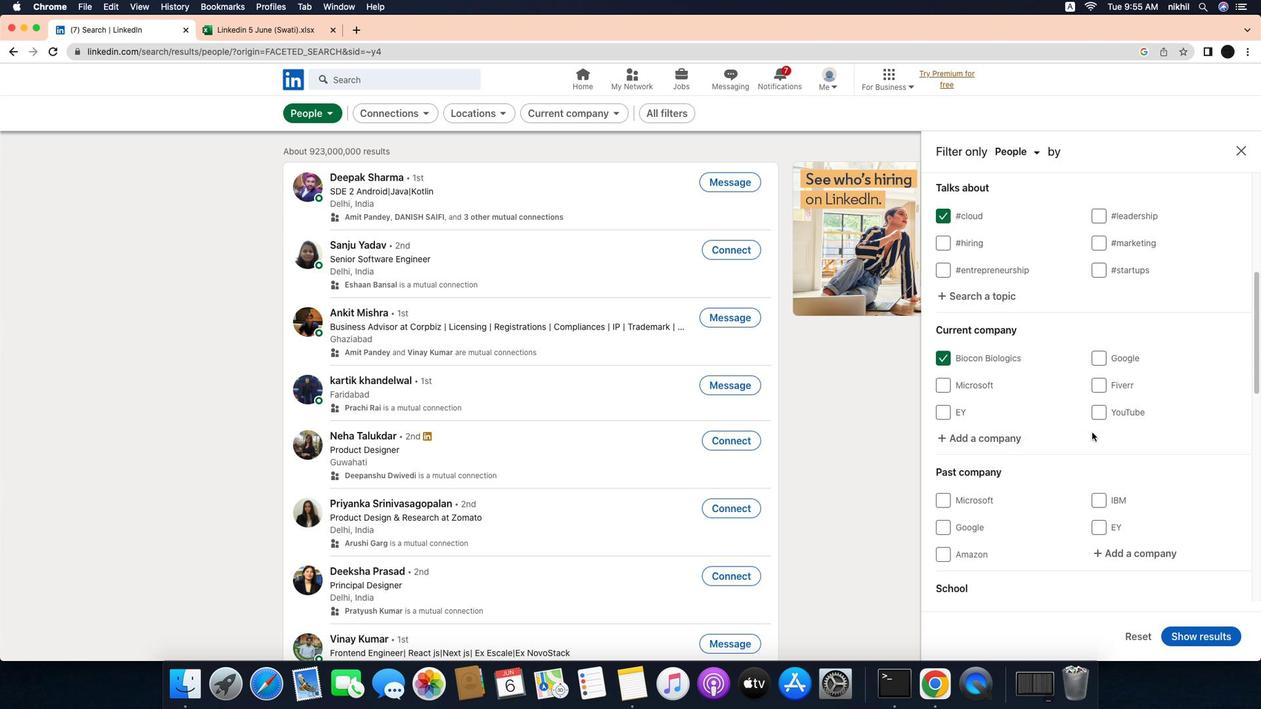 
Action: Mouse moved to (1091, 439)
Screenshot: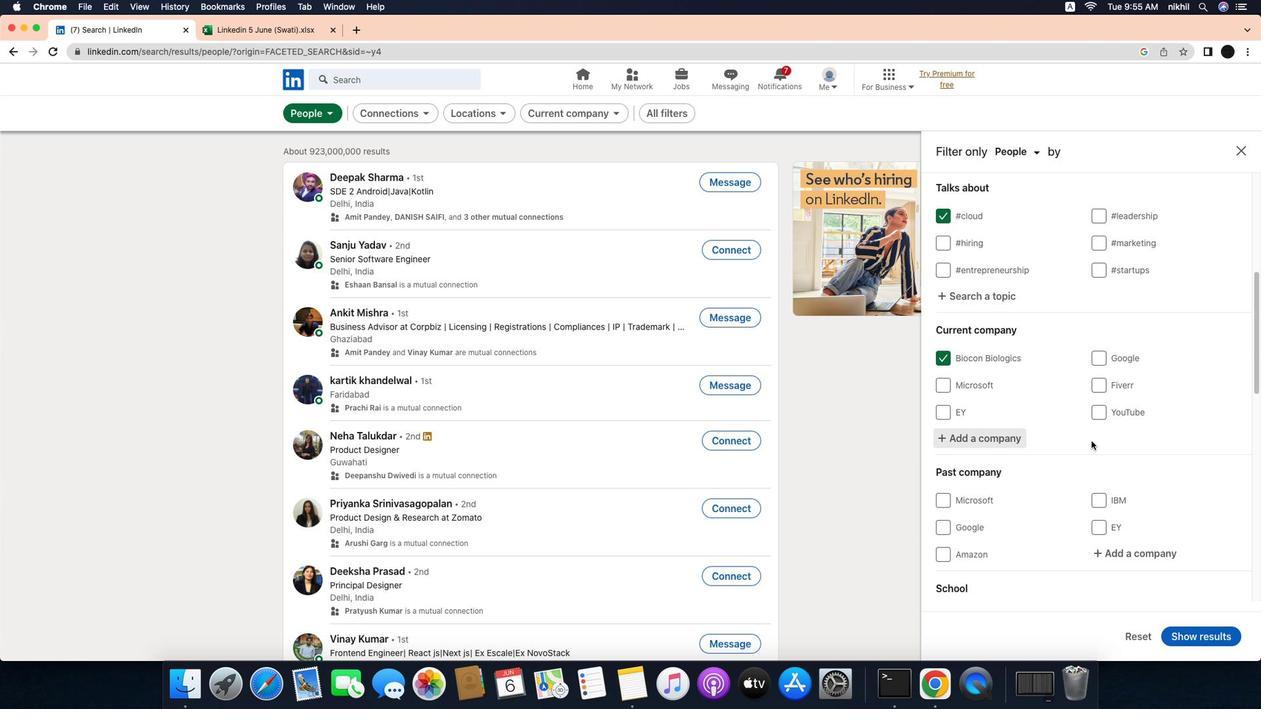 
Action: Mouse scrolled (1091, 439) with delta (30, -14)
Screenshot: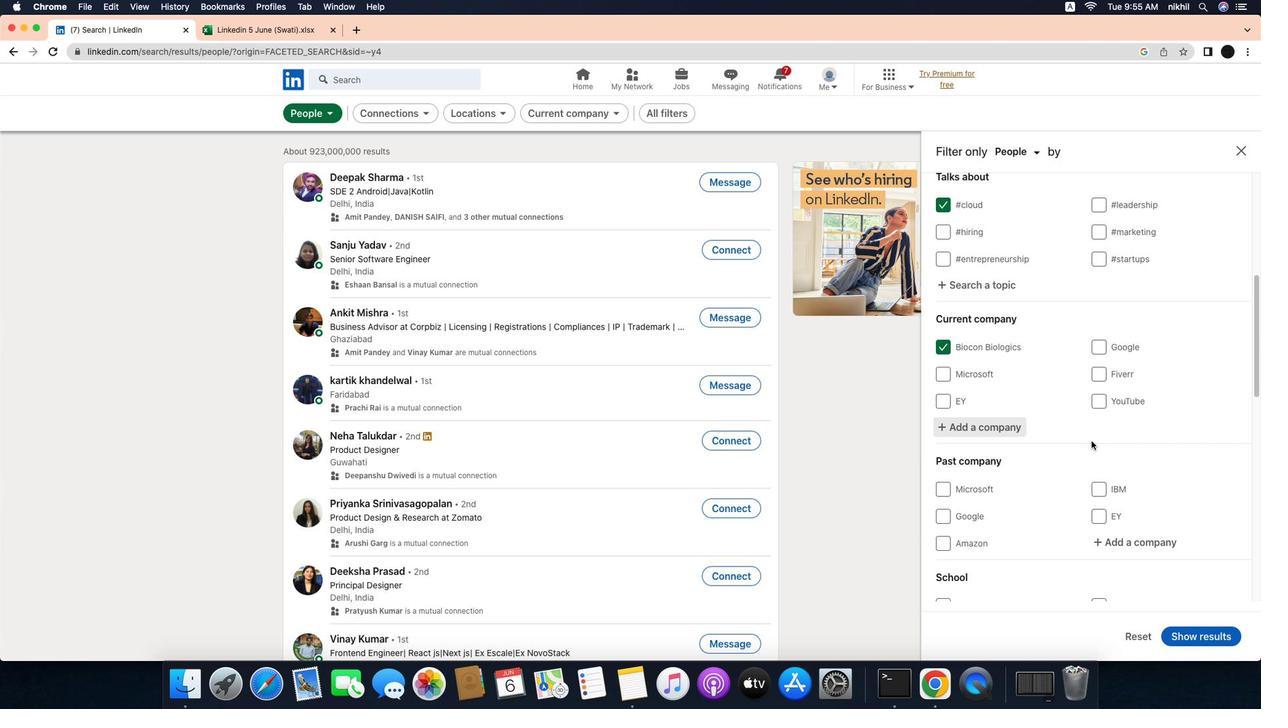 
Action: Mouse scrolled (1091, 439) with delta (30, -14)
Screenshot: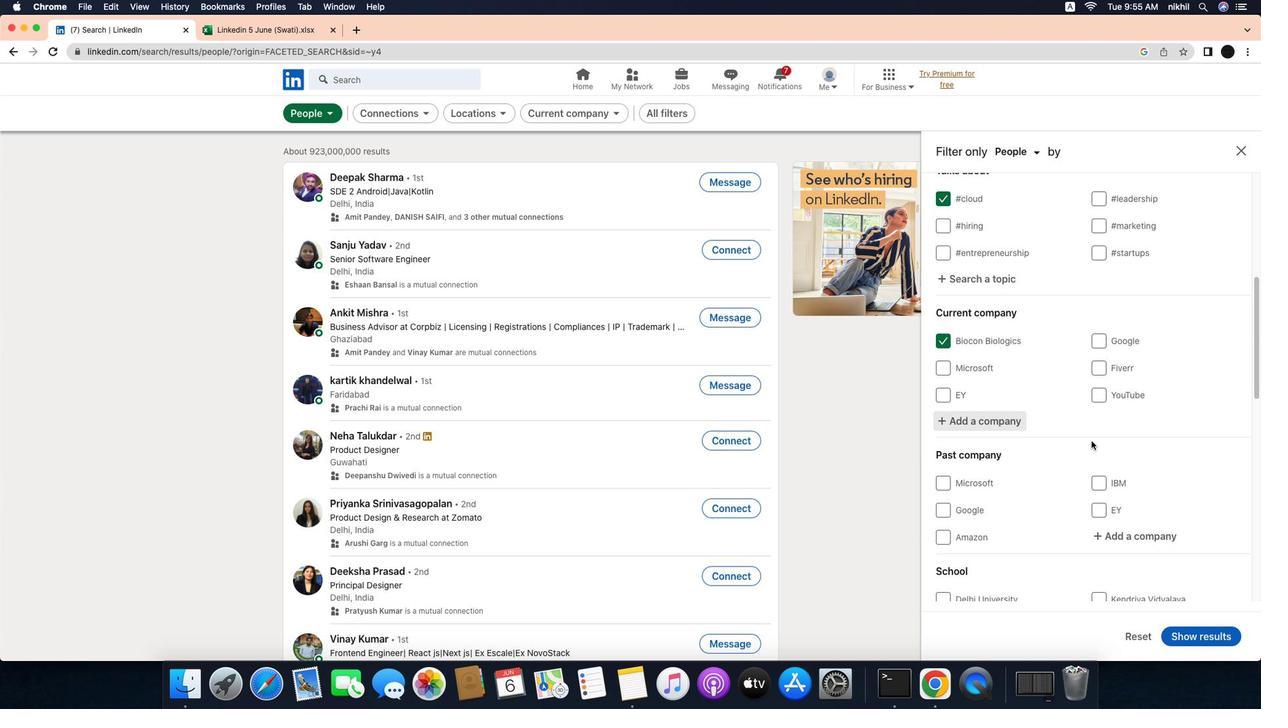 
Action: Mouse scrolled (1091, 439) with delta (30, -14)
Screenshot: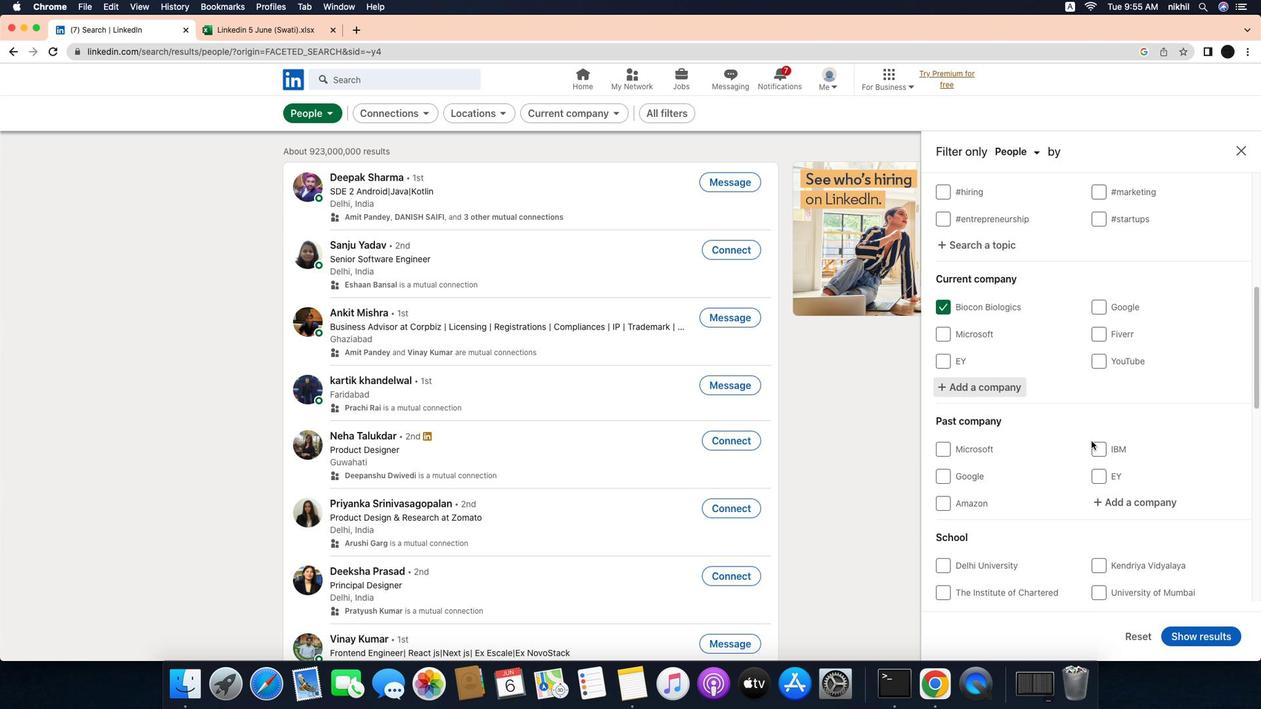 
Action: Mouse scrolled (1091, 439) with delta (30, -14)
Screenshot: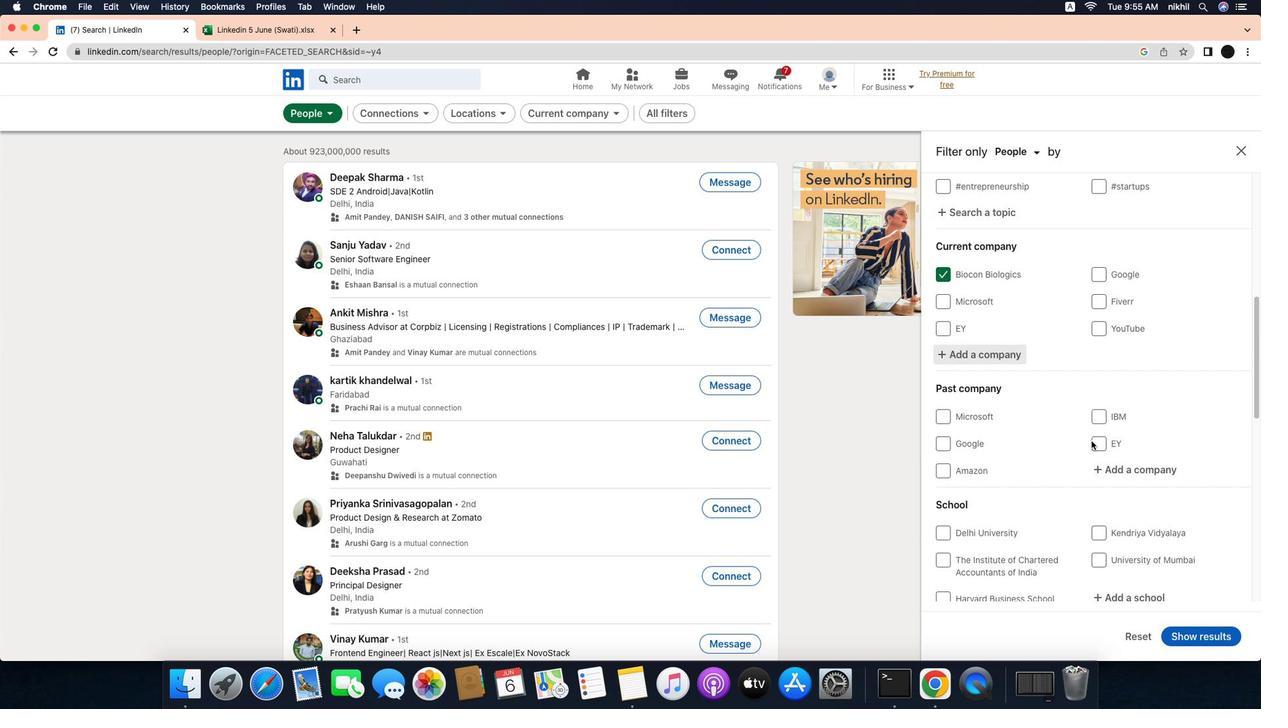 
Action: Mouse scrolled (1091, 439) with delta (30, -14)
Screenshot: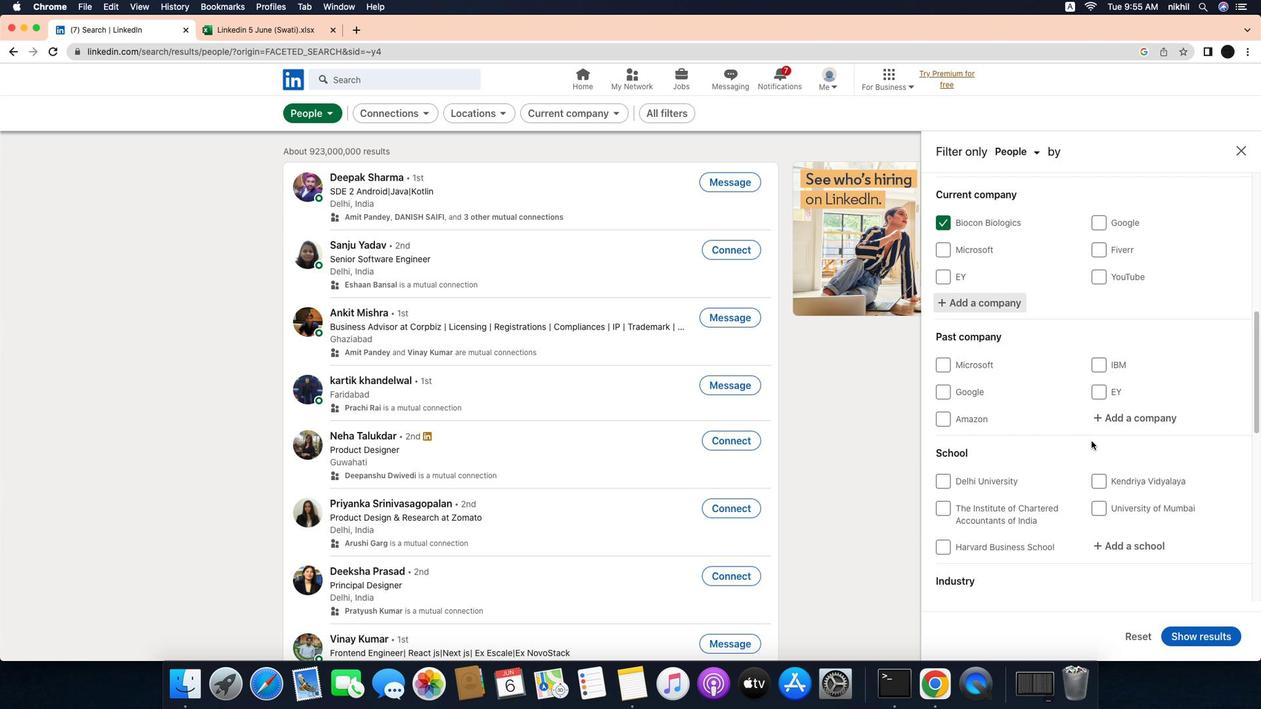 
Action: Mouse scrolled (1091, 439) with delta (30, -14)
Screenshot: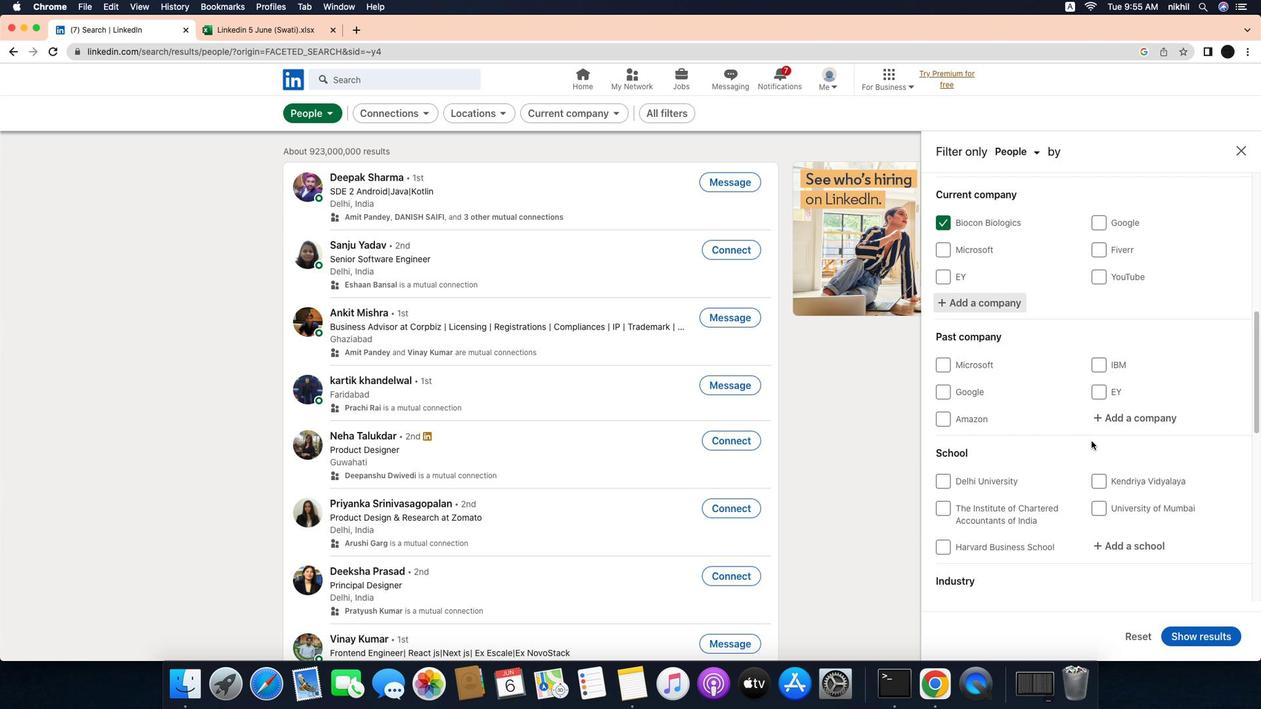 
Action: Mouse scrolled (1091, 439) with delta (30, -15)
Screenshot: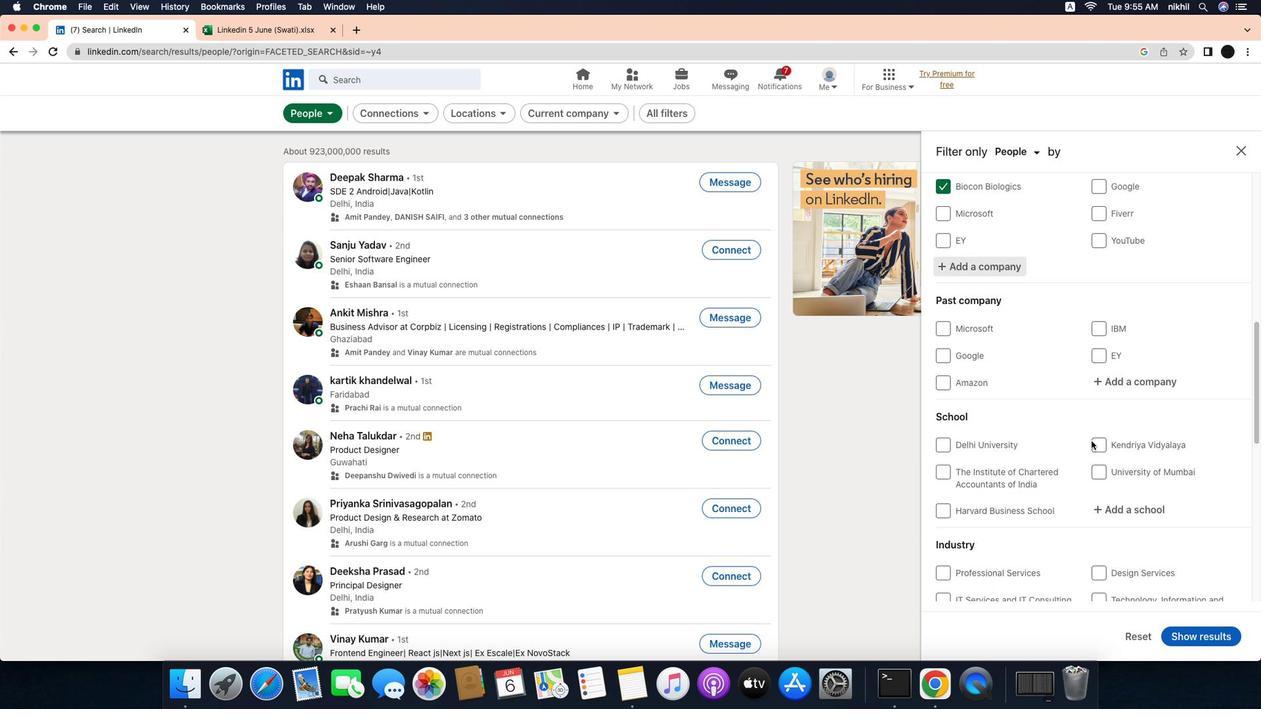
Action: Mouse moved to (1117, 509)
Screenshot: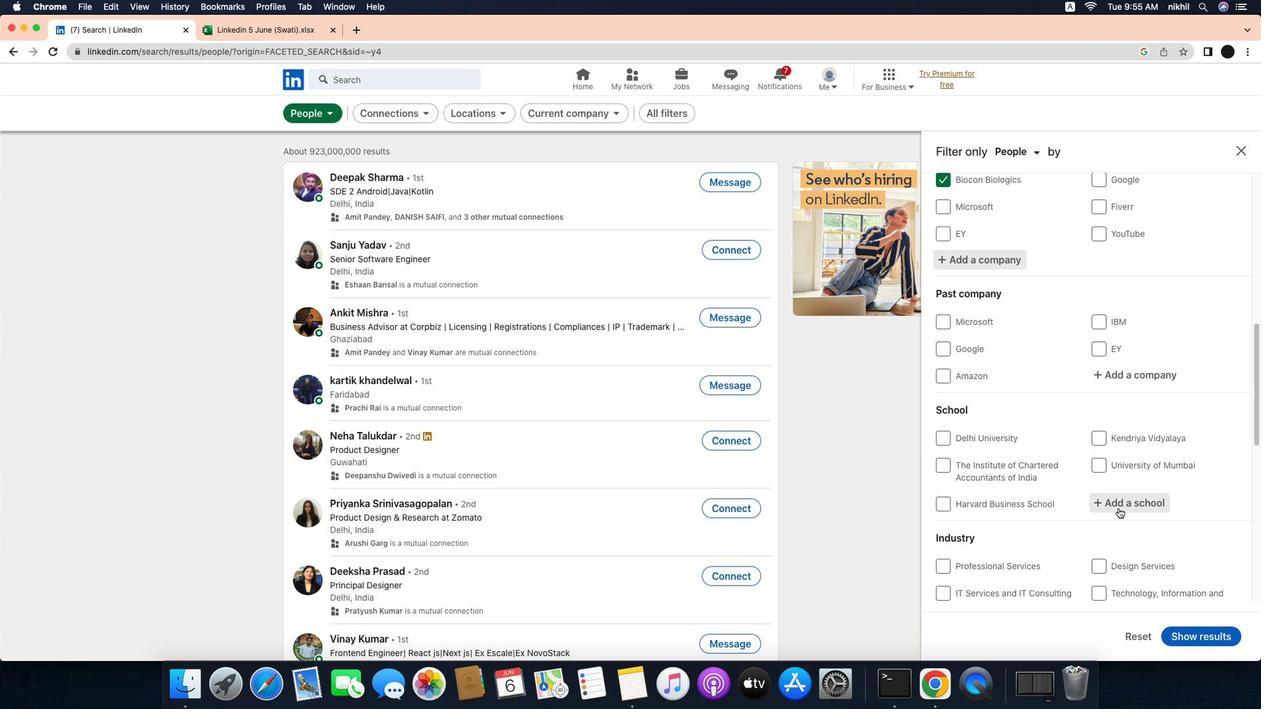 
Action: Mouse pressed left at (1117, 509)
Screenshot: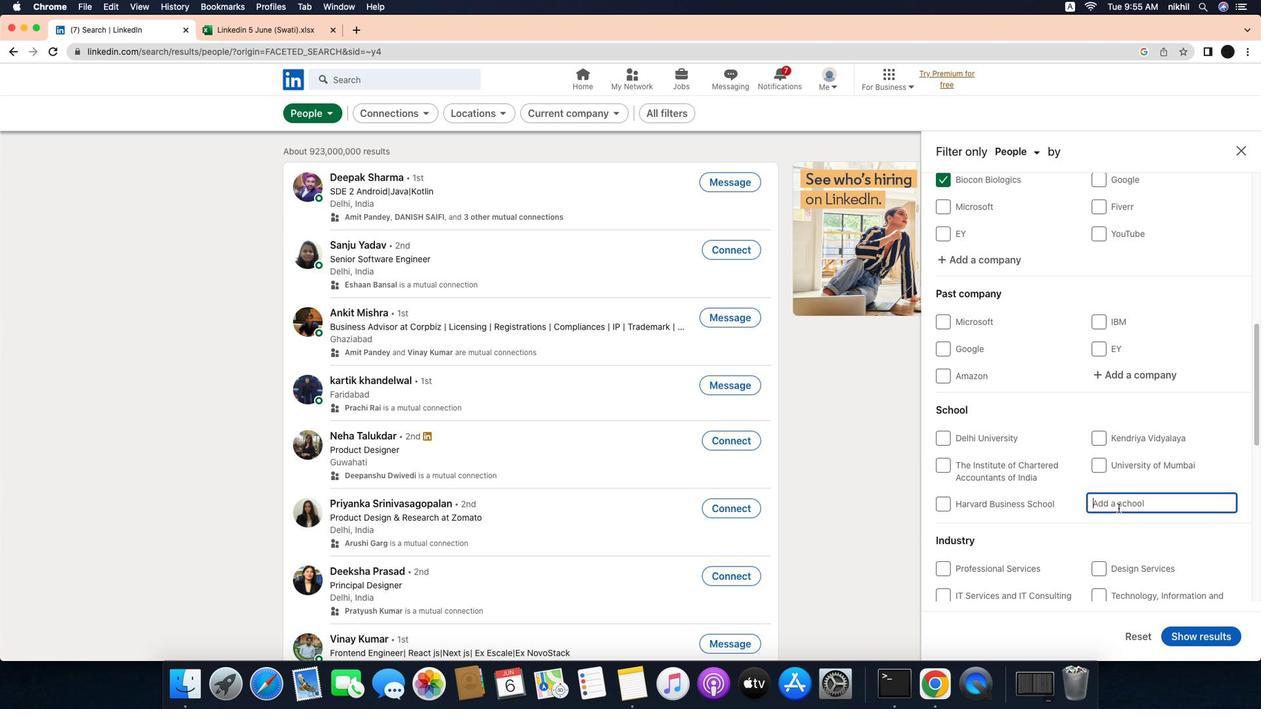 
Action: Mouse moved to (1140, 504)
Screenshot: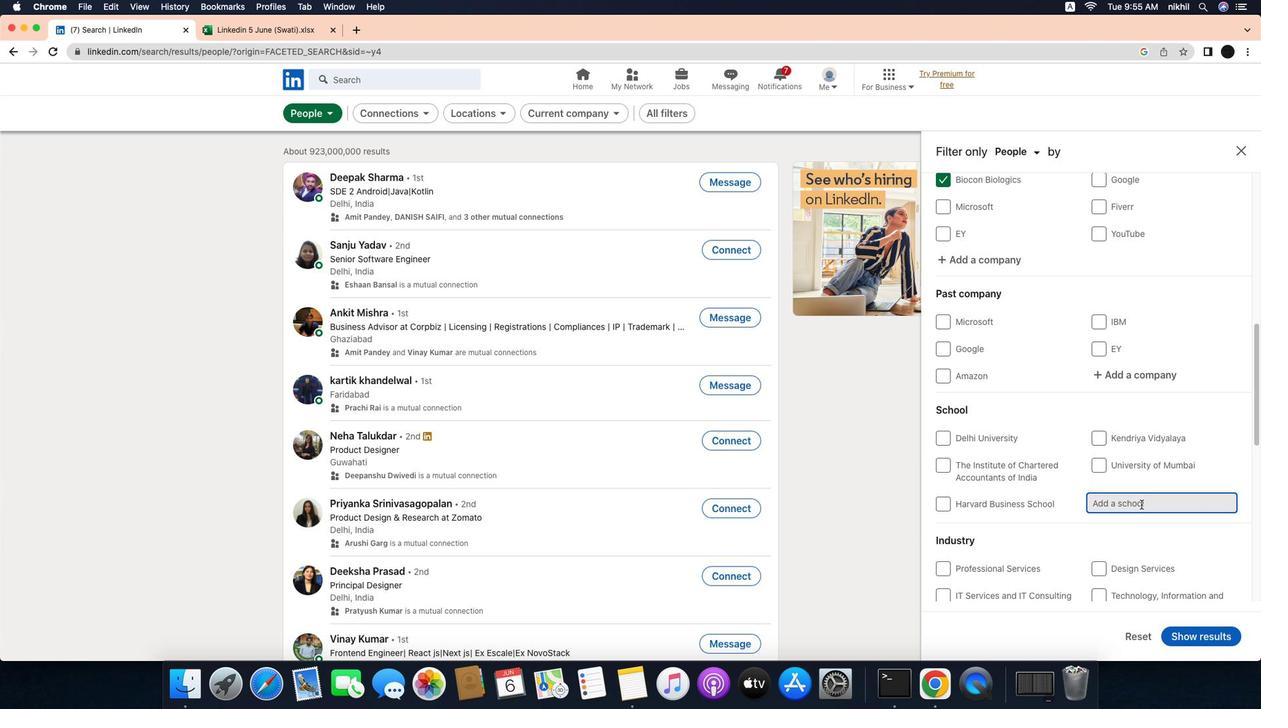 
Action: Mouse pressed left at (1140, 504)
Screenshot: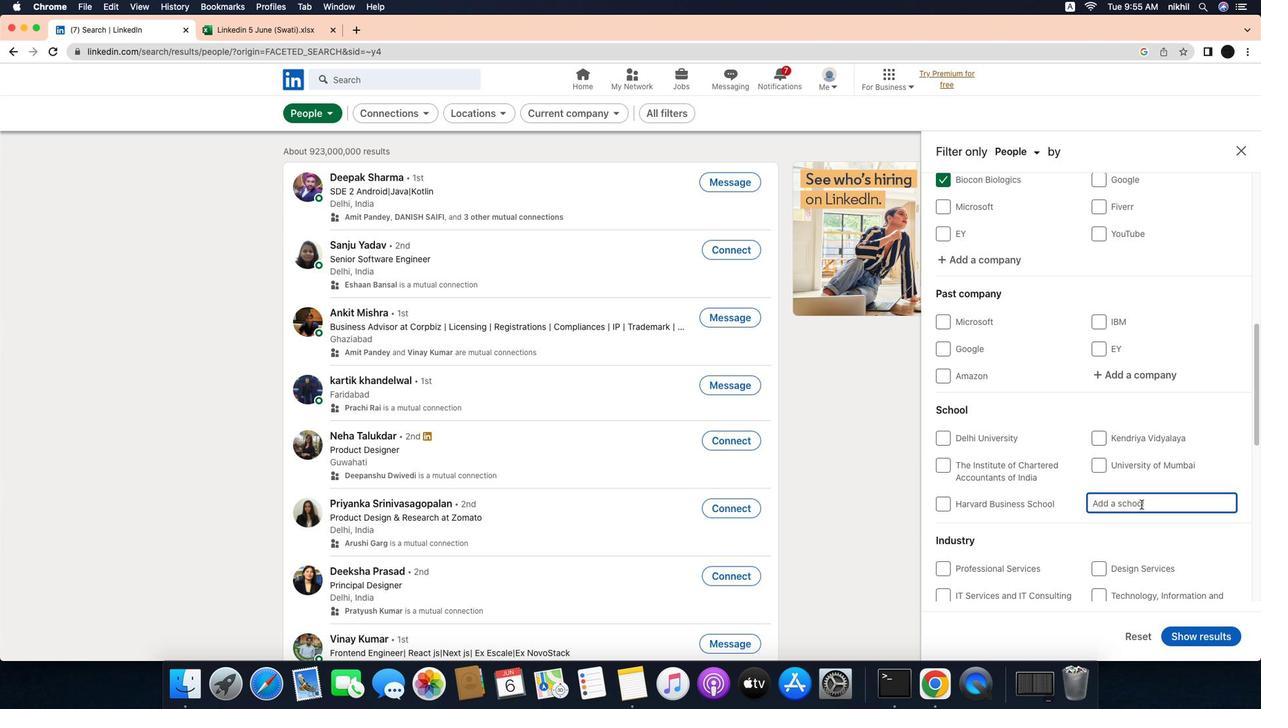 
Action: Mouse moved to (1139, 504)
Screenshot: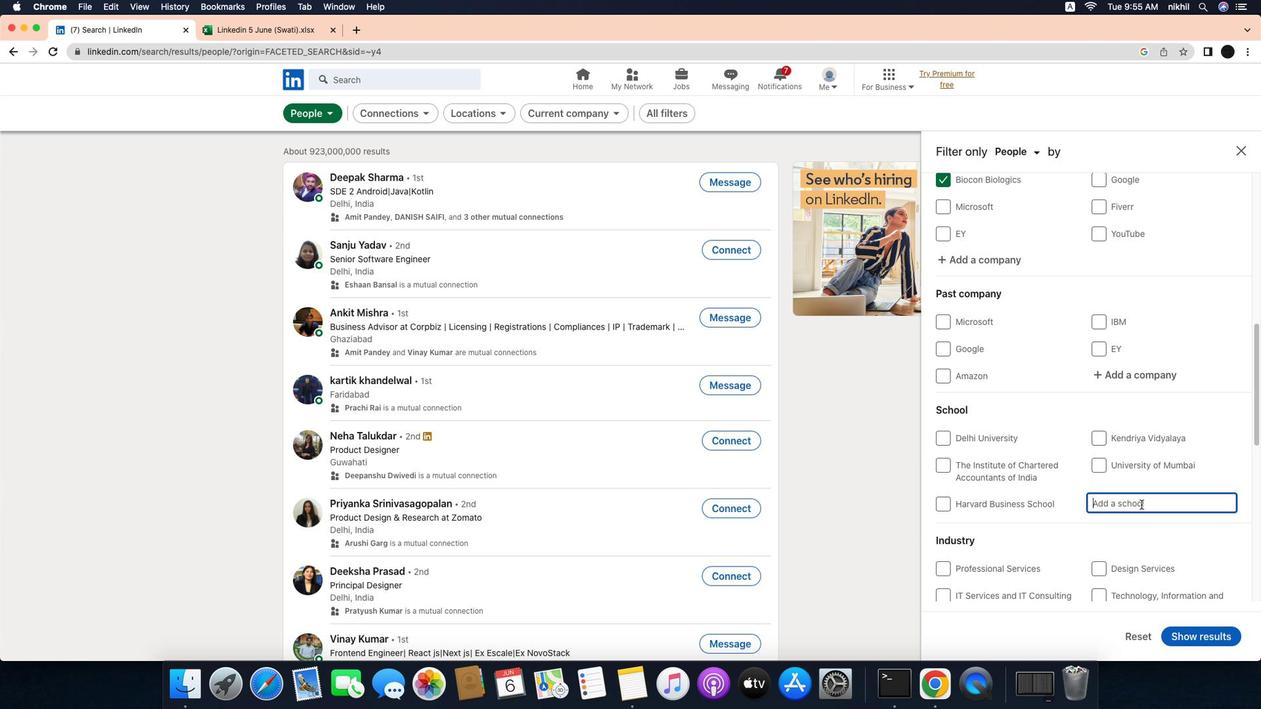 
Action: Key pressed Key.caps_lock'P''S''G'Key.space'I'Key.caps_lock'n''s''t''i''t''u''t''e'Key.space'o''f'Key.spaceKey.caps_lock'M'Key.caps_lock'a''n''a''g''e''m''e''n''t'
Screenshot: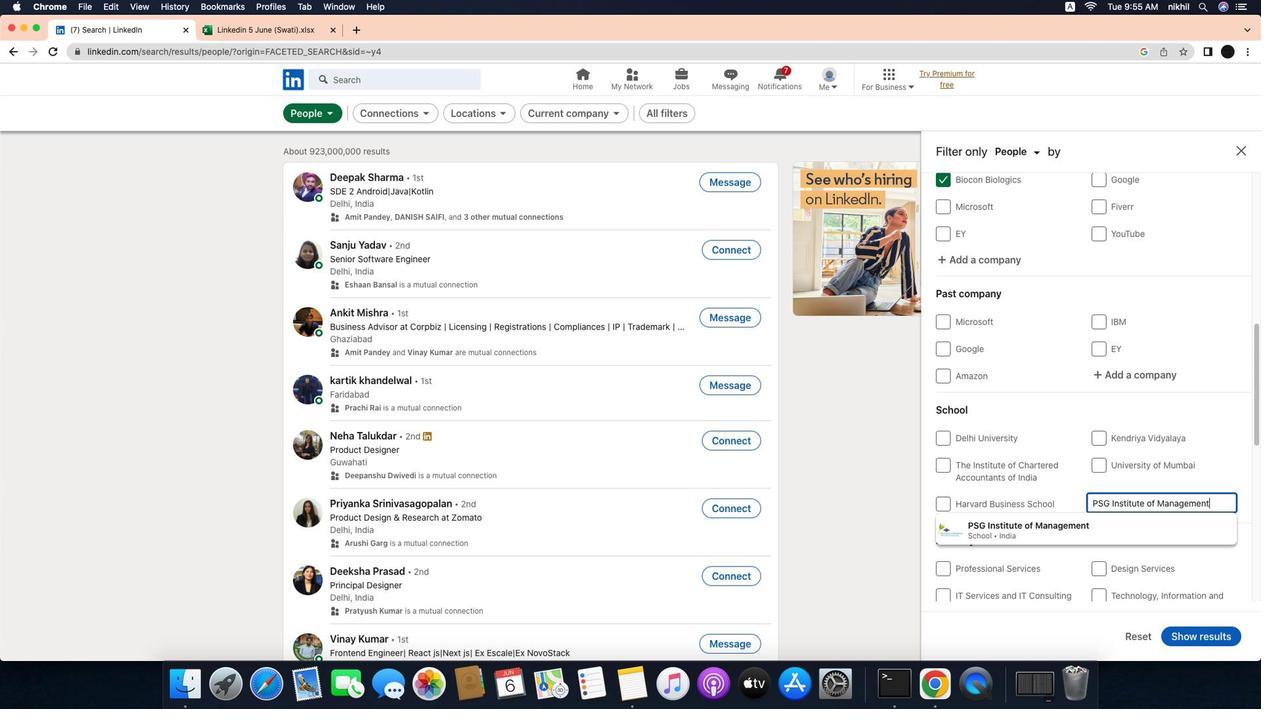 
Action: Mouse moved to (1081, 528)
Screenshot: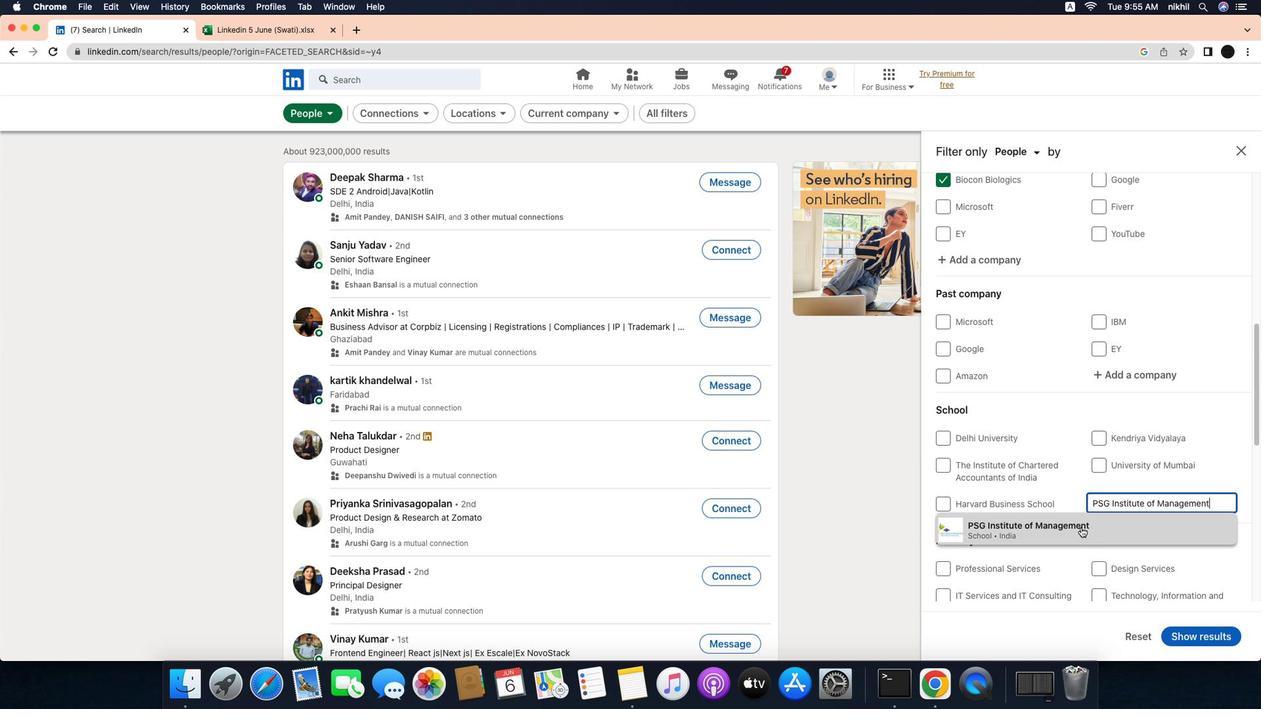 
Action: Mouse pressed left at (1081, 528)
Screenshot: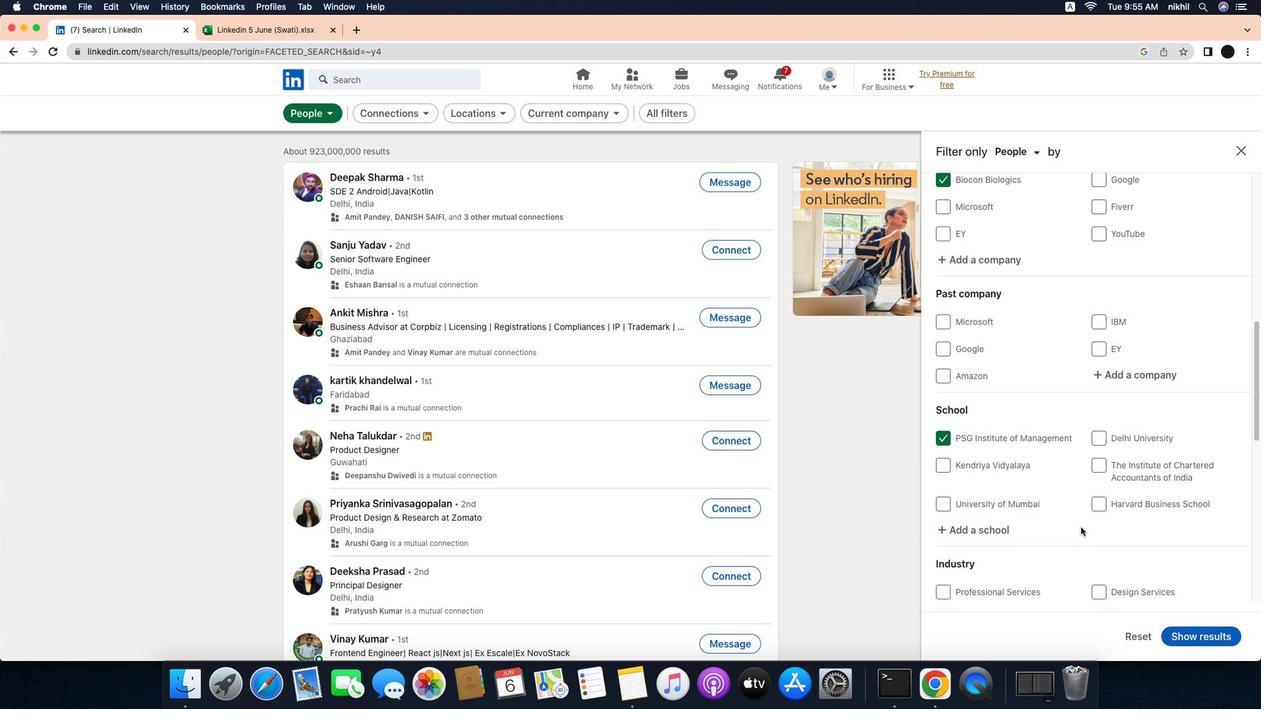 
Action: Mouse moved to (1095, 517)
Screenshot: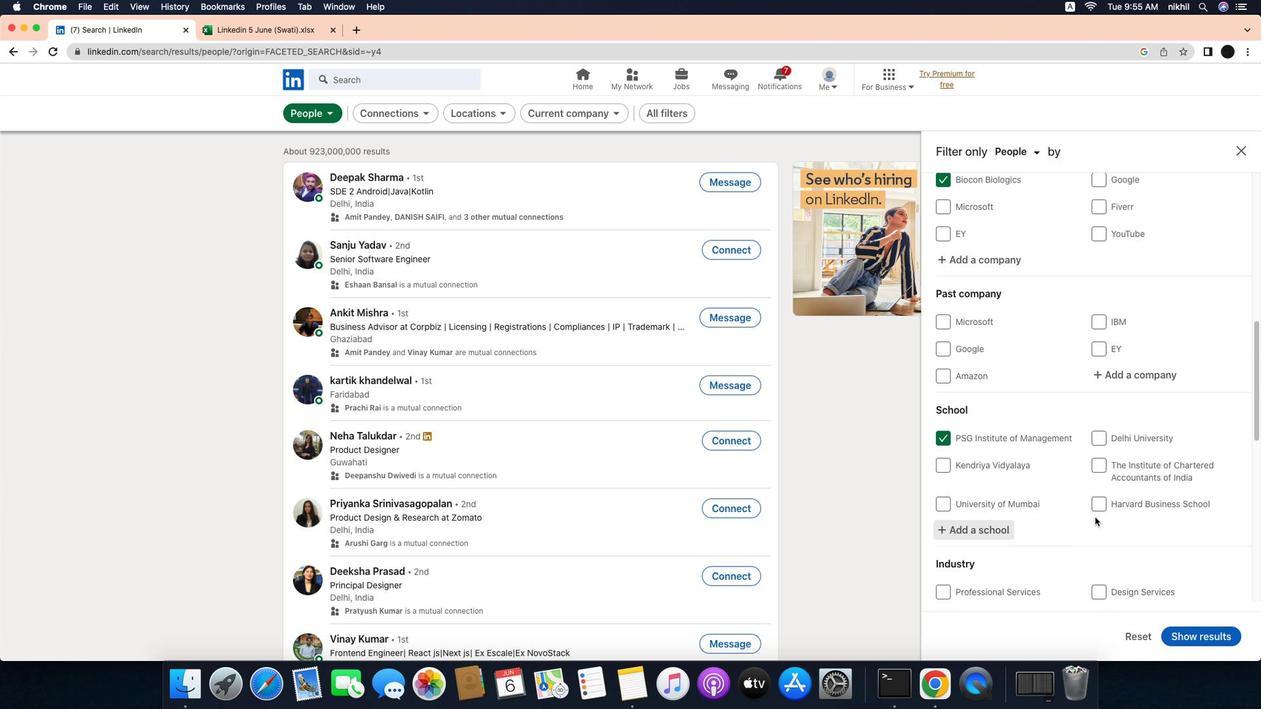 
Action: Mouse scrolled (1095, 517) with delta (30, -14)
Screenshot: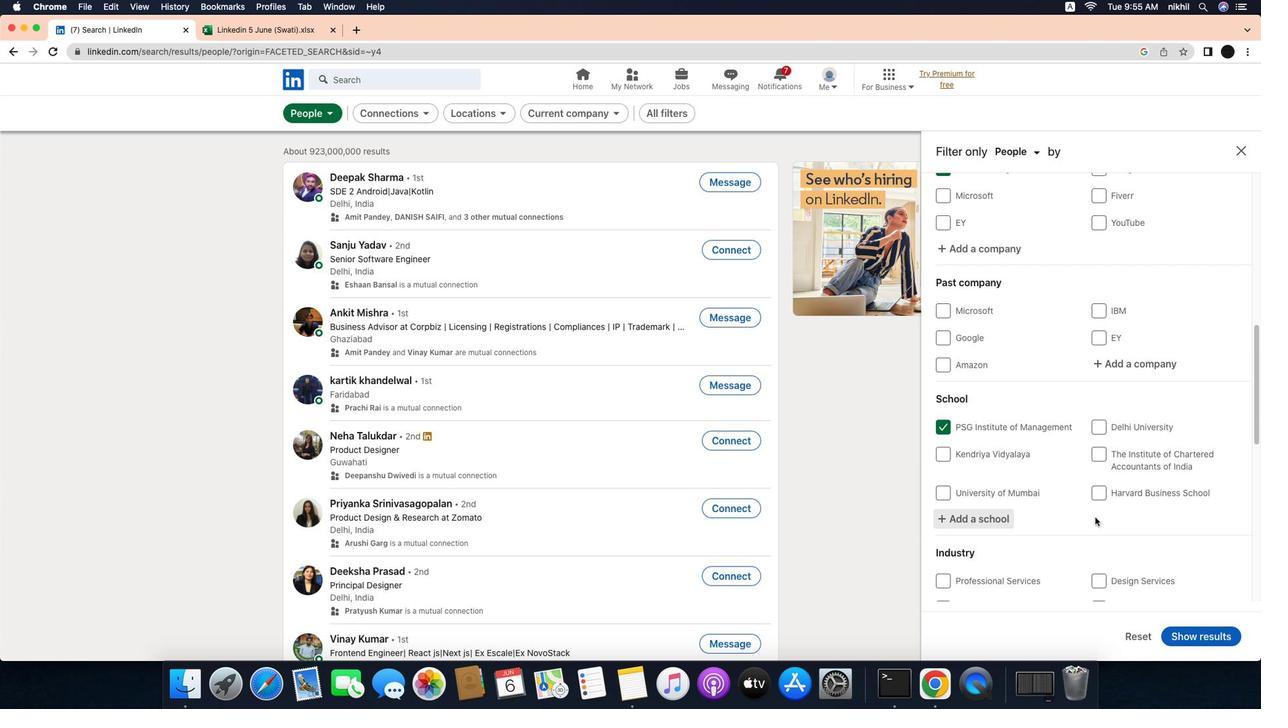 
Action: Mouse scrolled (1095, 517) with delta (30, -14)
Screenshot: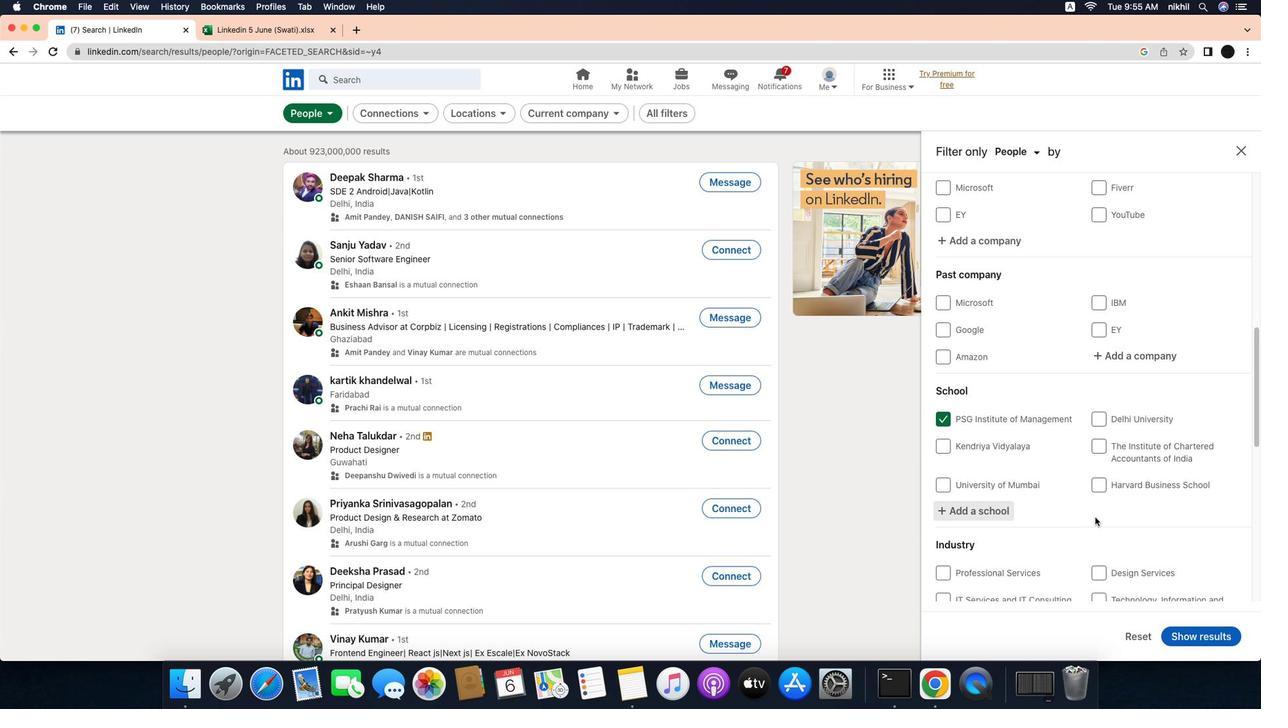 
Action: Mouse scrolled (1095, 517) with delta (30, -14)
Screenshot: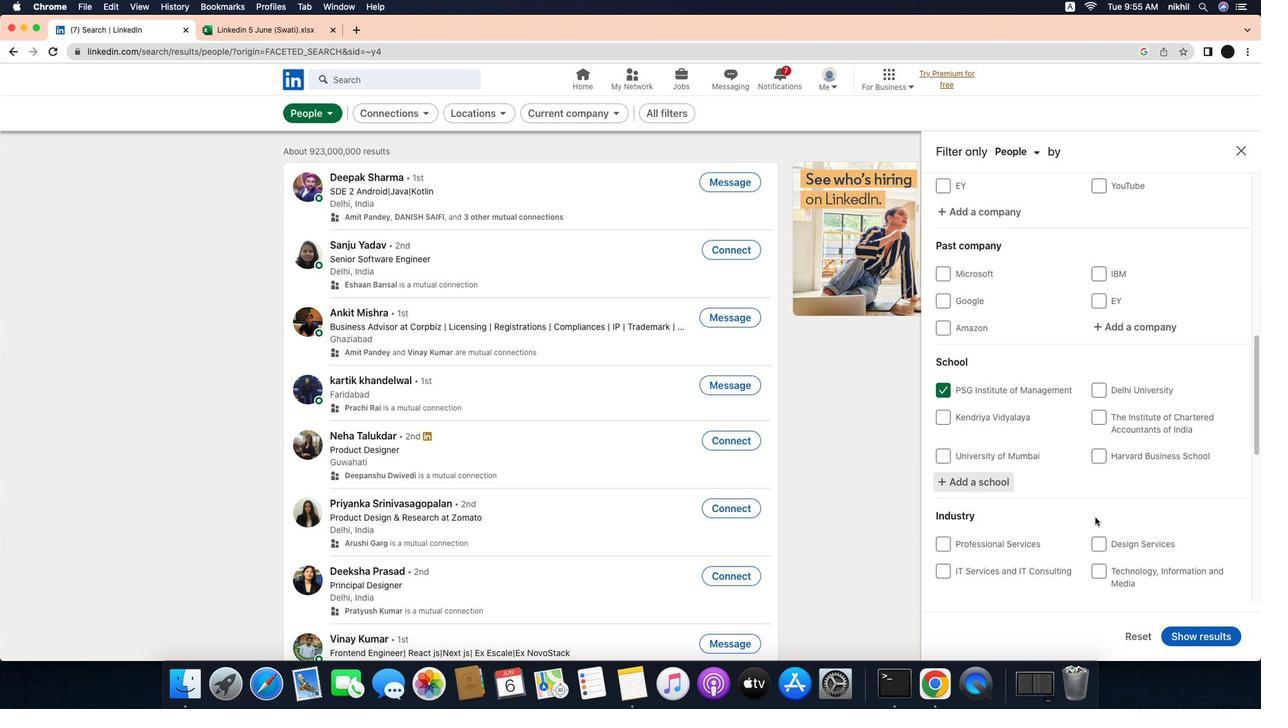 
Action: Mouse scrolled (1095, 517) with delta (30, -14)
Screenshot: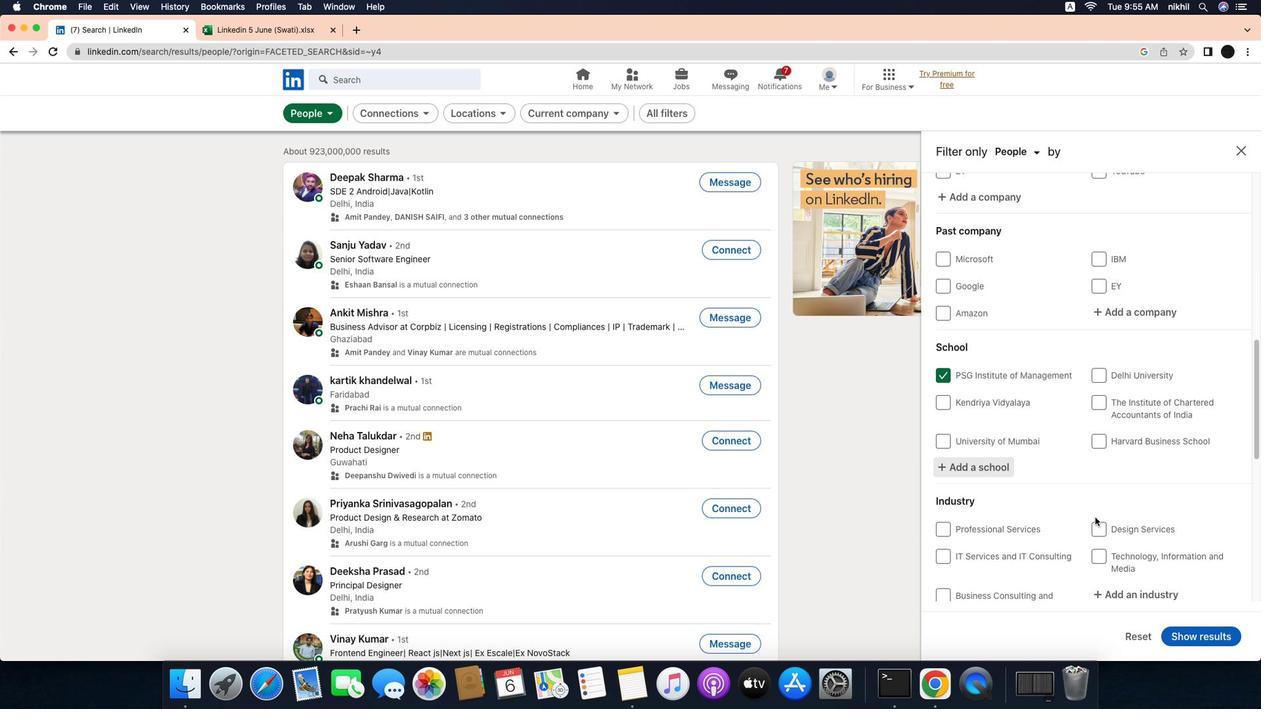 
Action: Mouse scrolled (1095, 517) with delta (30, -14)
Screenshot: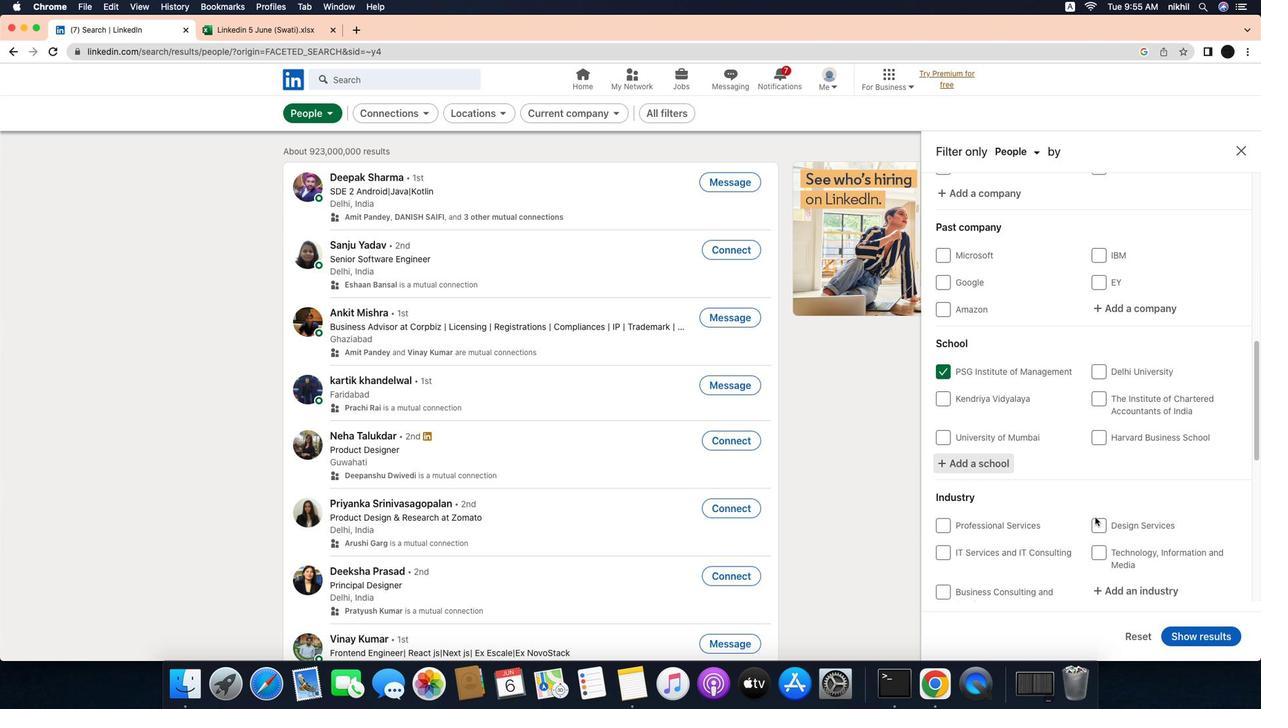 
Action: Mouse scrolled (1095, 517) with delta (30, -14)
Screenshot: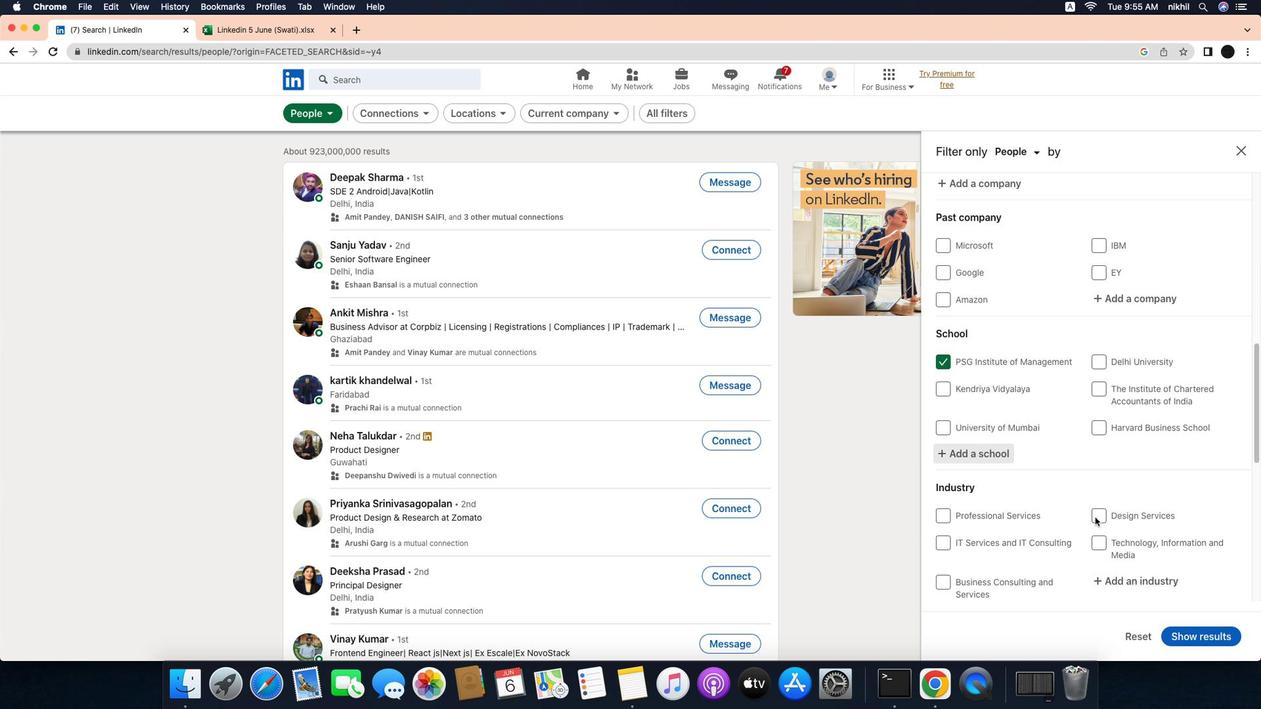 
Action: Mouse scrolled (1095, 517) with delta (30, -14)
Screenshot: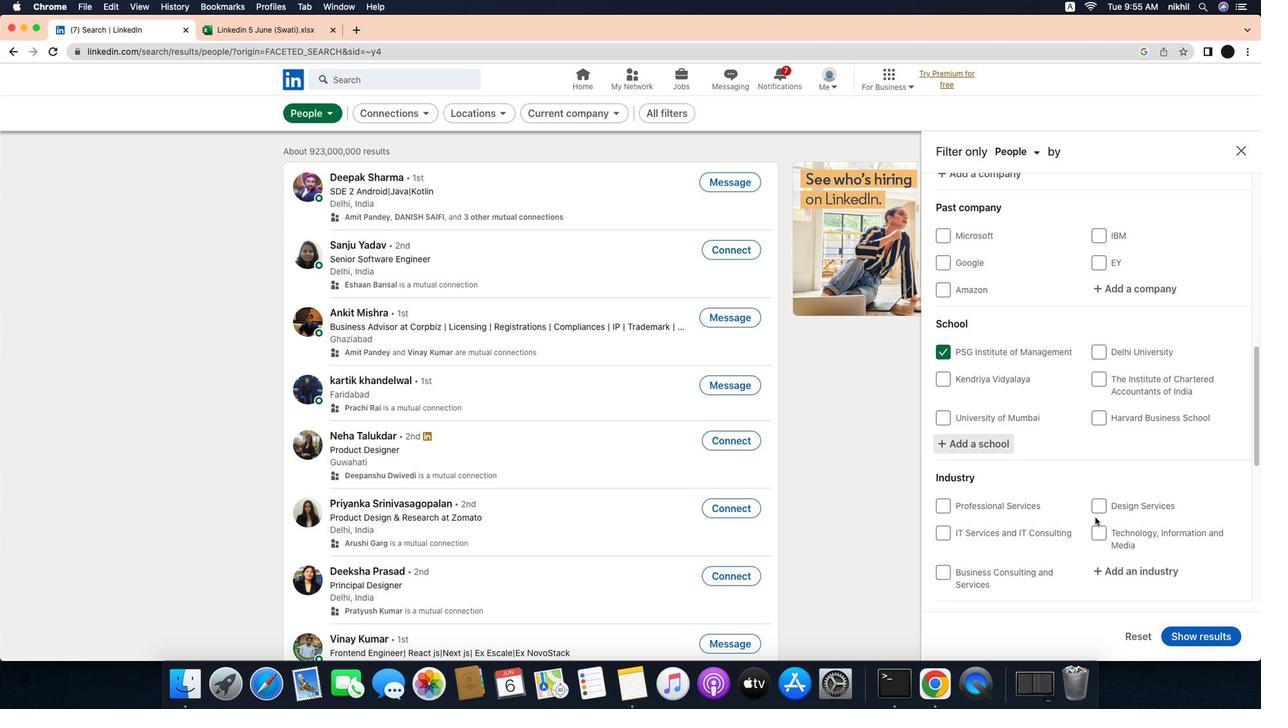 
Action: Mouse scrolled (1095, 517) with delta (30, -14)
Screenshot: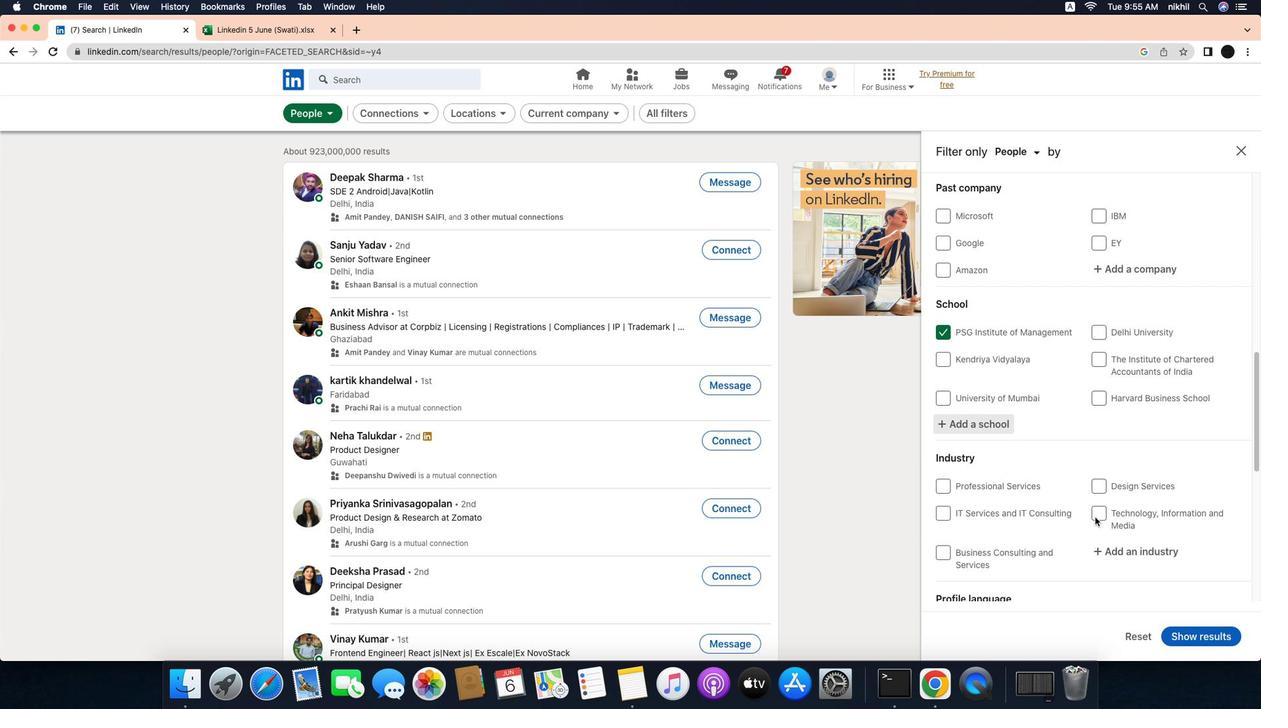 
Action: Mouse scrolled (1095, 517) with delta (30, -14)
Screenshot: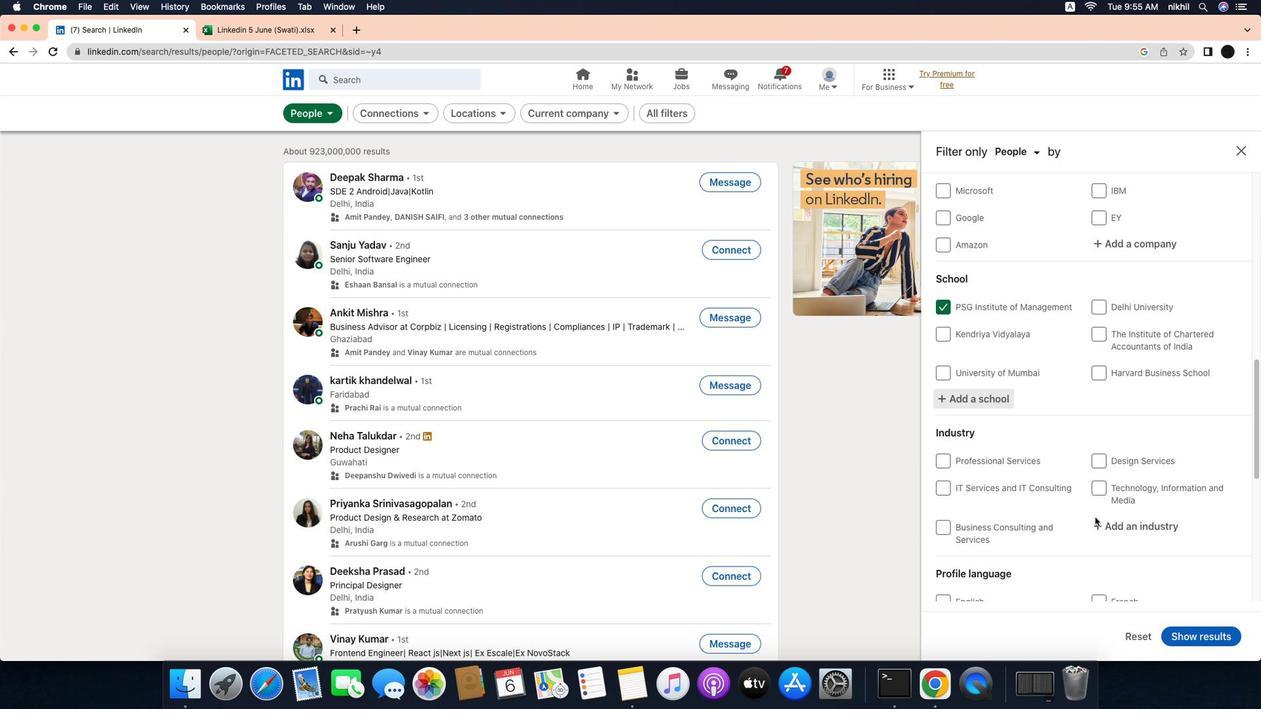 
Action: Mouse scrolled (1095, 517) with delta (30, -14)
Screenshot: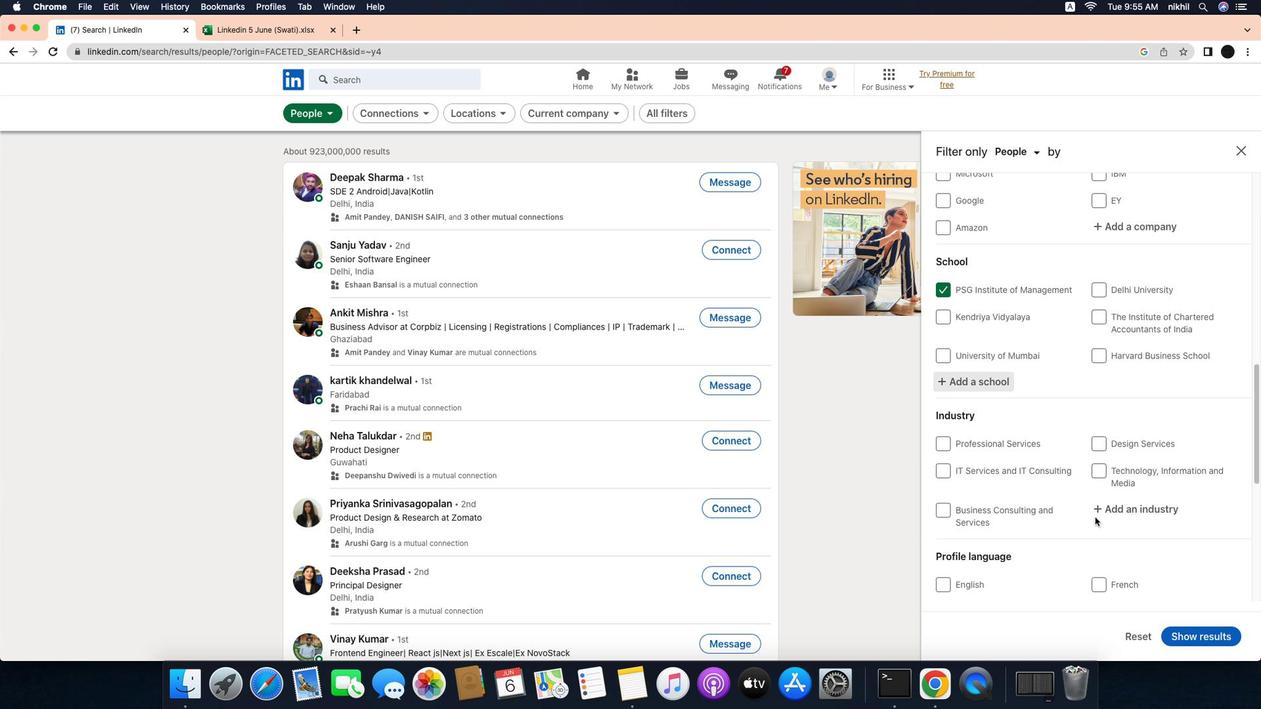 
Action: Mouse scrolled (1095, 517) with delta (30, -15)
Screenshot: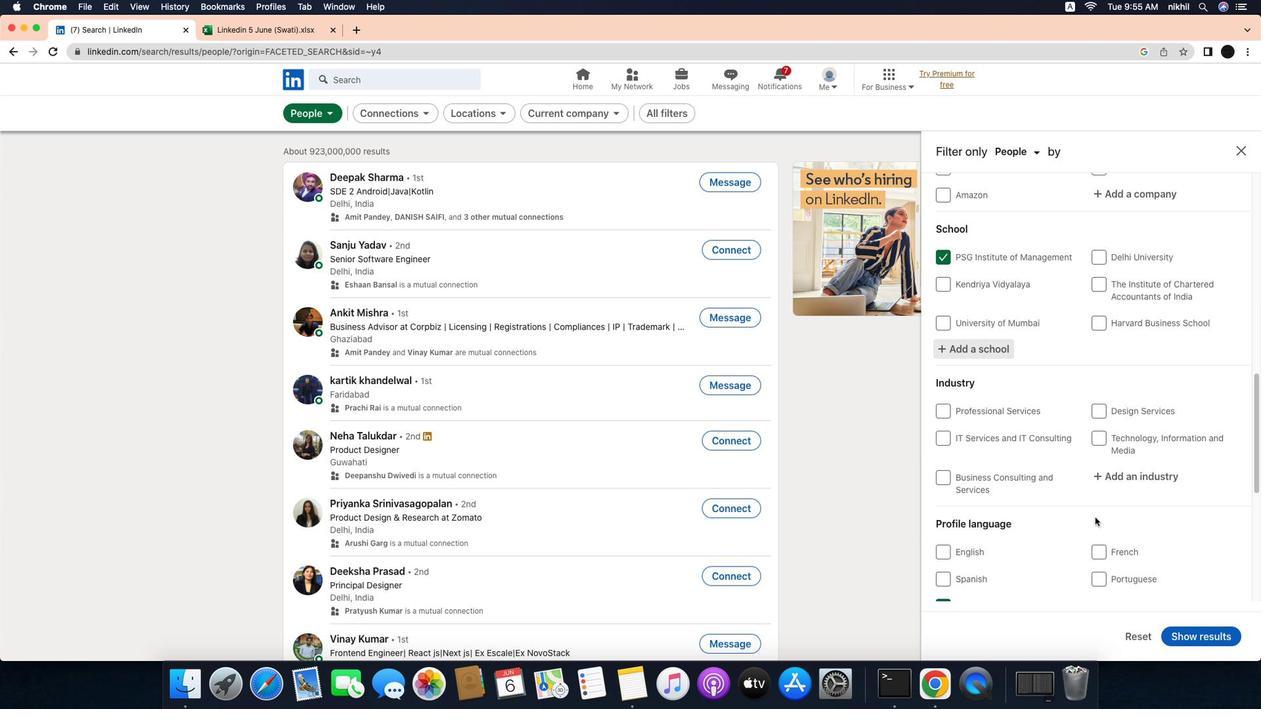 
Action: Mouse moved to (1118, 473)
Screenshot: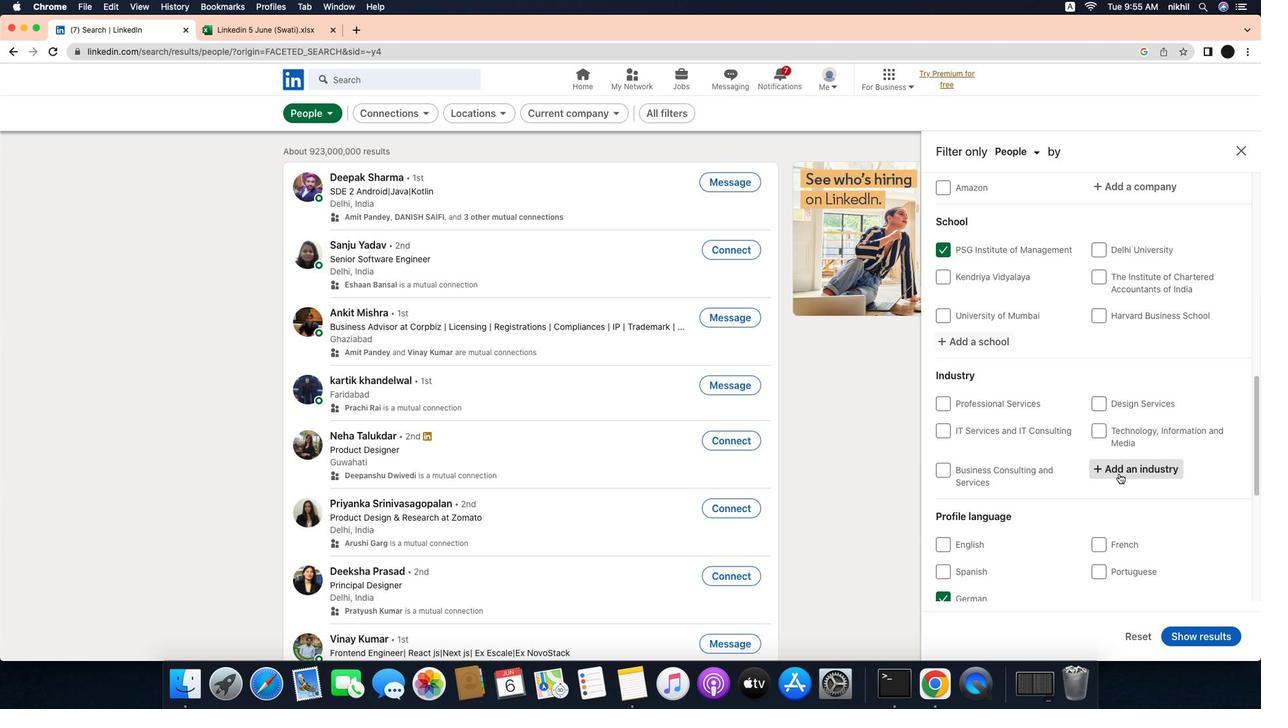 
Action: Mouse pressed left at (1118, 473)
Screenshot: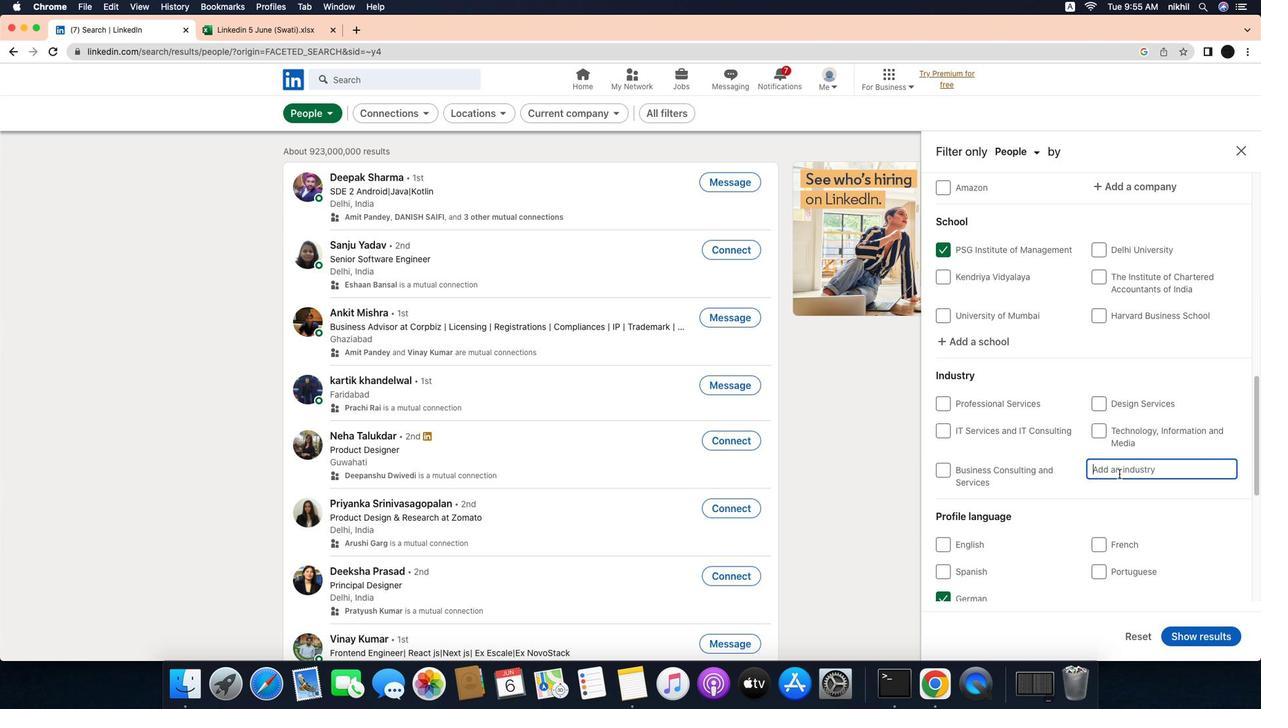 
Action: Mouse moved to (1127, 470)
Screenshot: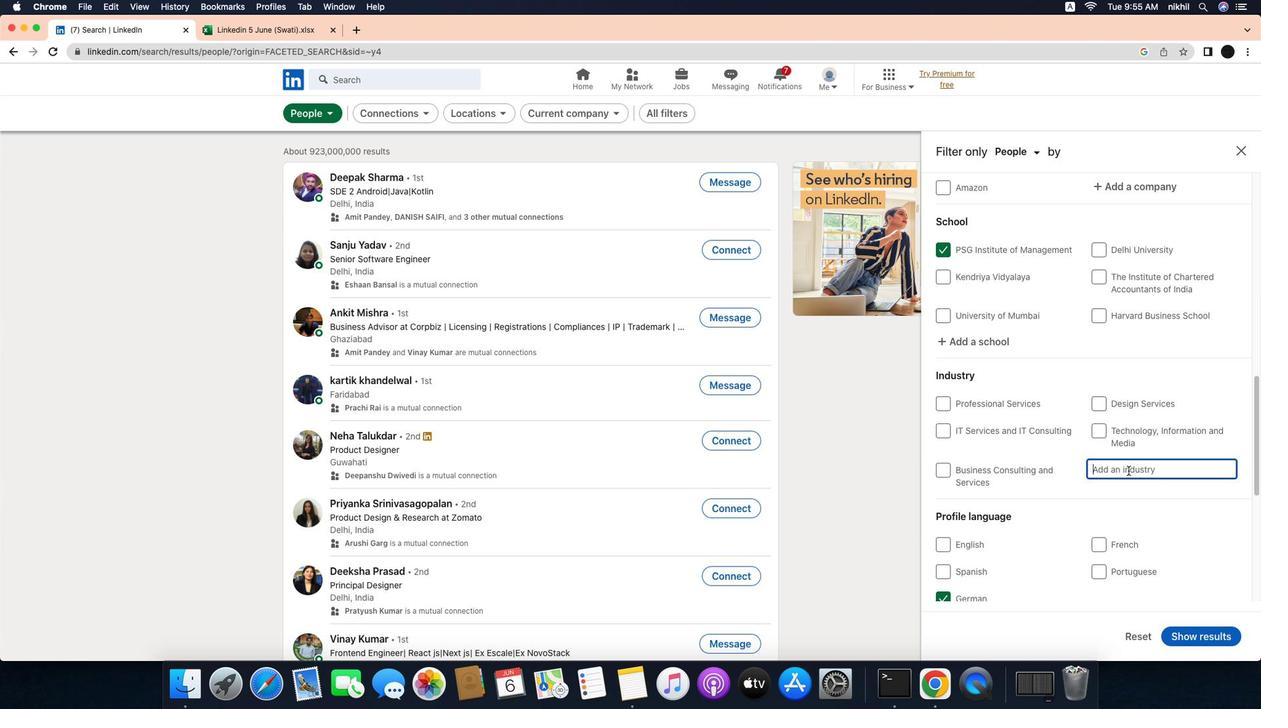 
Action: Mouse pressed left at (1127, 470)
Screenshot: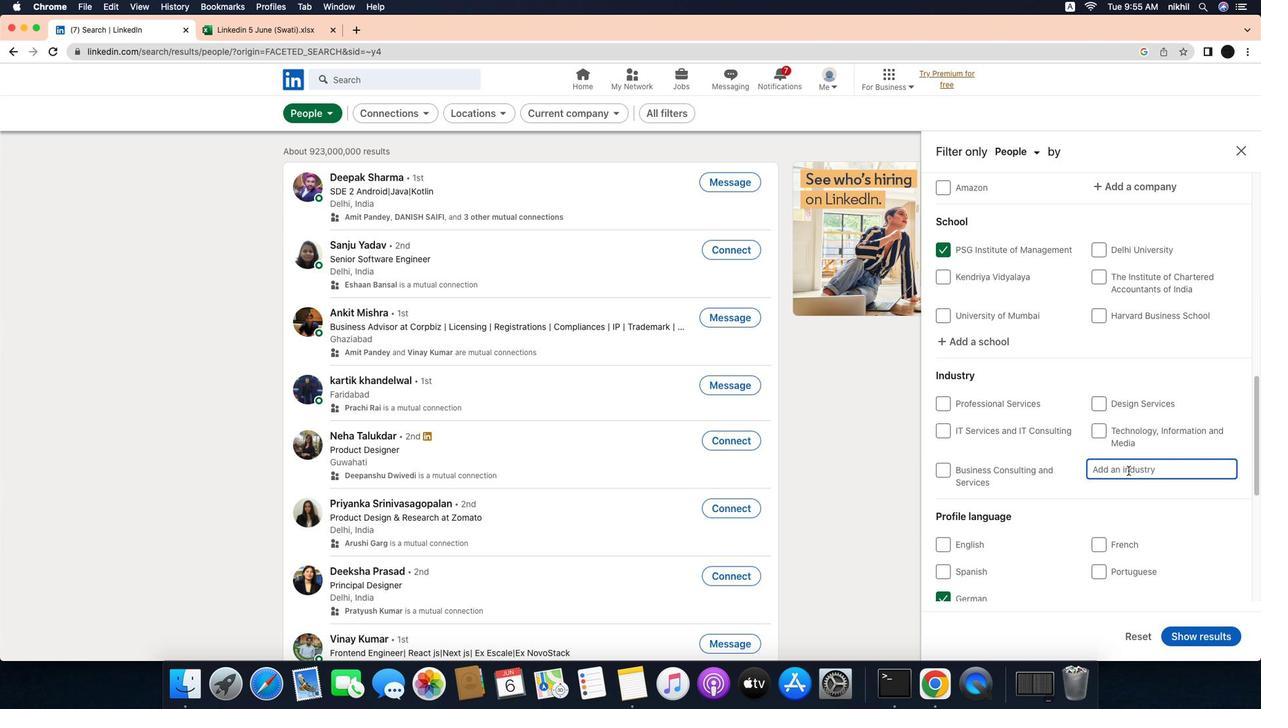 
Action: Mouse moved to (1127, 470)
Screenshot: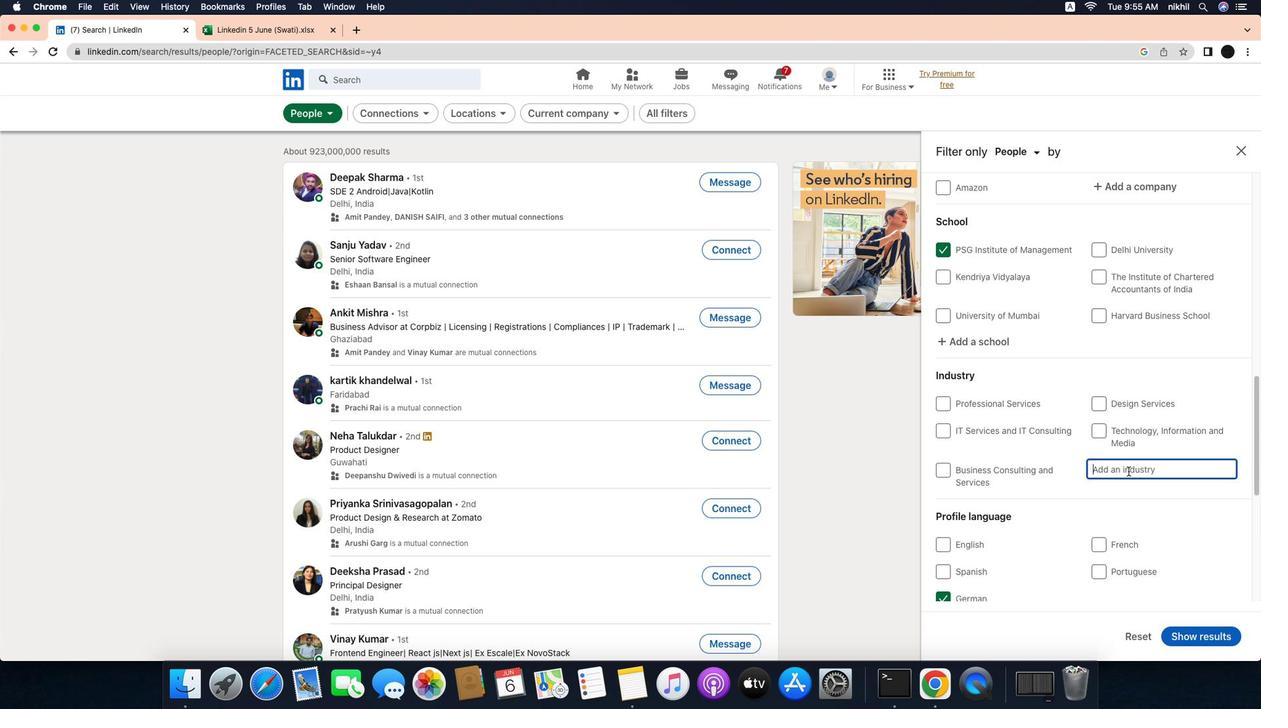 
Action: Key pressed Key.caps_lock'P'Key.caps_lock'e''r''i''o''d''i''c''a''l'Key.spaceKey.caps_lock'P'Key.caps_lock'u''b''l''i''s''h''i''n''g'
Screenshot: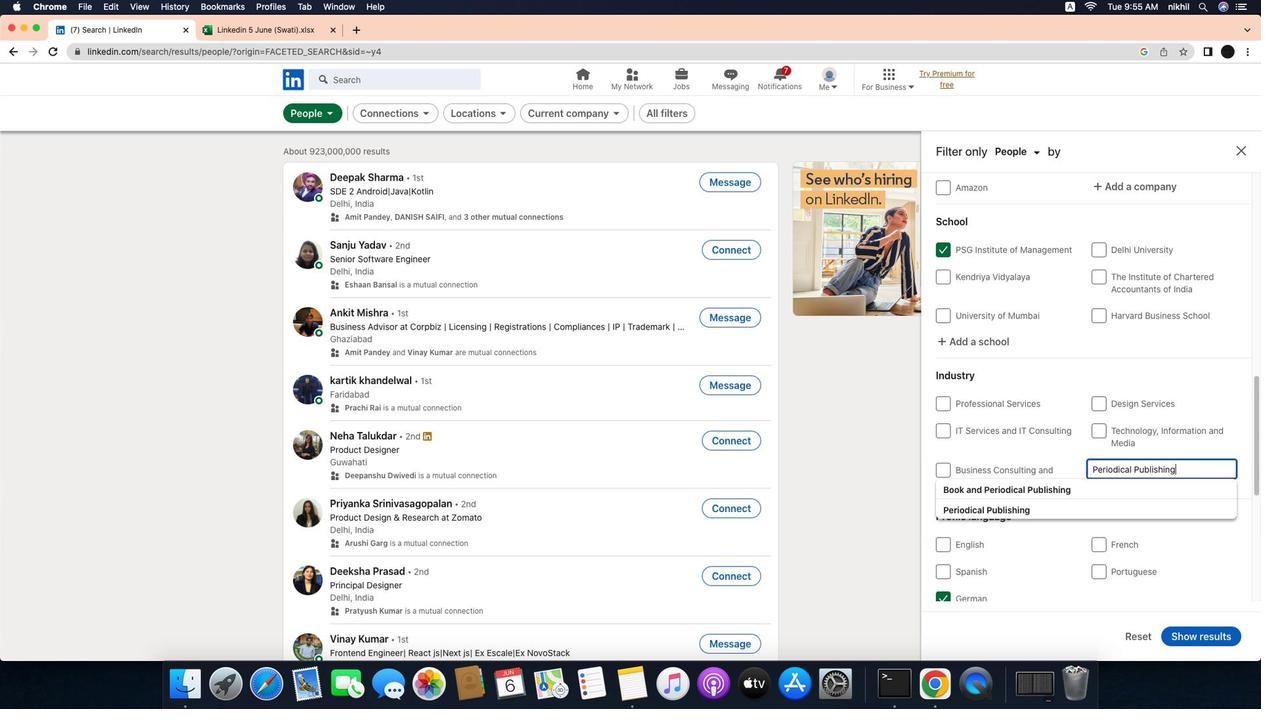 
Action: Mouse moved to (1062, 508)
Screenshot: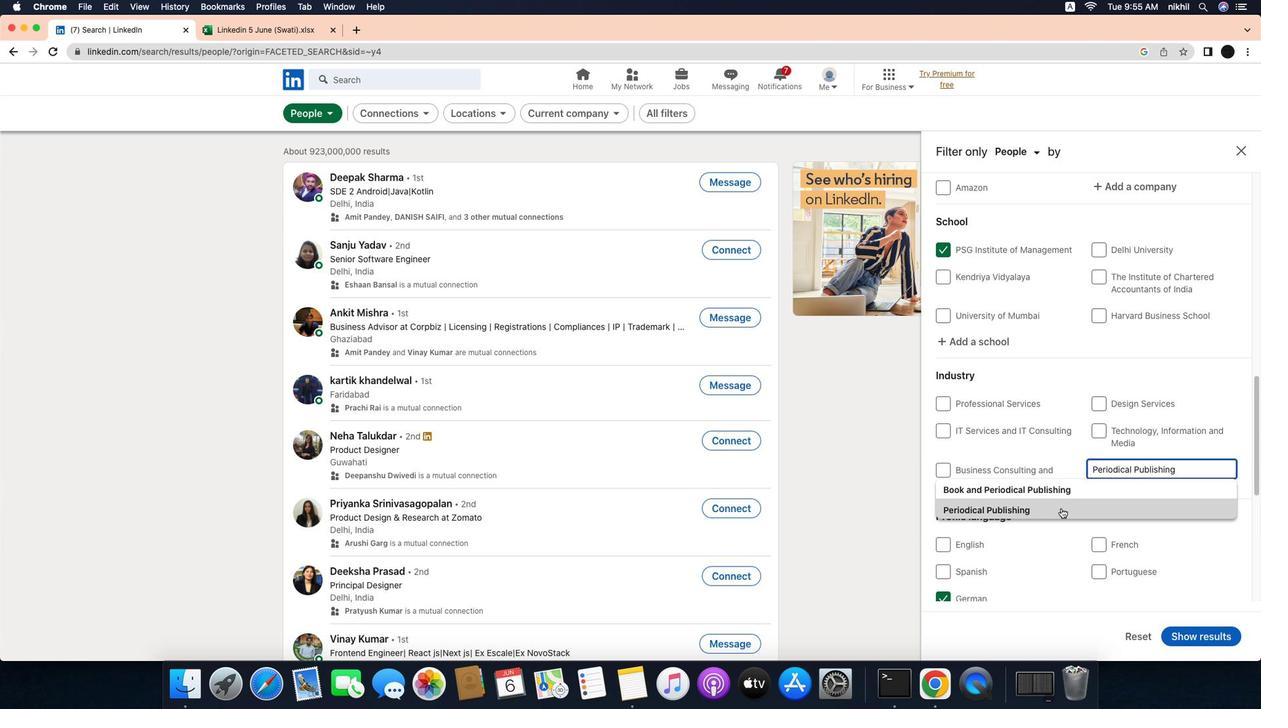 
Action: Mouse pressed left at (1062, 508)
Screenshot: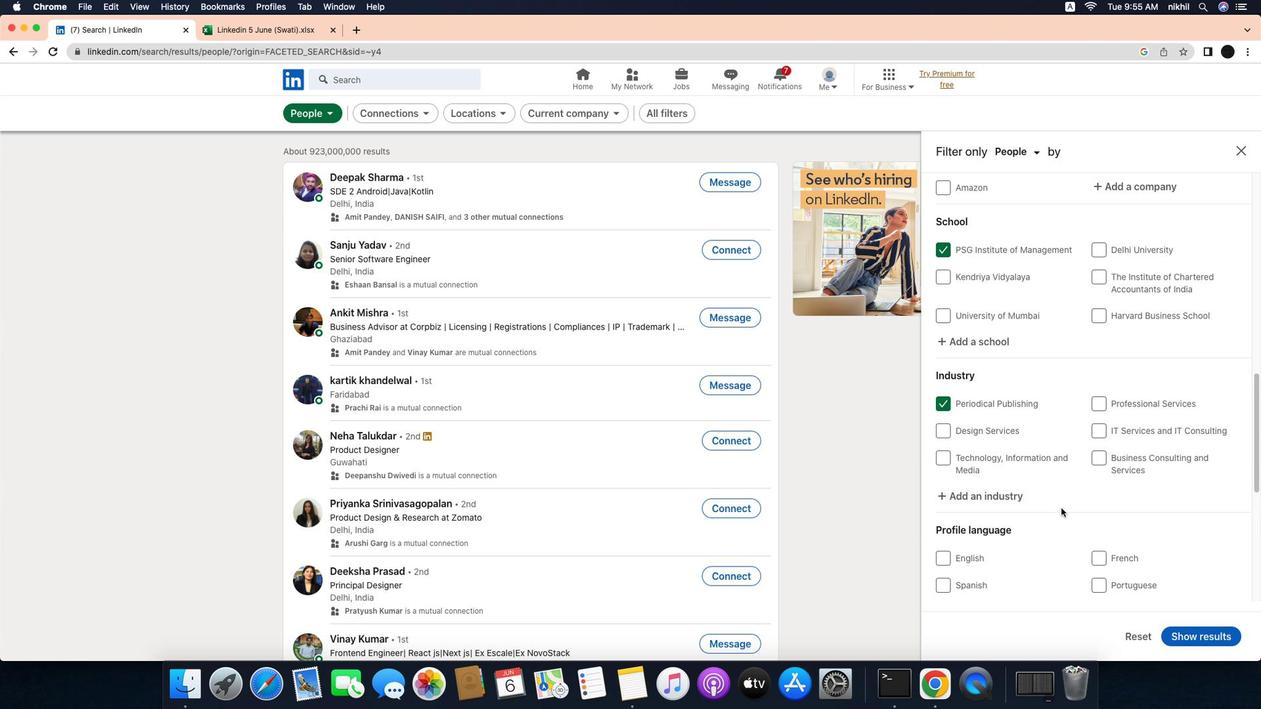 
Action: Mouse moved to (1070, 499)
Screenshot: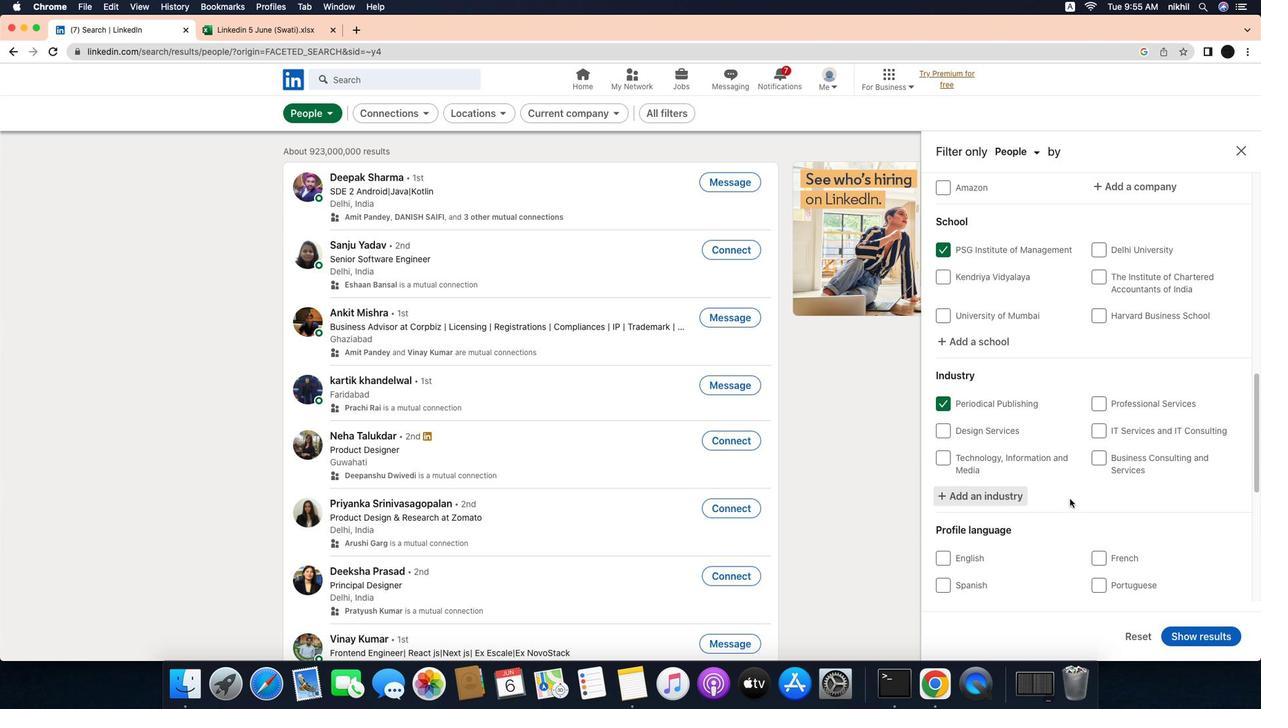 
Action: Mouse scrolled (1070, 499) with delta (30, -14)
Screenshot: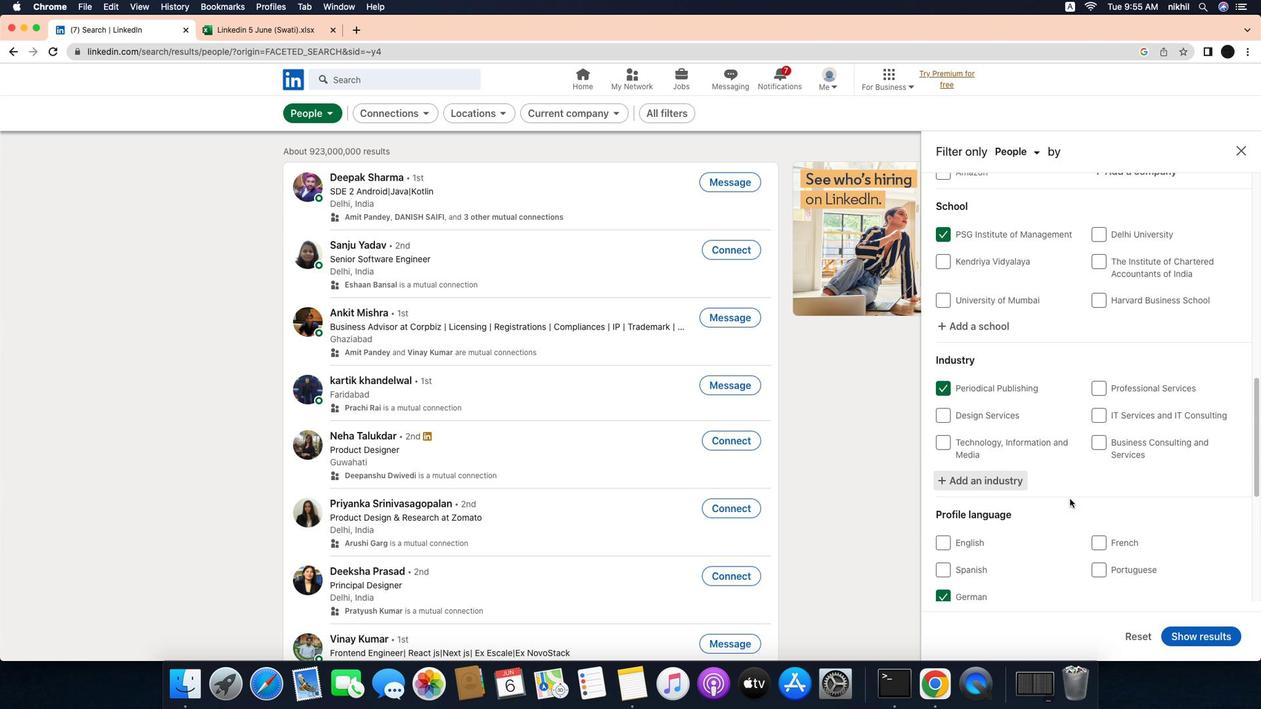 
Action: Mouse scrolled (1070, 499) with delta (30, -14)
Screenshot: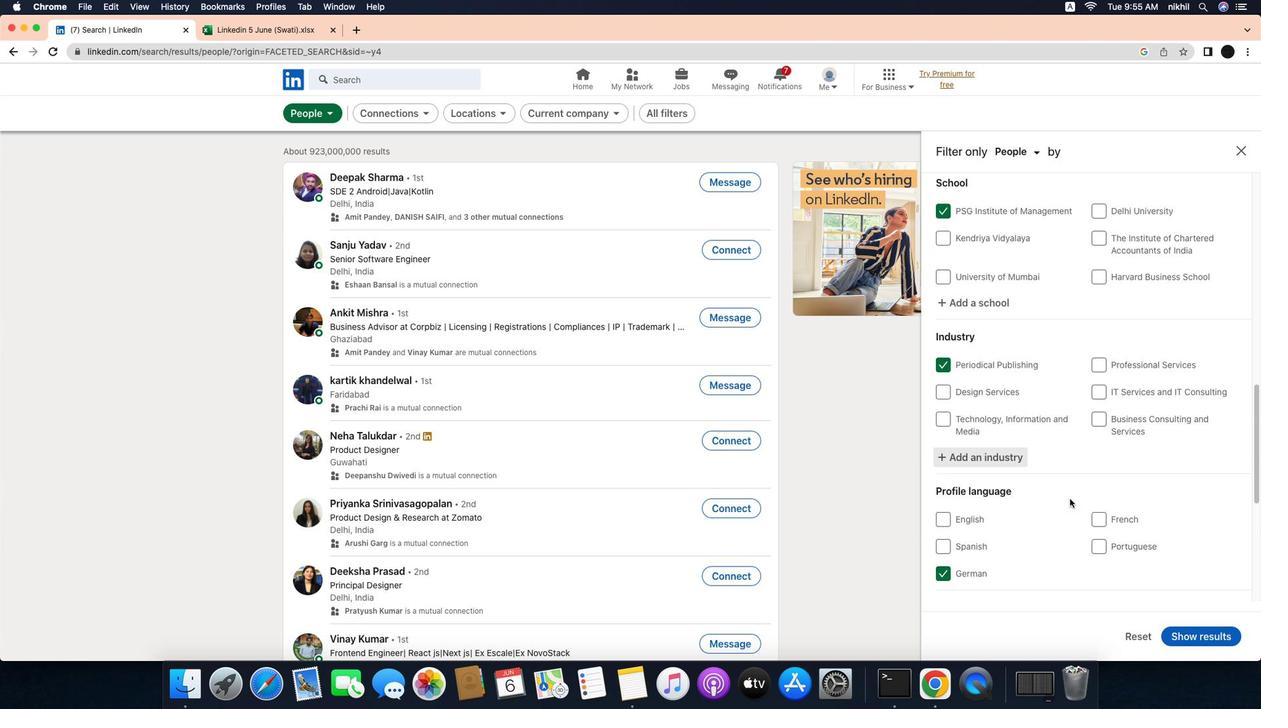 
Action: Mouse scrolled (1070, 499) with delta (30, -15)
Screenshot: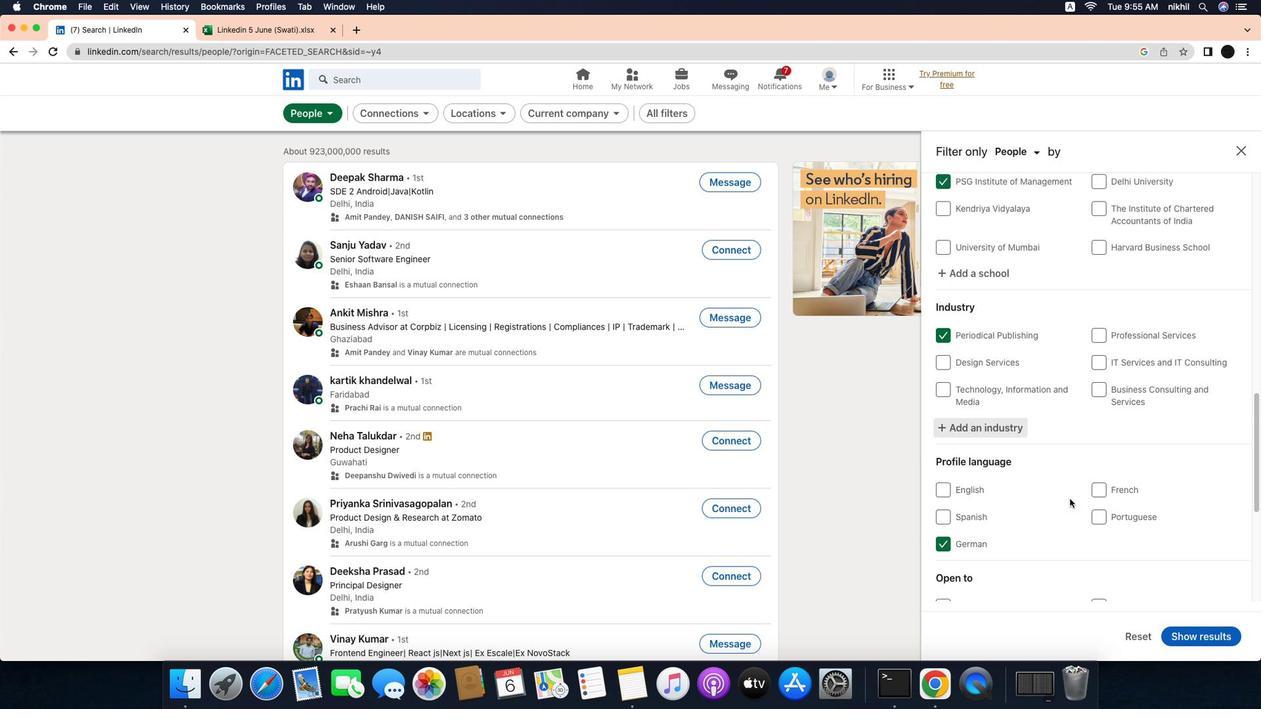 
Action: Mouse scrolled (1070, 499) with delta (30, -14)
Screenshot: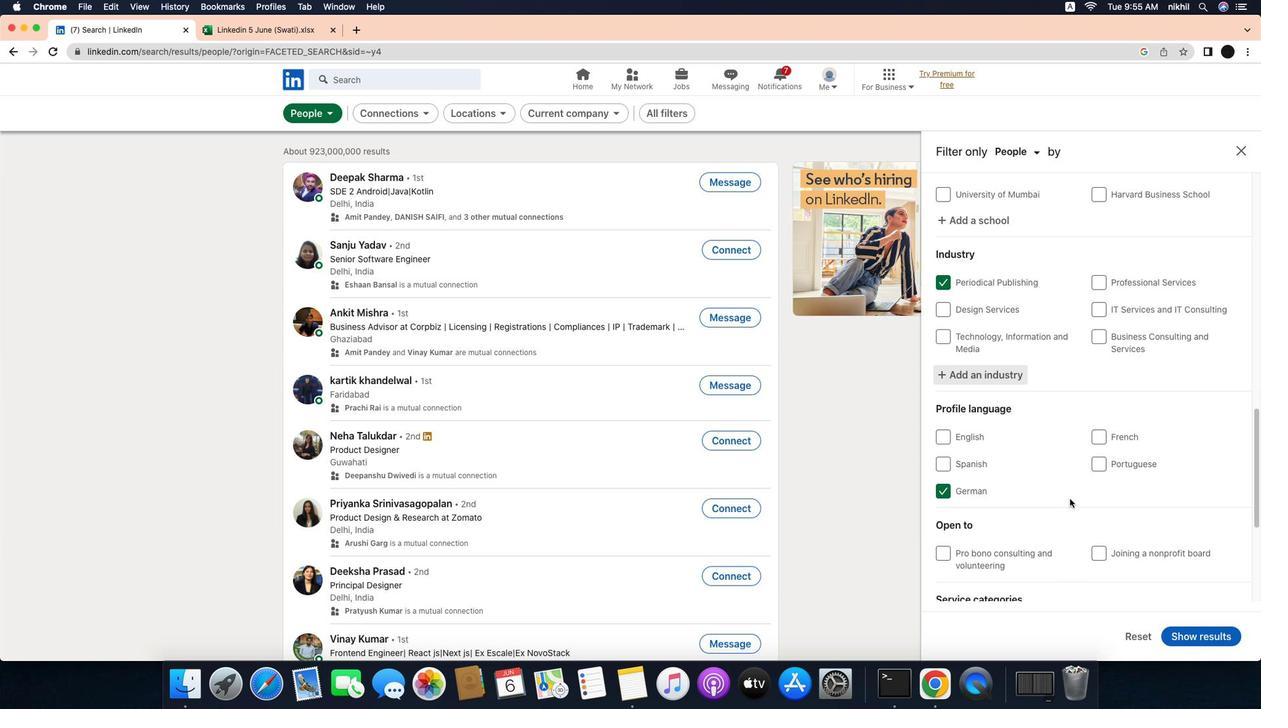 
Action: Mouse scrolled (1070, 499) with delta (30, -14)
Screenshot: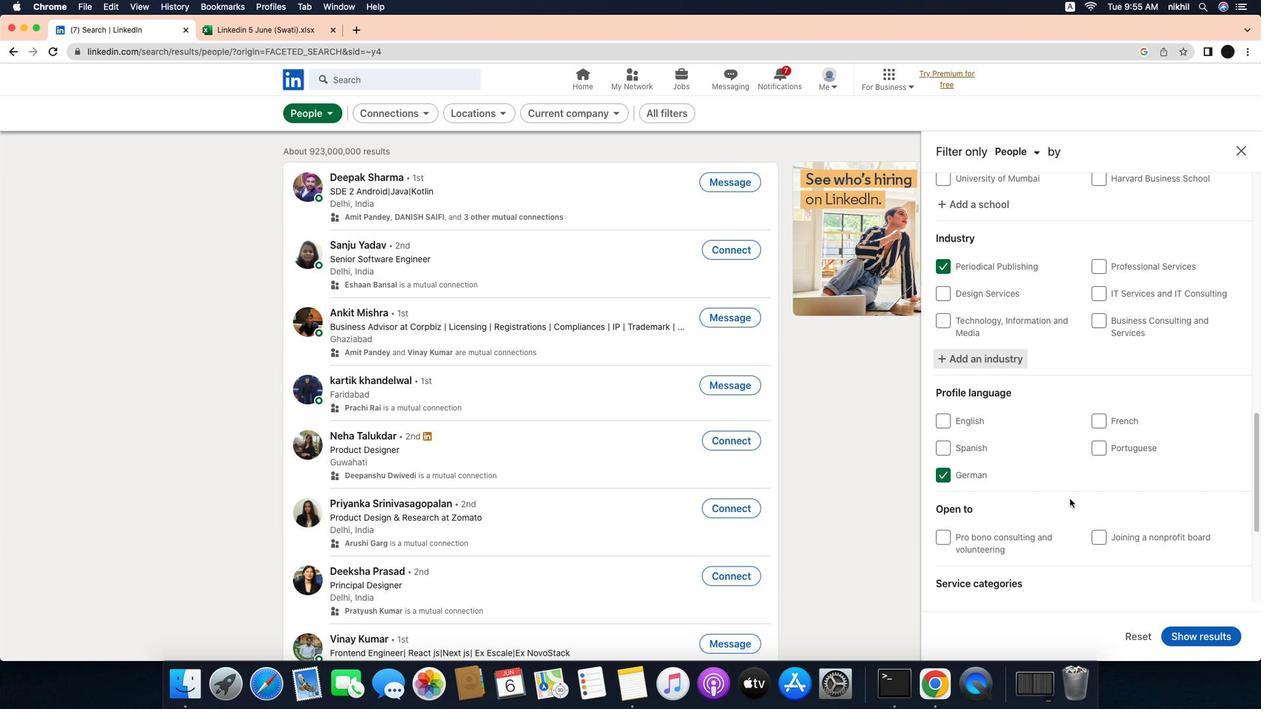 
Action: Mouse scrolled (1070, 499) with delta (30, -15)
Screenshot: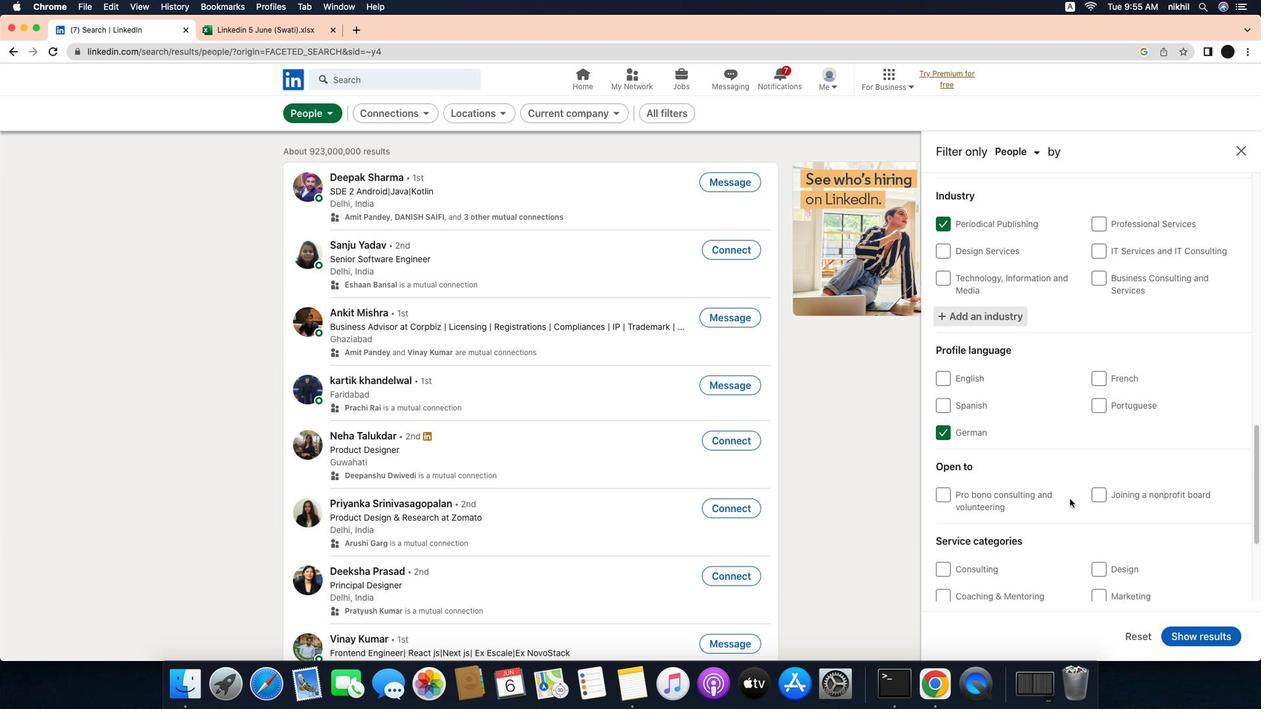 
Action: Mouse scrolled (1070, 499) with delta (30, -15)
Screenshot: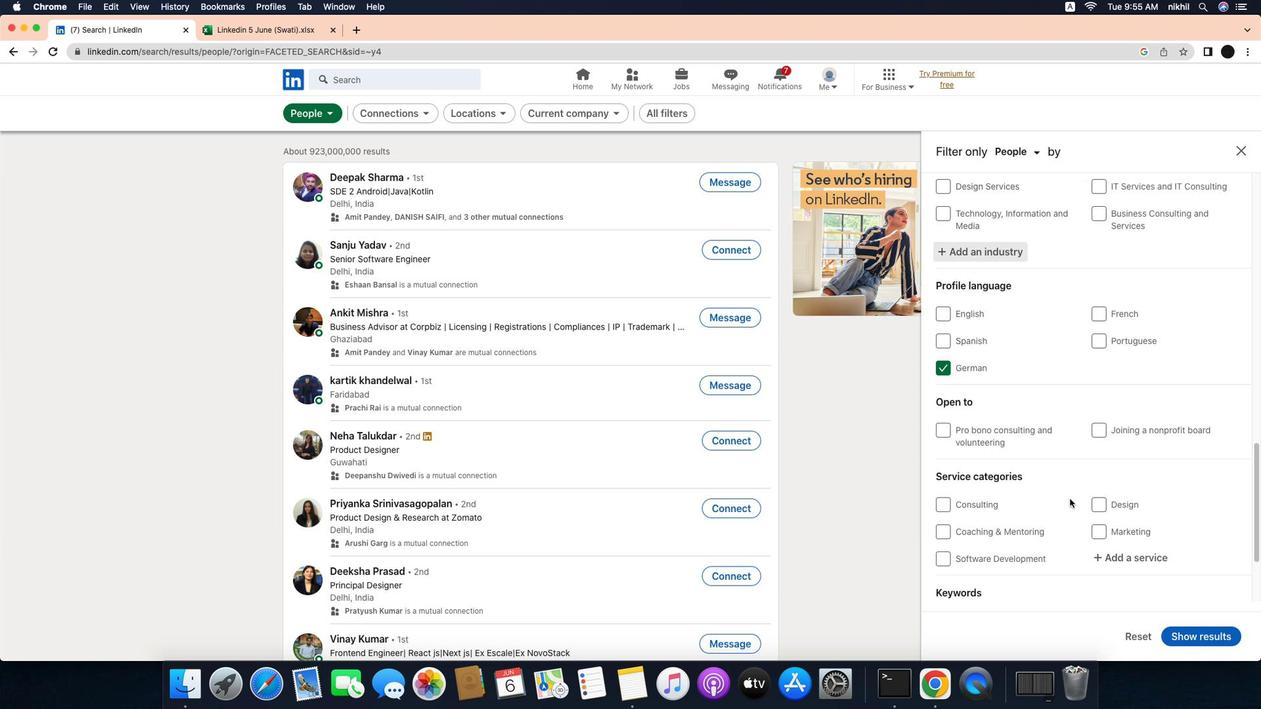 
Action: Mouse scrolled (1070, 499) with delta (30, -14)
Screenshot: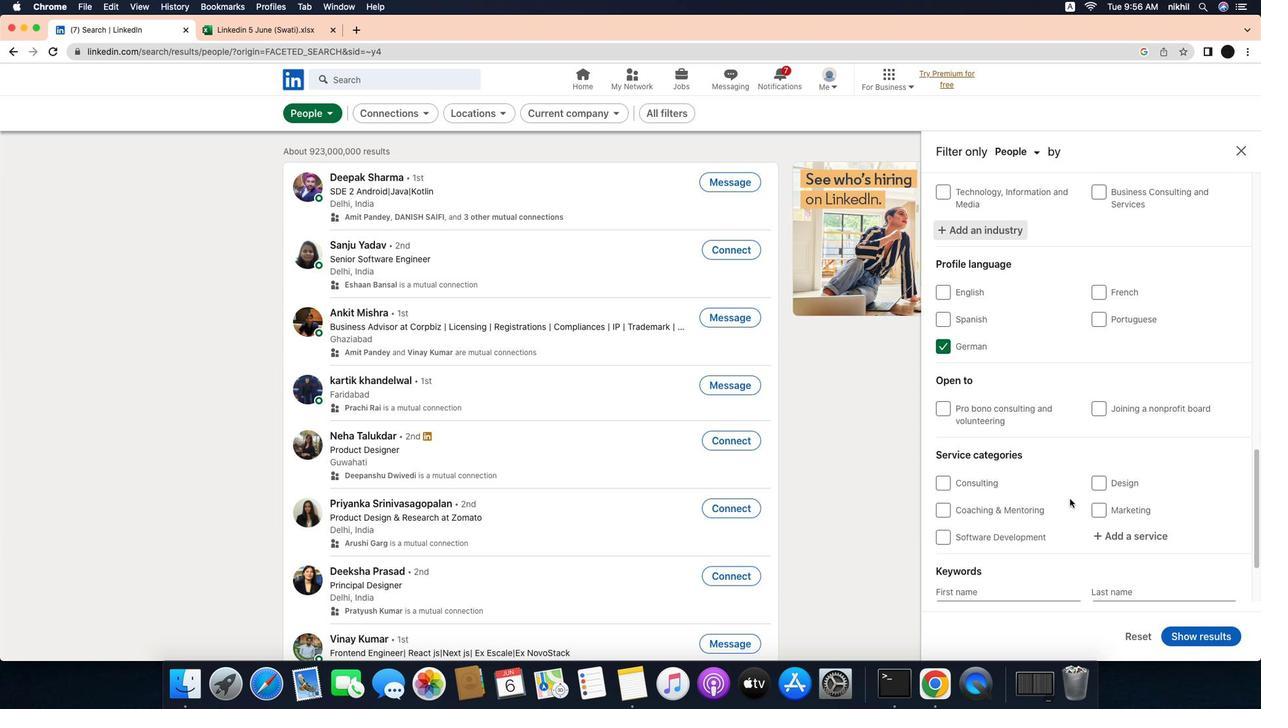 
Action: Mouse scrolled (1070, 499) with delta (30, -14)
Screenshot: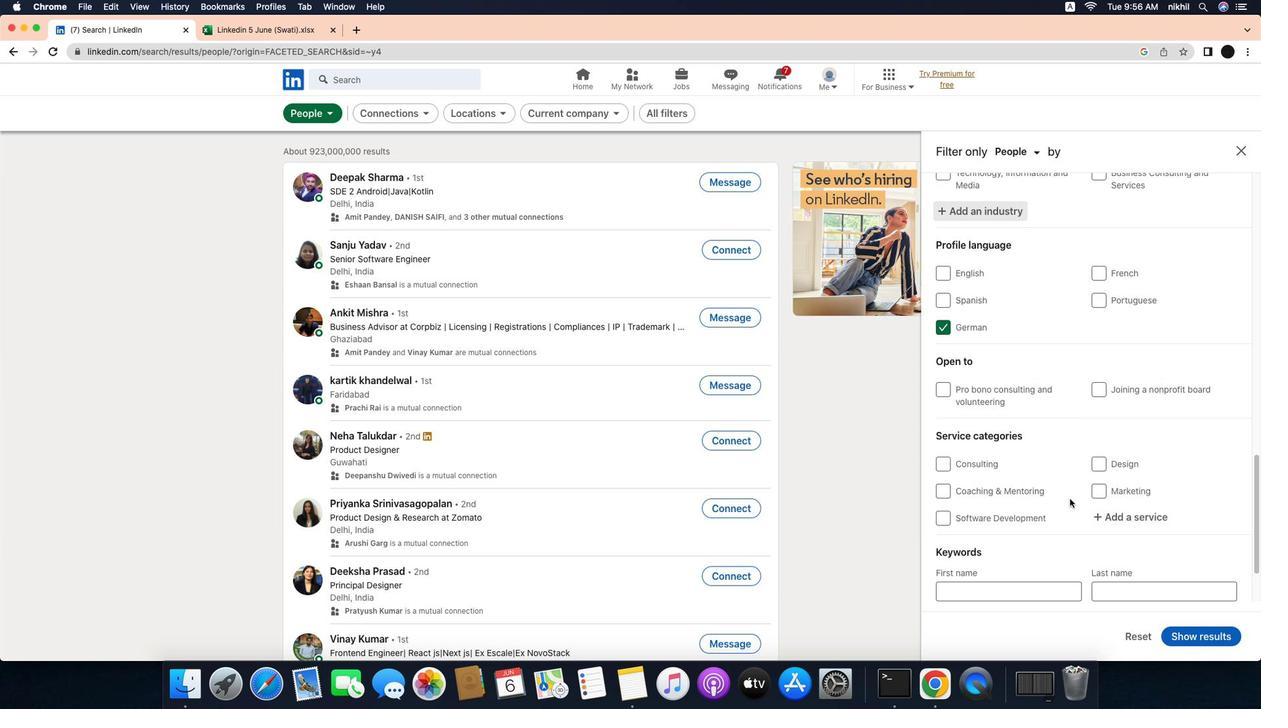 
Action: Mouse scrolled (1070, 499) with delta (30, -15)
Screenshot: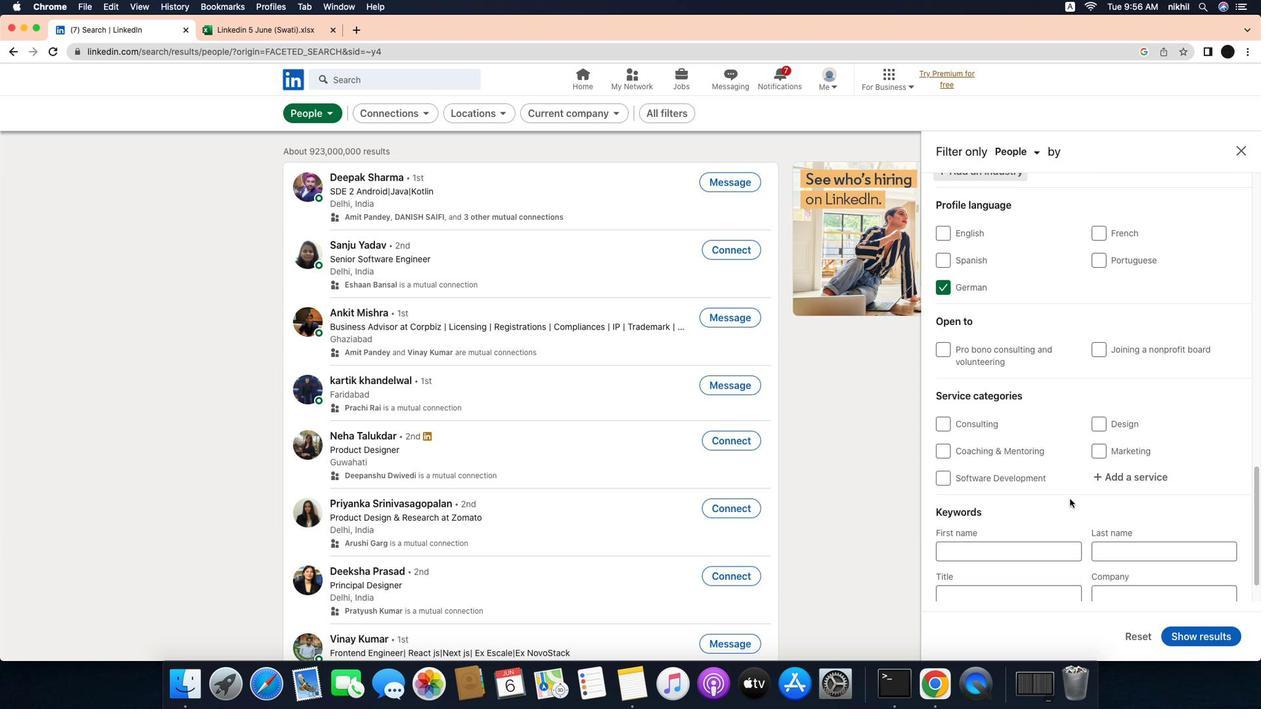 
Action: Mouse moved to (1136, 469)
Screenshot: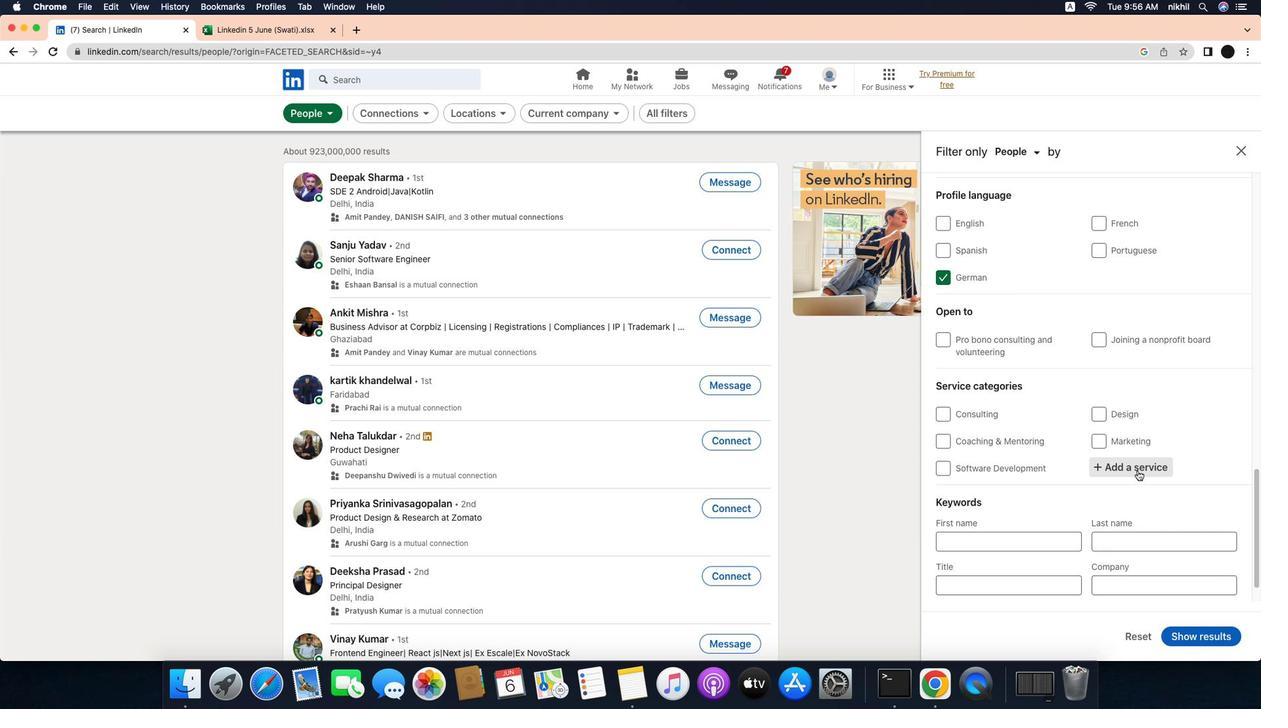 
Action: Mouse pressed left at (1136, 469)
Screenshot: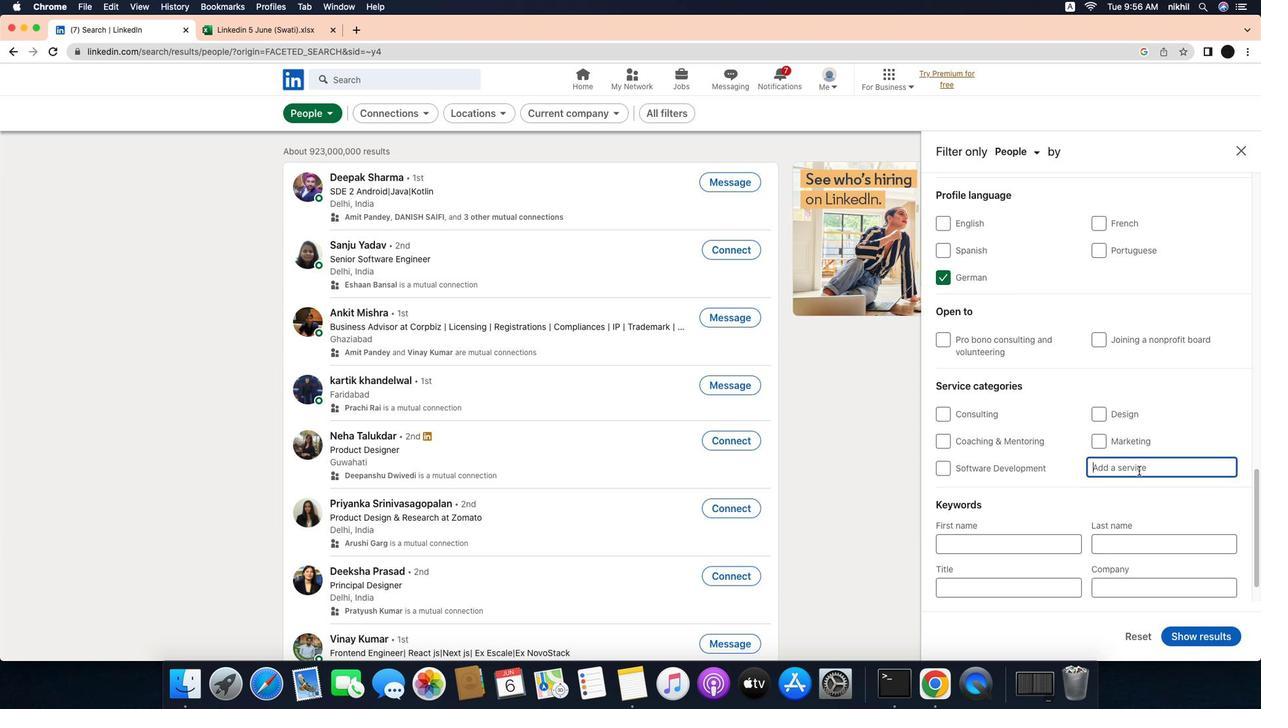 
Action: Mouse moved to (1151, 467)
Screenshot: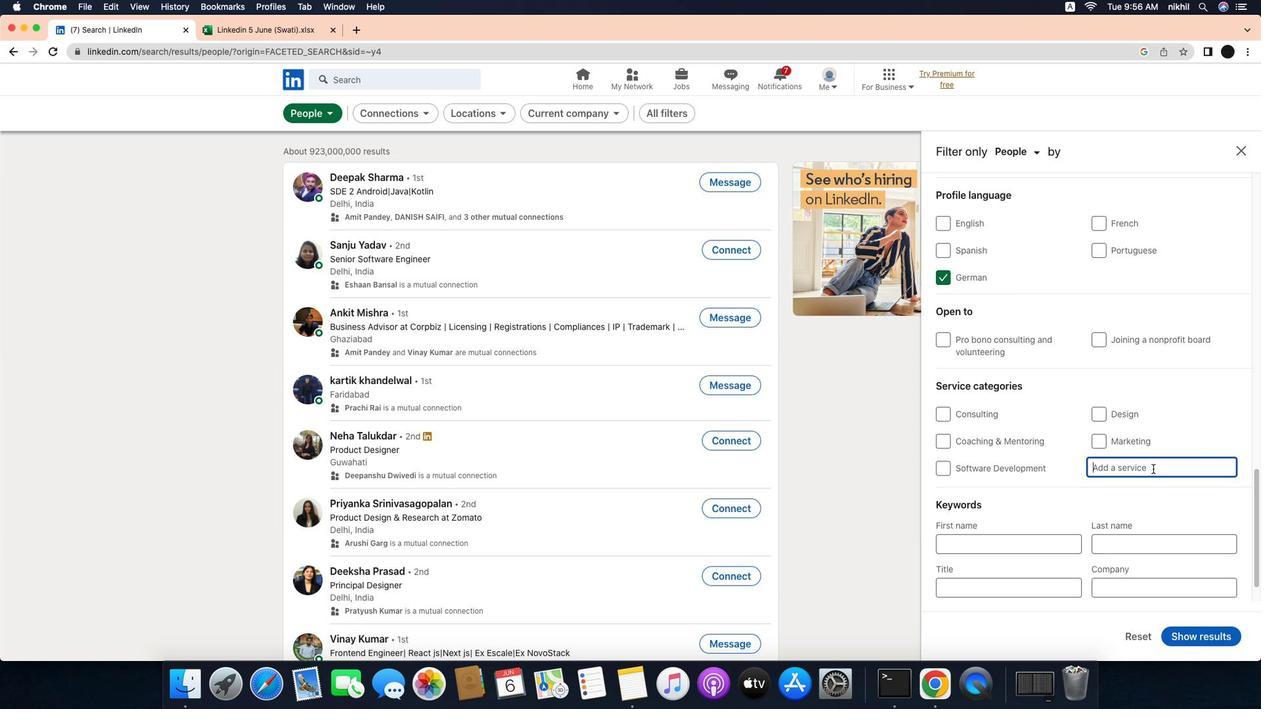 
Action: Mouse pressed left at (1151, 467)
Screenshot: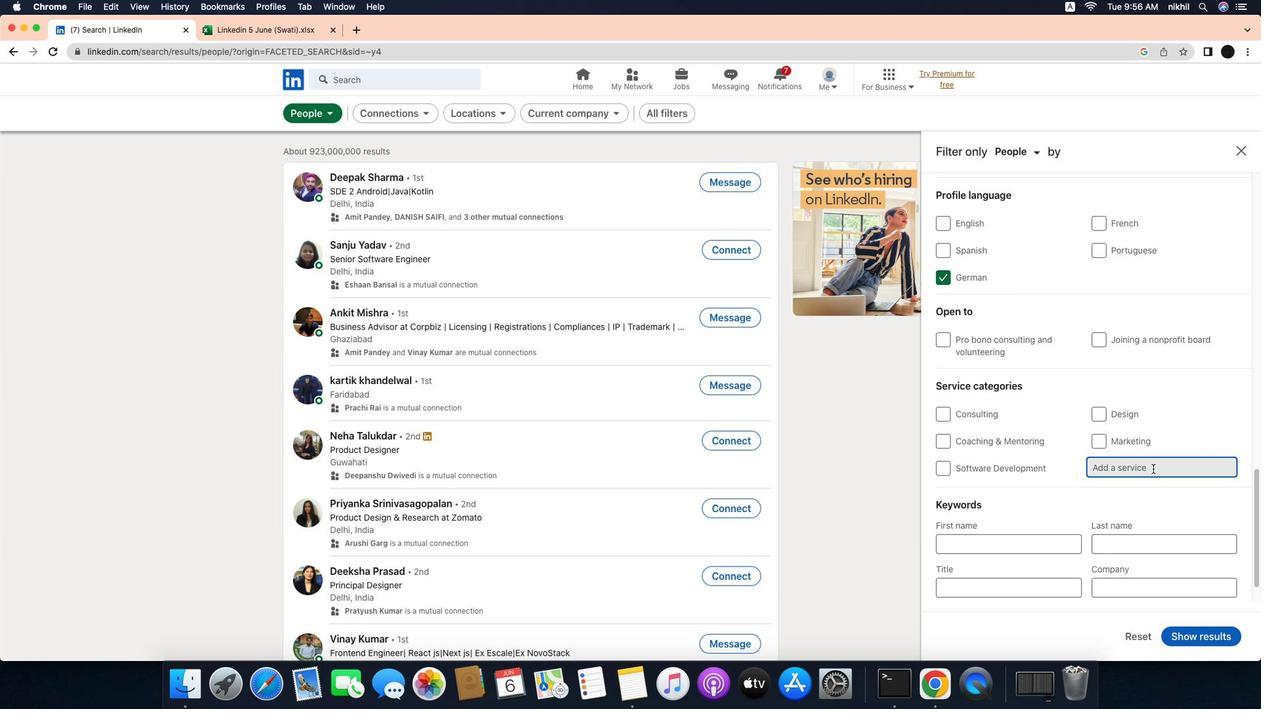 
Action: Key pressed Key.caps_lock'W'Key.caps_lock'e''d''d''i''n''g'Key.spaceKey.caps_lock'P'Key.caps_lock'l''a''n''n''i''n''g'
Screenshot: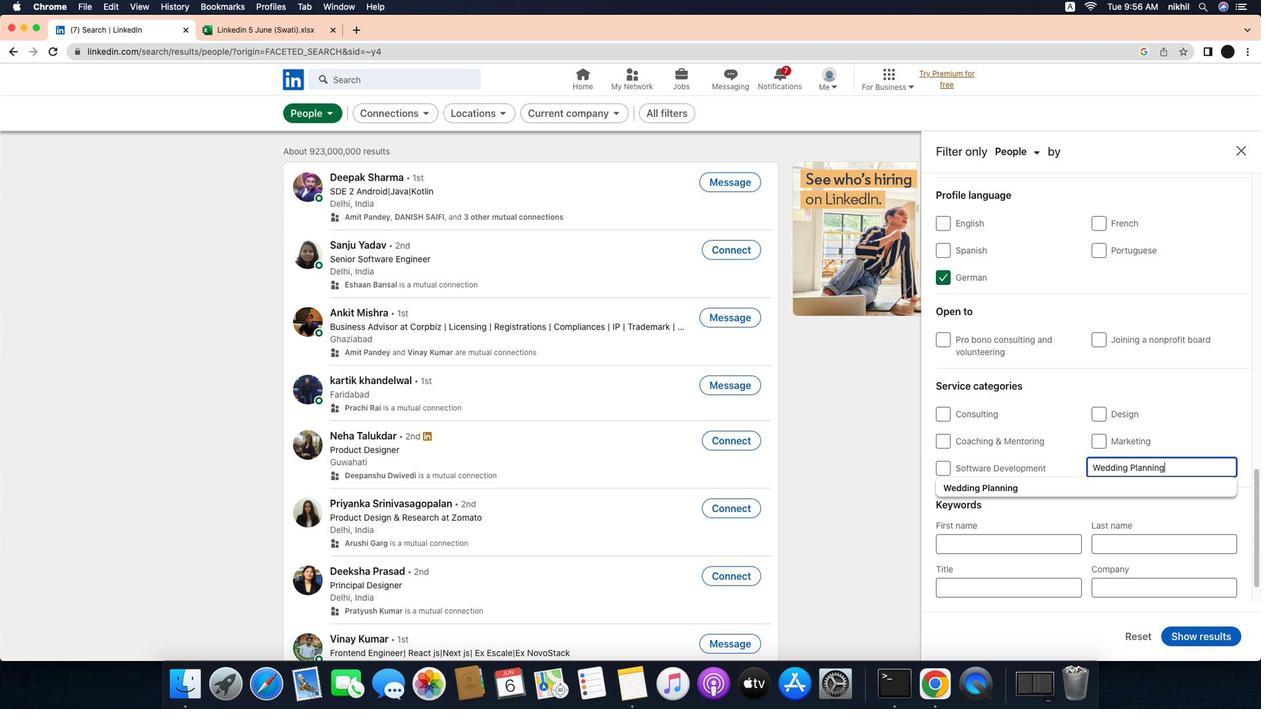 
Action: Mouse moved to (1117, 486)
Screenshot: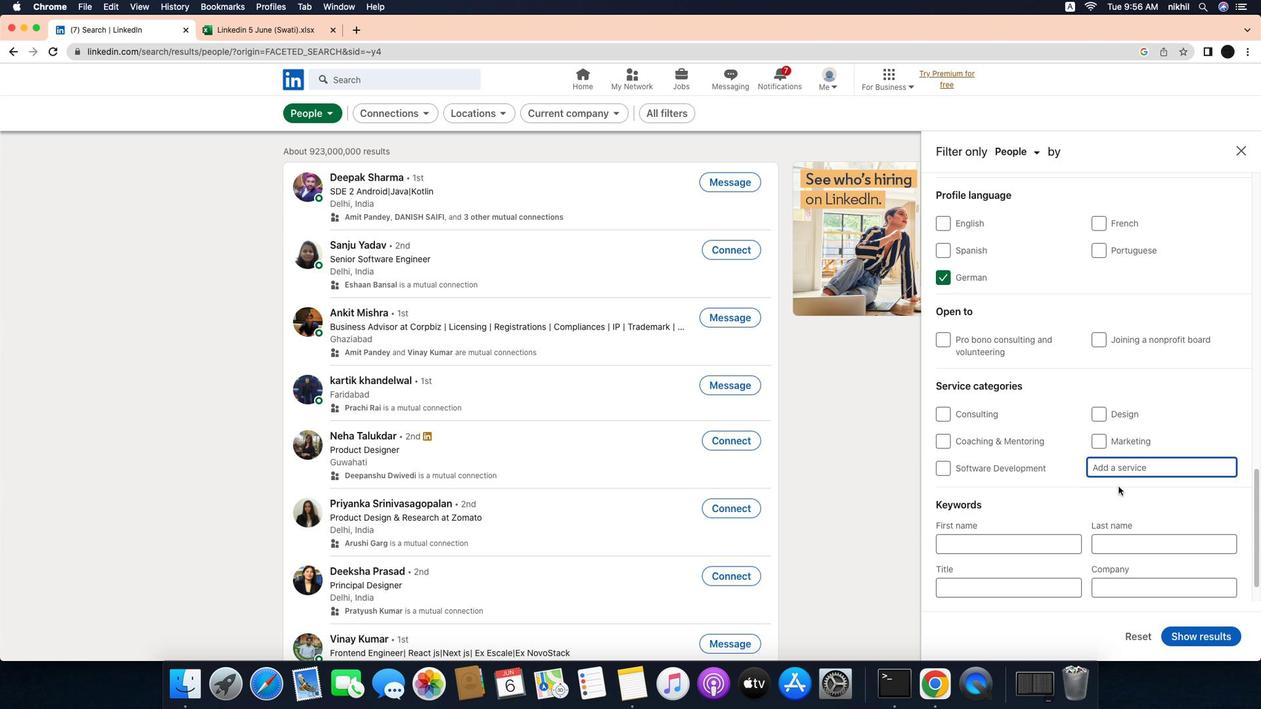 
Action: Mouse pressed left at (1117, 486)
Screenshot: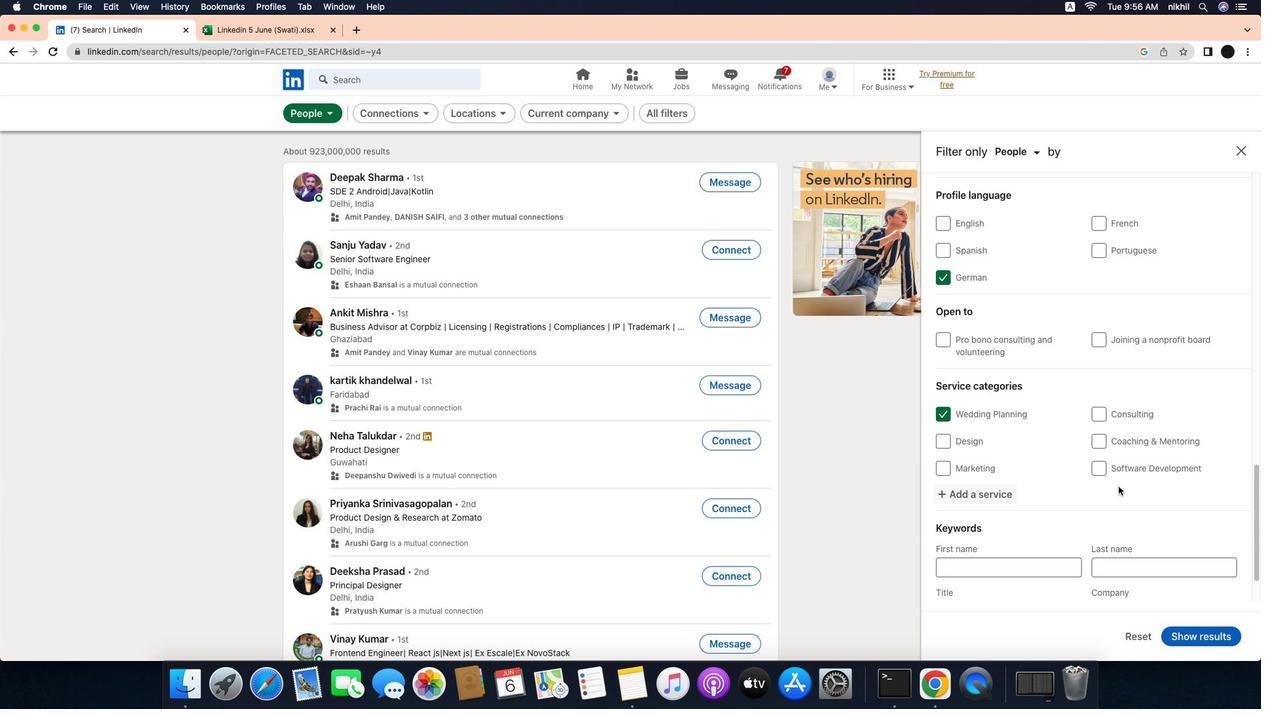 
Action: Mouse moved to (1103, 524)
Screenshot: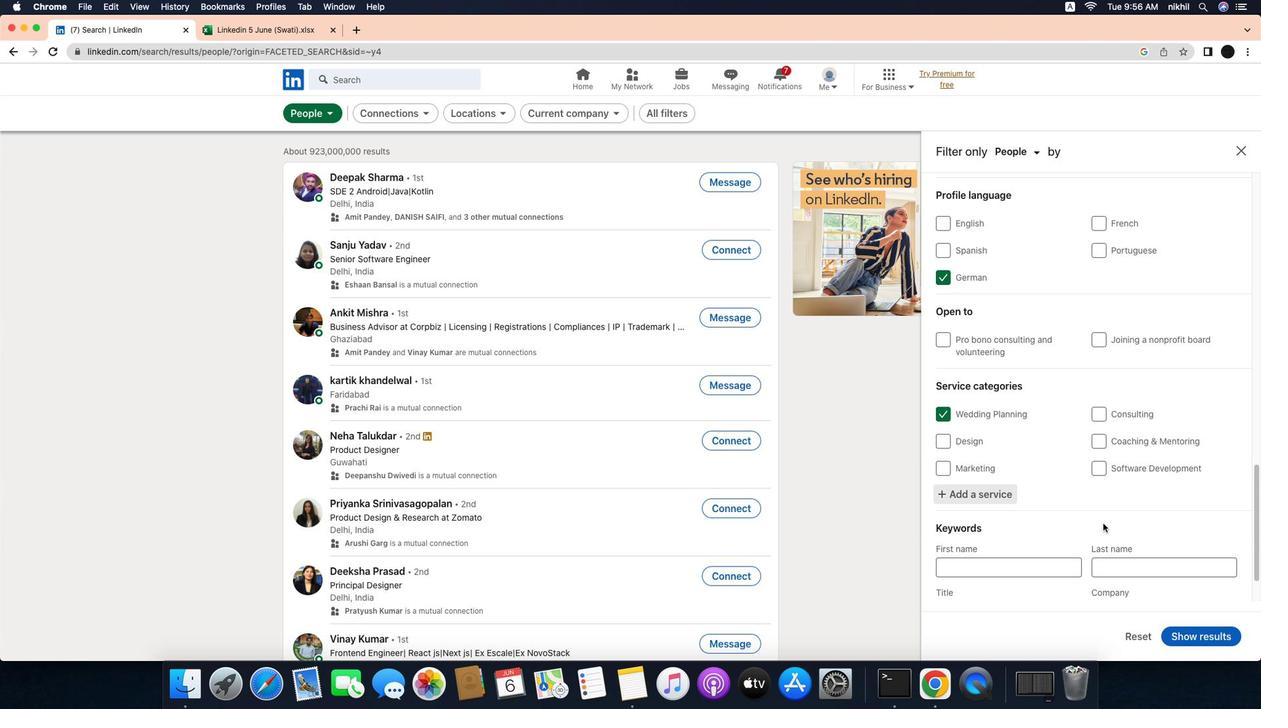 
Action: Mouse scrolled (1103, 524) with delta (30, -14)
Screenshot: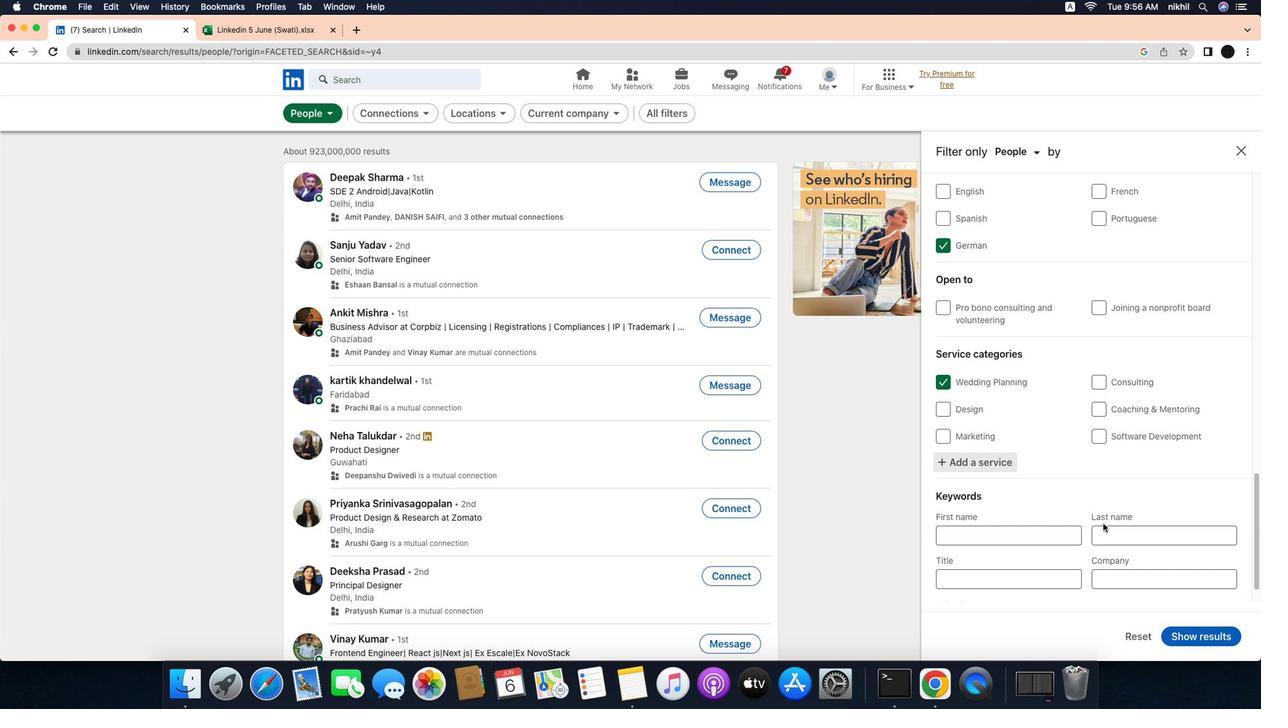 
Action: Mouse scrolled (1103, 524) with delta (30, -14)
Screenshot: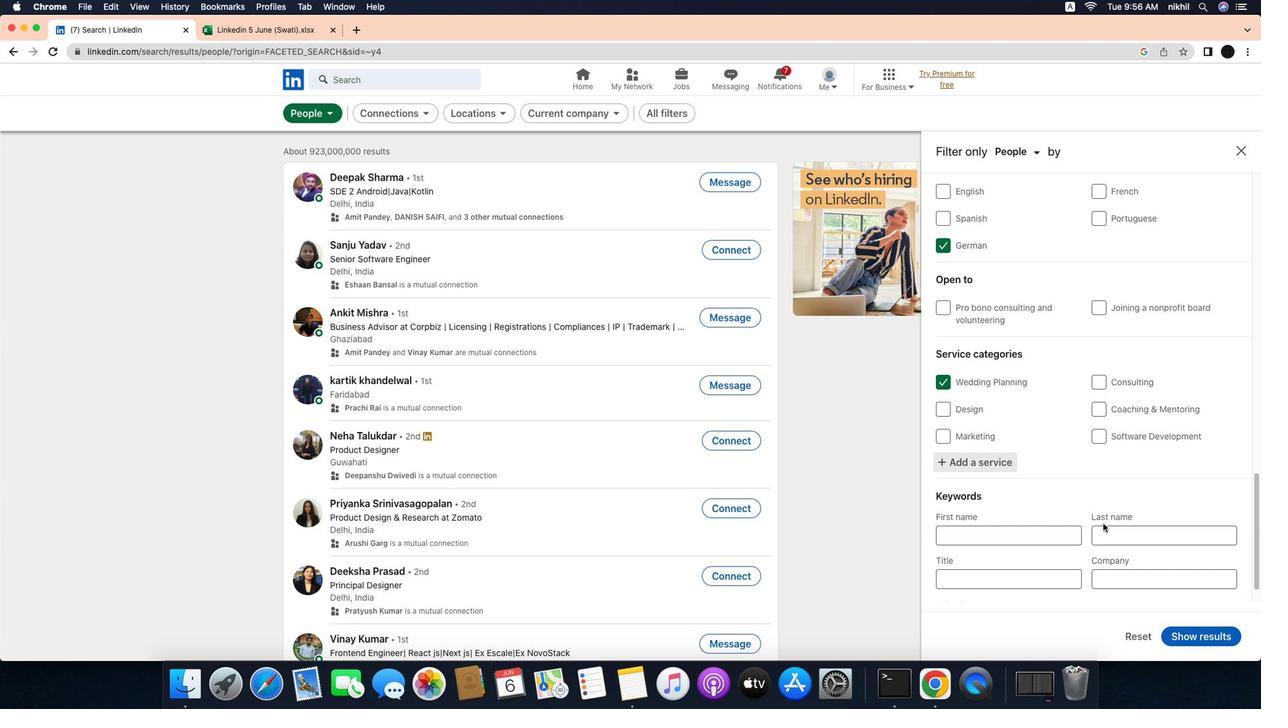 
Action: Mouse scrolled (1103, 524) with delta (30, -15)
Screenshot: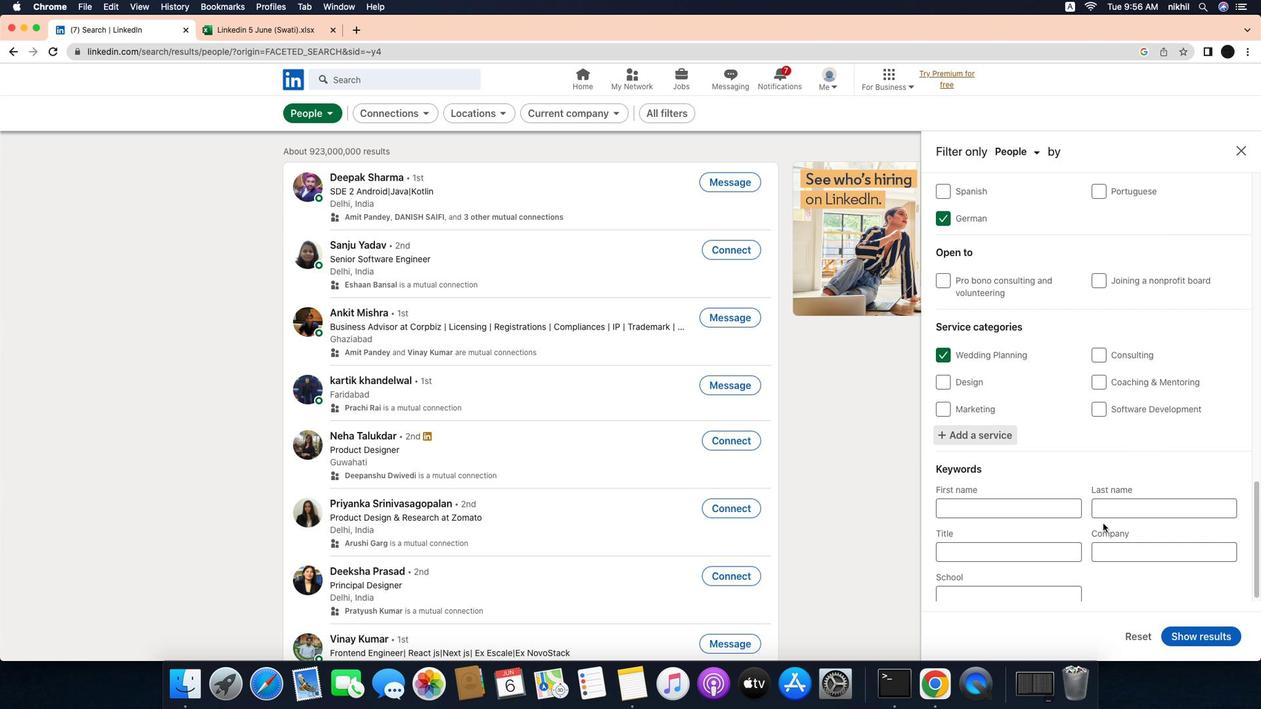 
Action: Mouse scrolled (1103, 524) with delta (30, -15)
Screenshot: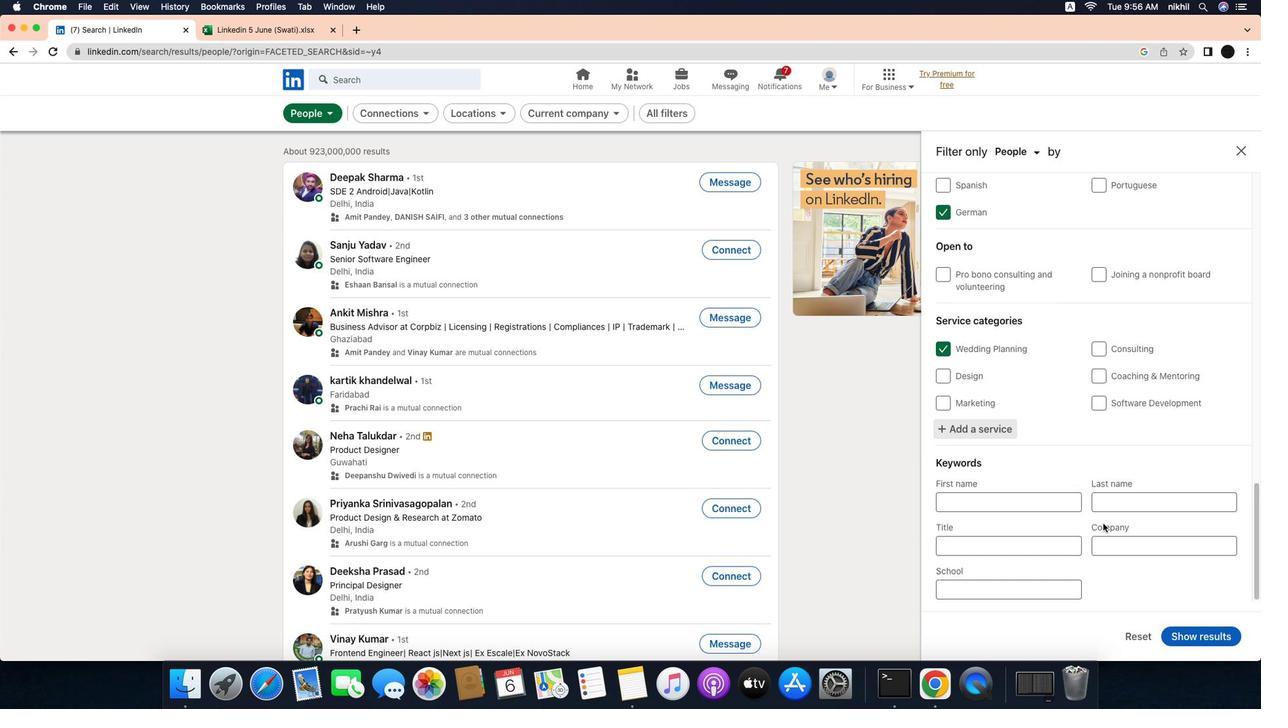
Action: Mouse moved to (1029, 548)
Screenshot: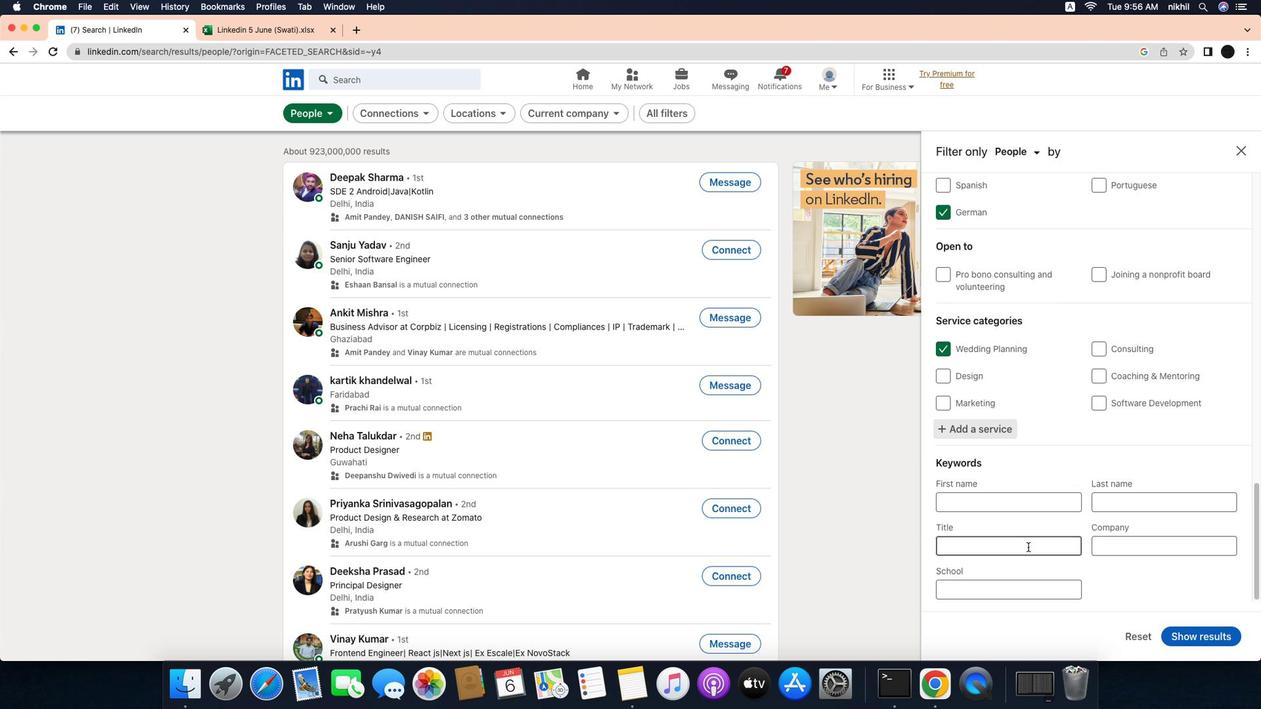 
Action: Mouse pressed left at (1029, 548)
Screenshot: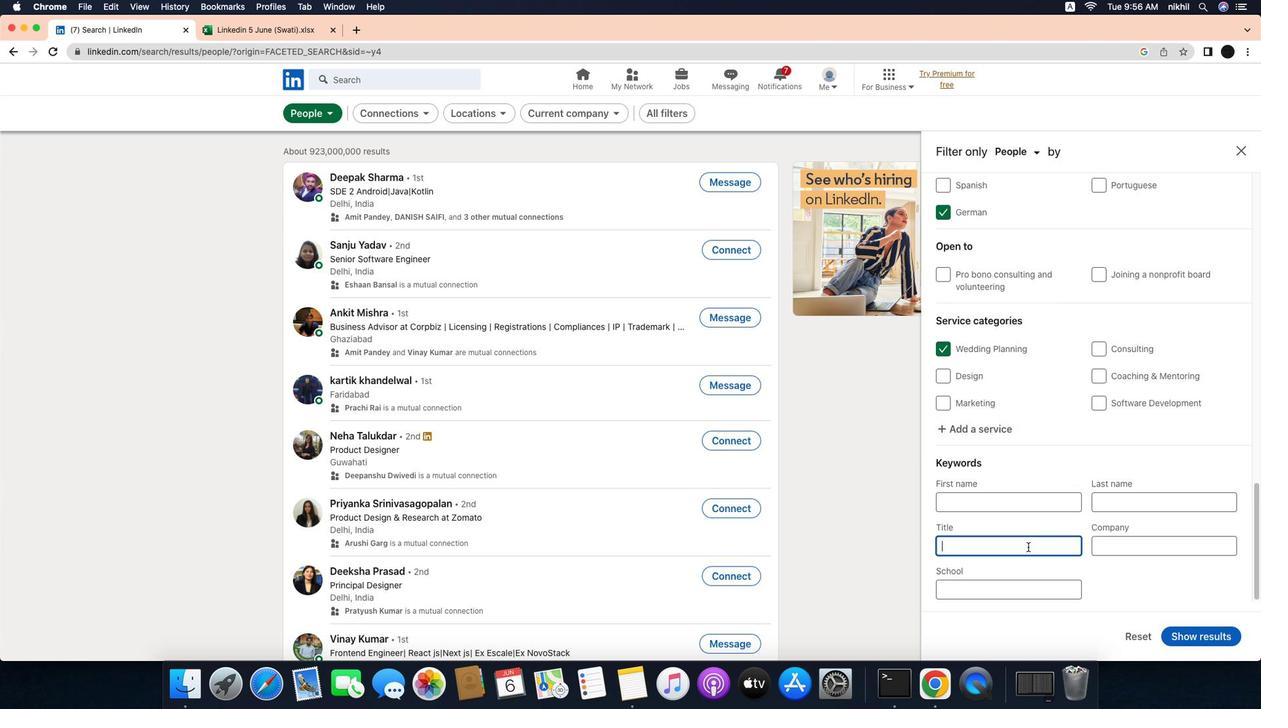 
Action: Key pressed Key.caps_lock'A'Key.caps_lock'n''i''m''a''l'Key.spaceKey.caps_lock'T'Key.caps_lock'r''a''i''n''e''r'Key.enter
Screenshot: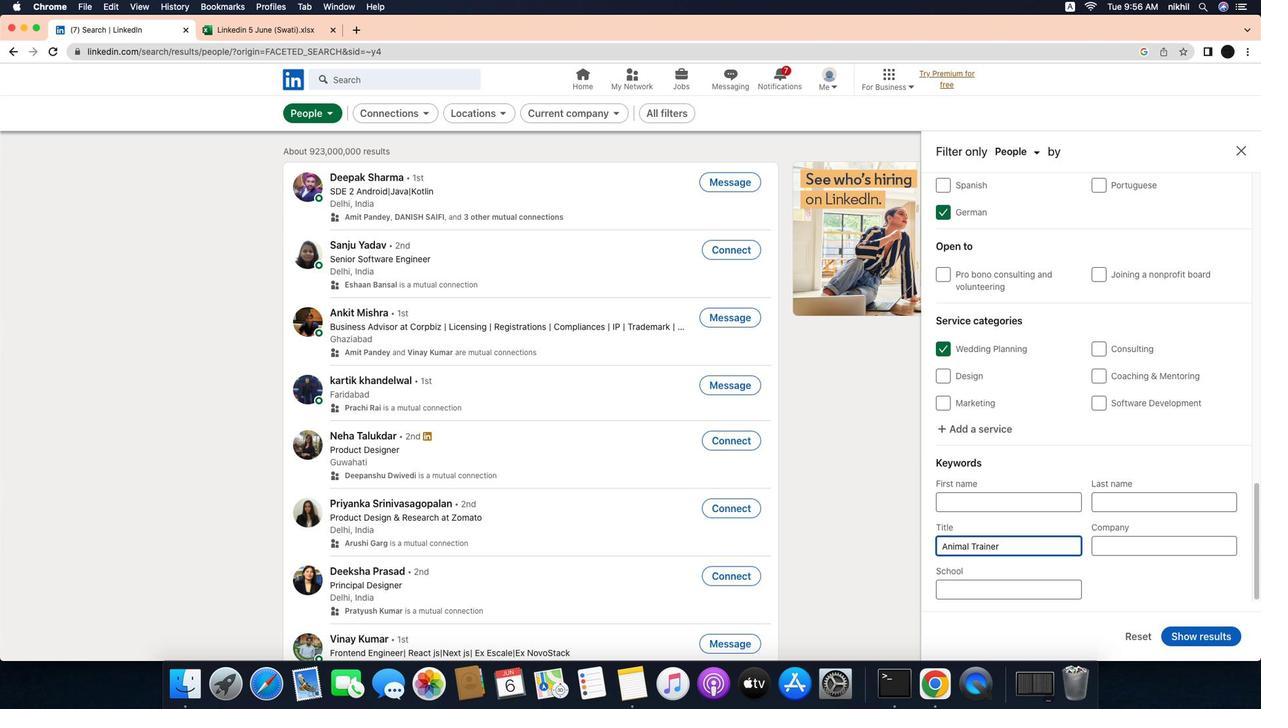 
Action: Mouse moved to (1192, 639)
Screenshot: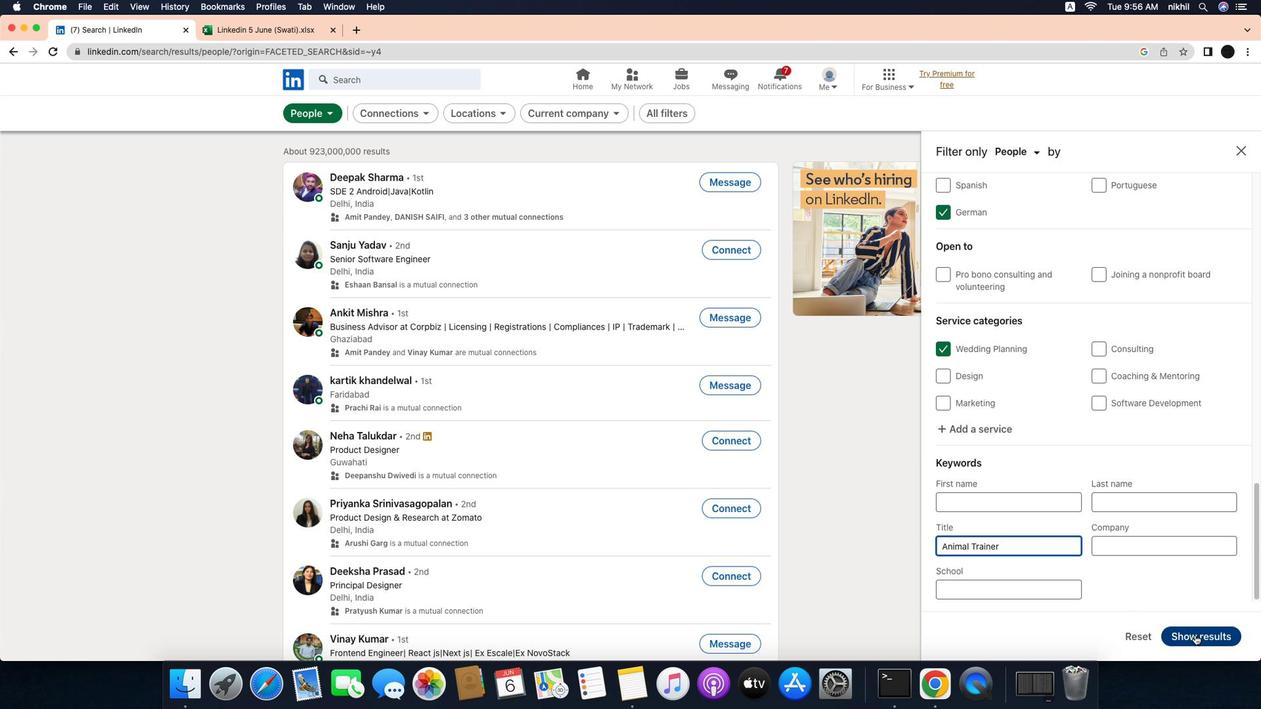 
Action: Mouse pressed left at (1192, 639)
Screenshot: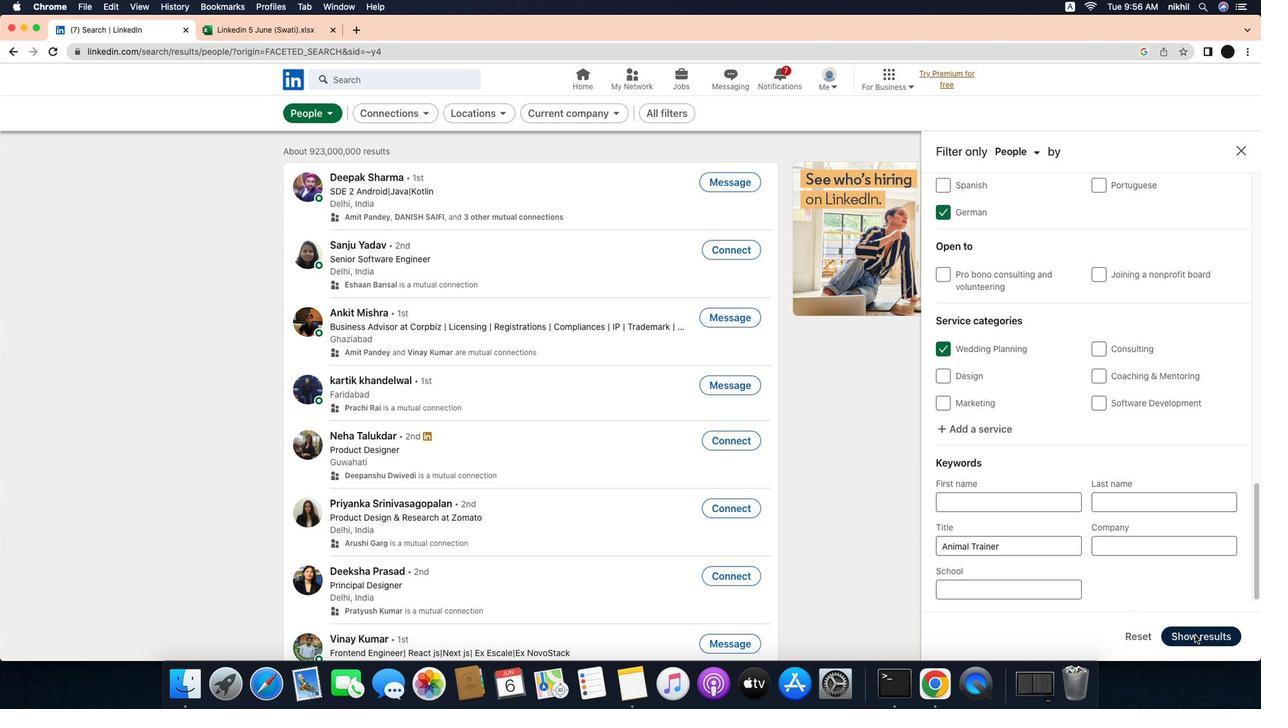 
Action: Mouse moved to (890, 356)
Screenshot: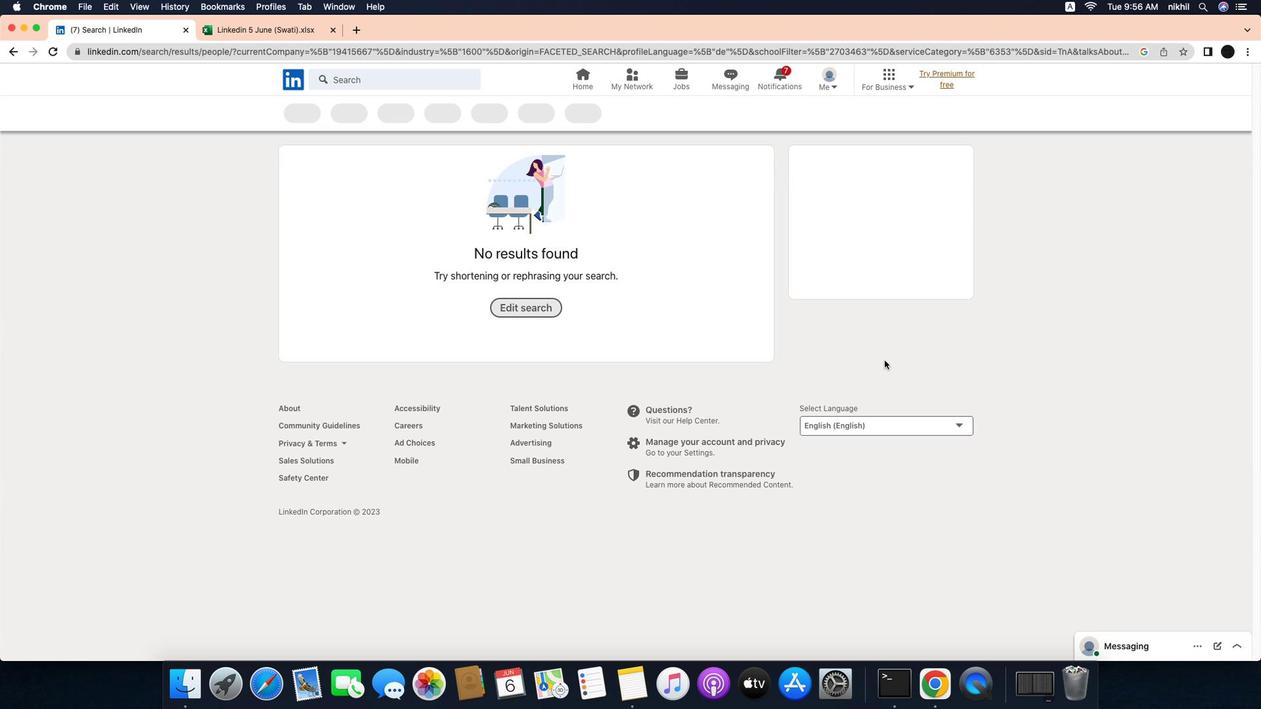 
